 Task: Compose an email with the signature Charlotte Hill with the subject Request for a recommendation and the message Thank you for bringing this to our attention. from softage.1@softage.net to softage.4@softage.net,  softage.1@softage.net and softage.5@softage.net with CC to softage.6@softage.net with an attached document White_paper.docx, insert an emoji of office Send the email
Action: Mouse moved to (552, 710)
Screenshot: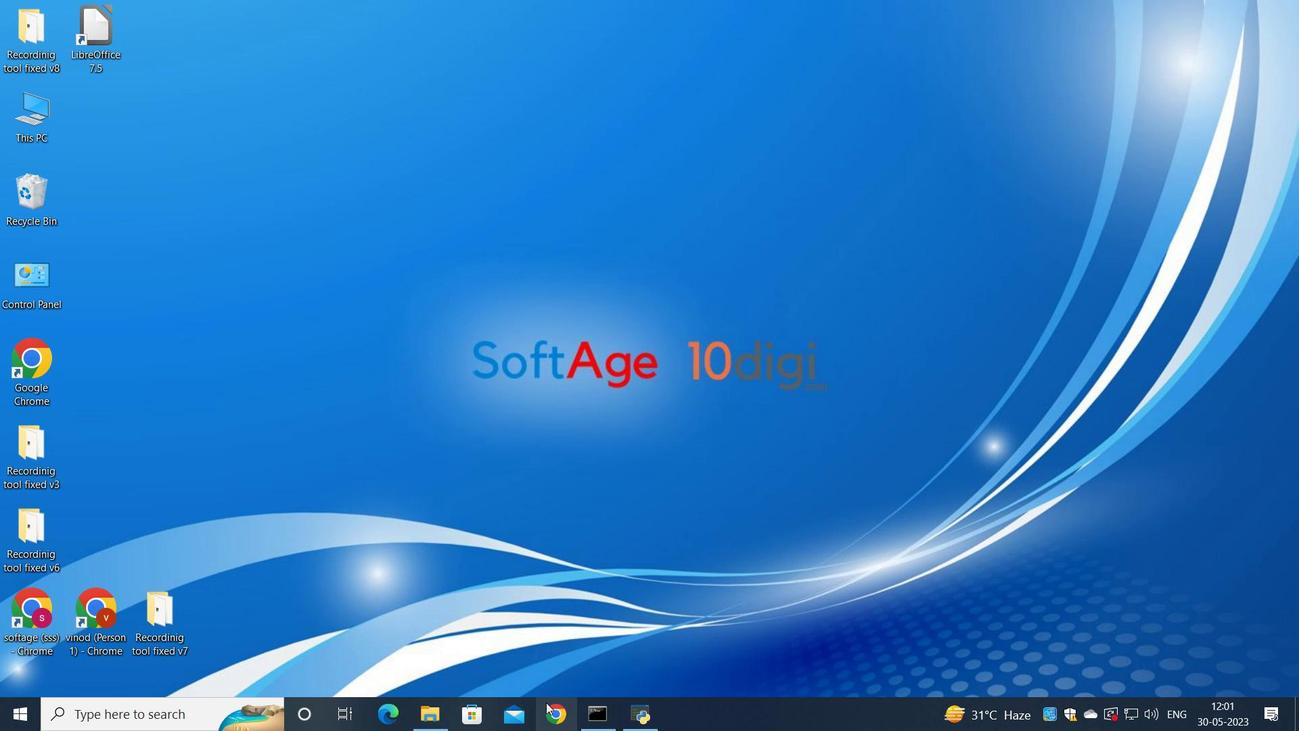 
Action: Mouse pressed left at (552, 710)
Screenshot: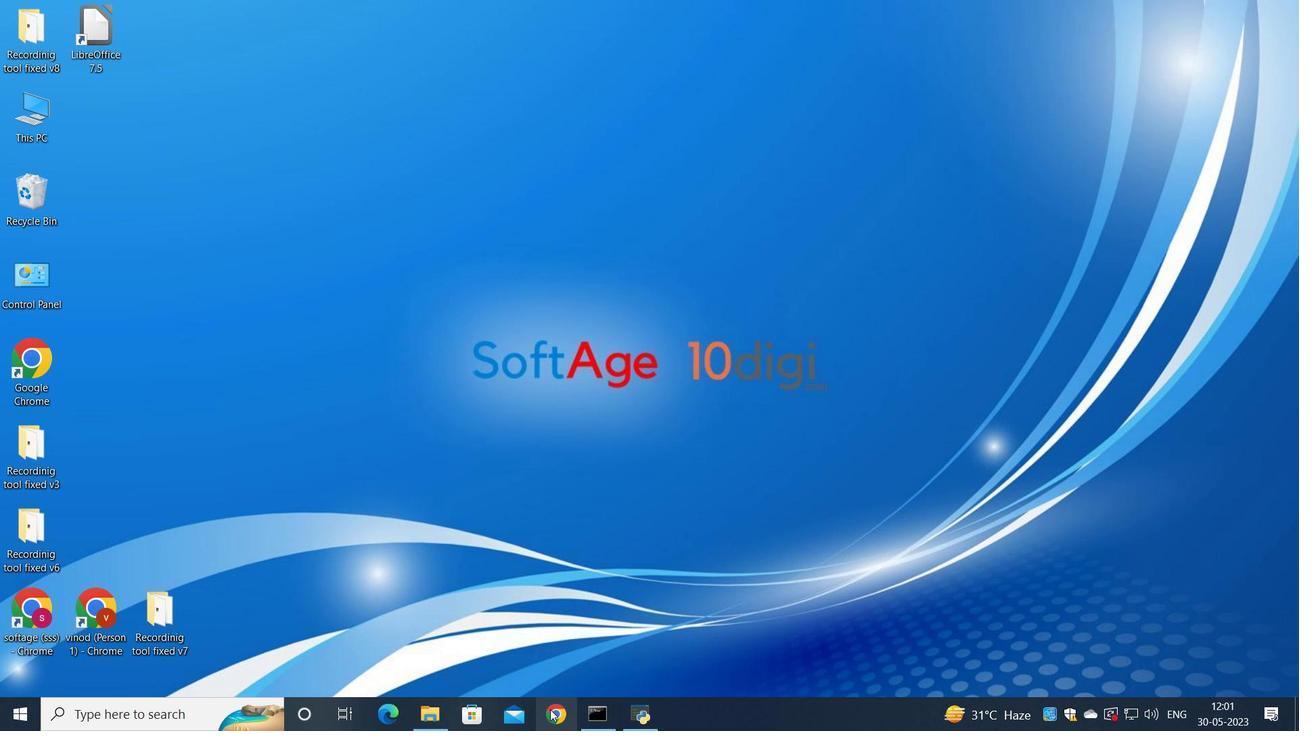 
Action: Mouse moved to (556, 453)
Screenshot: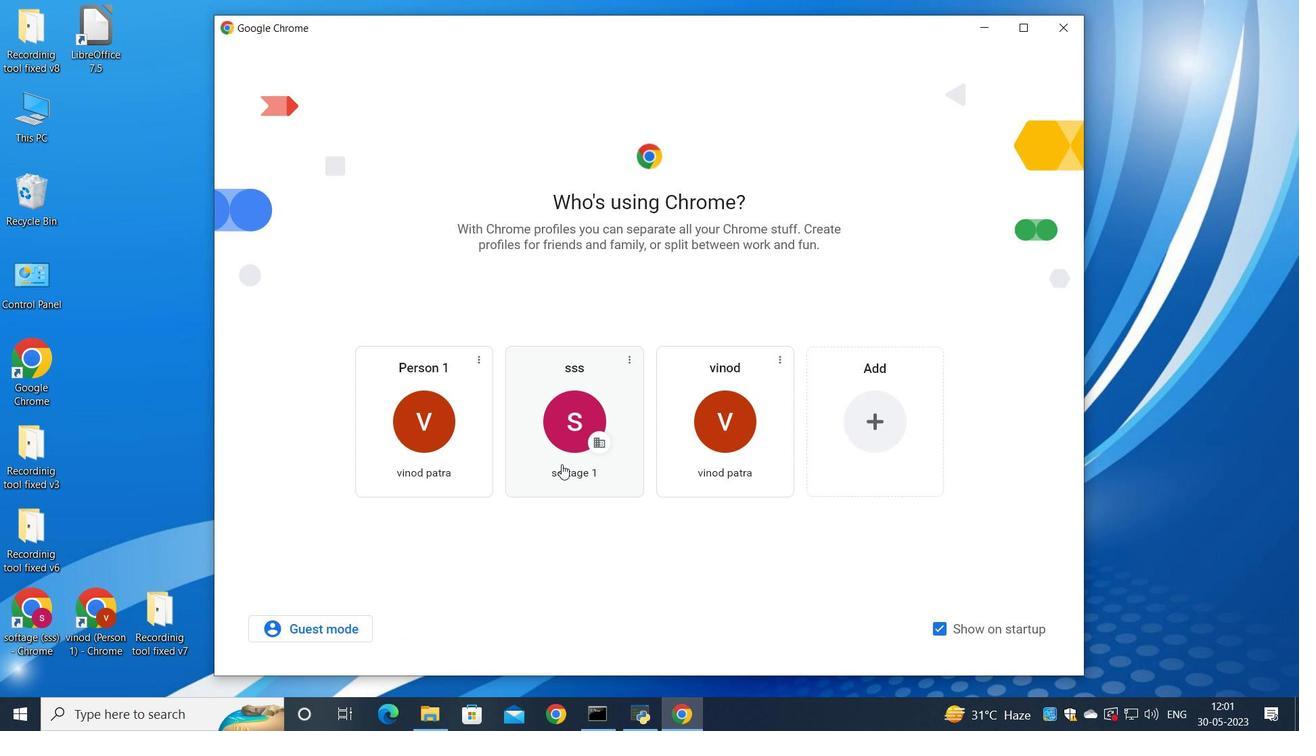 
Action: Mouse pressed left at (556, 453)
Screenshot: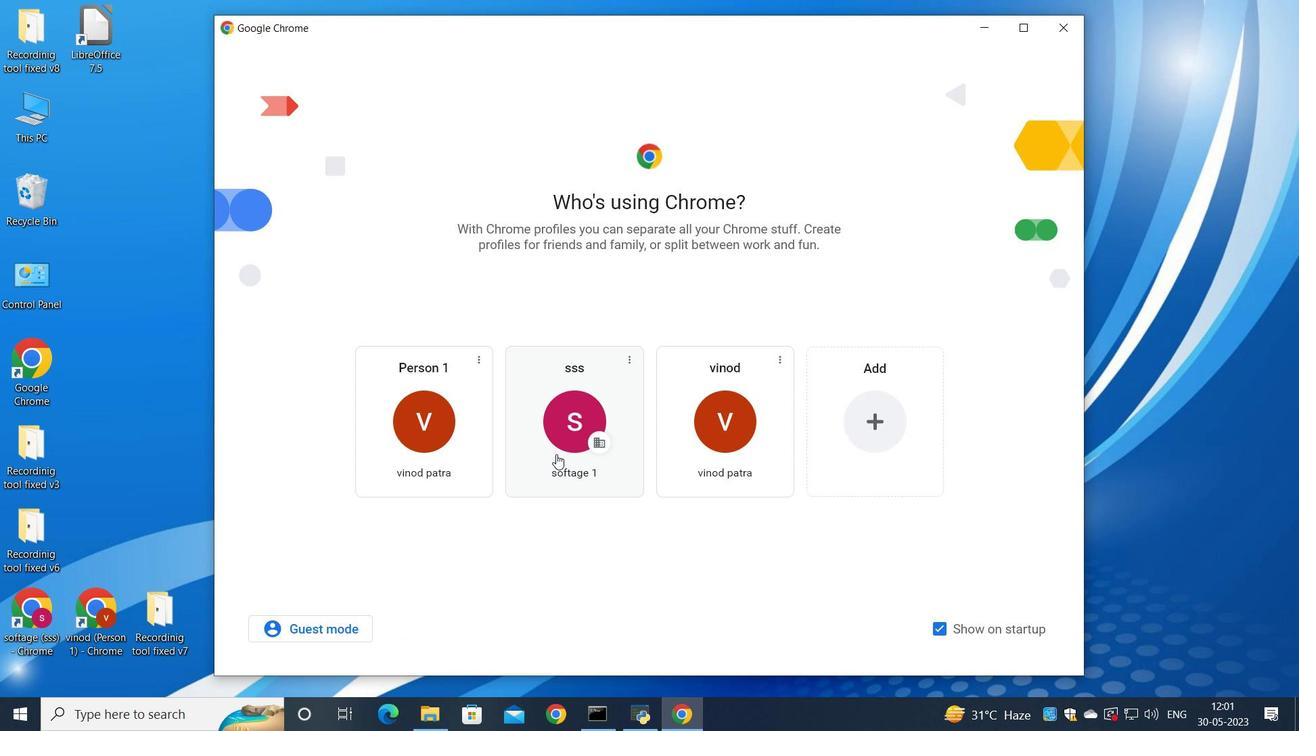 
Action: Mouse moved to (1139, 86)
Screenshot: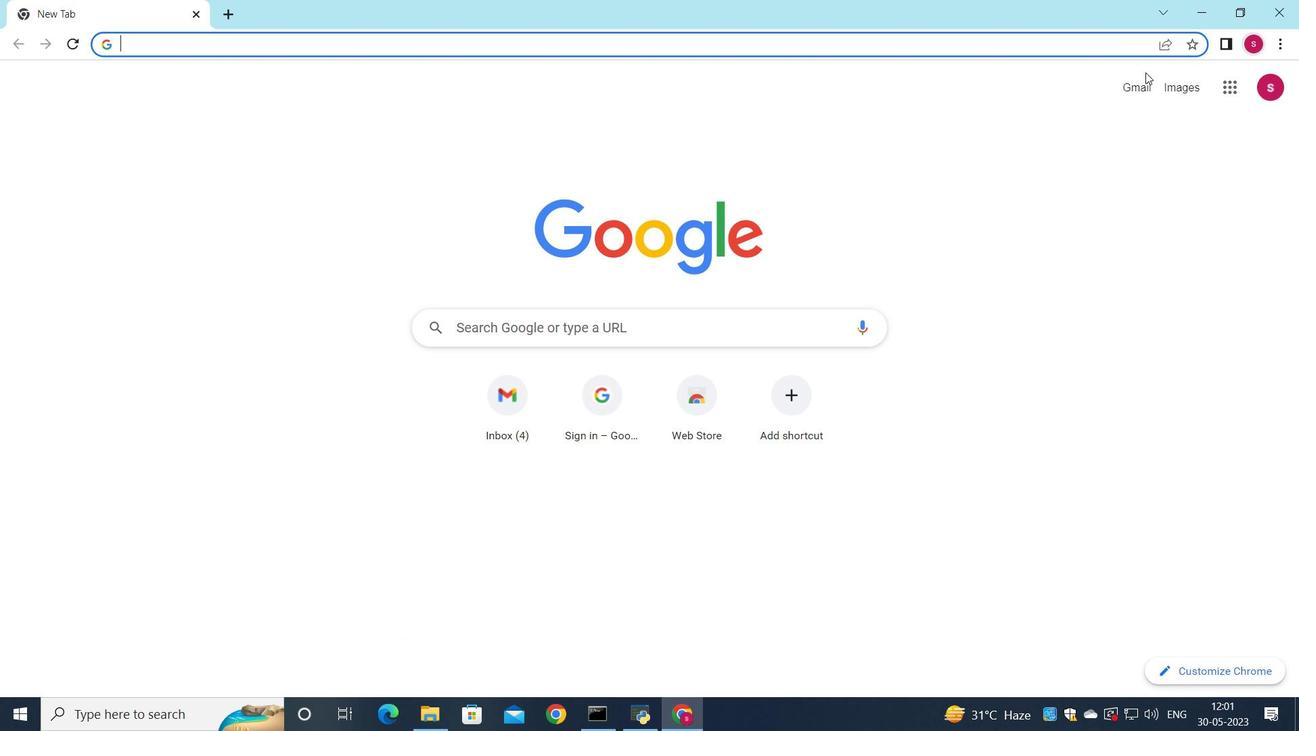 
Action: Mouse pressed left at (1139, 86)
Screenshot: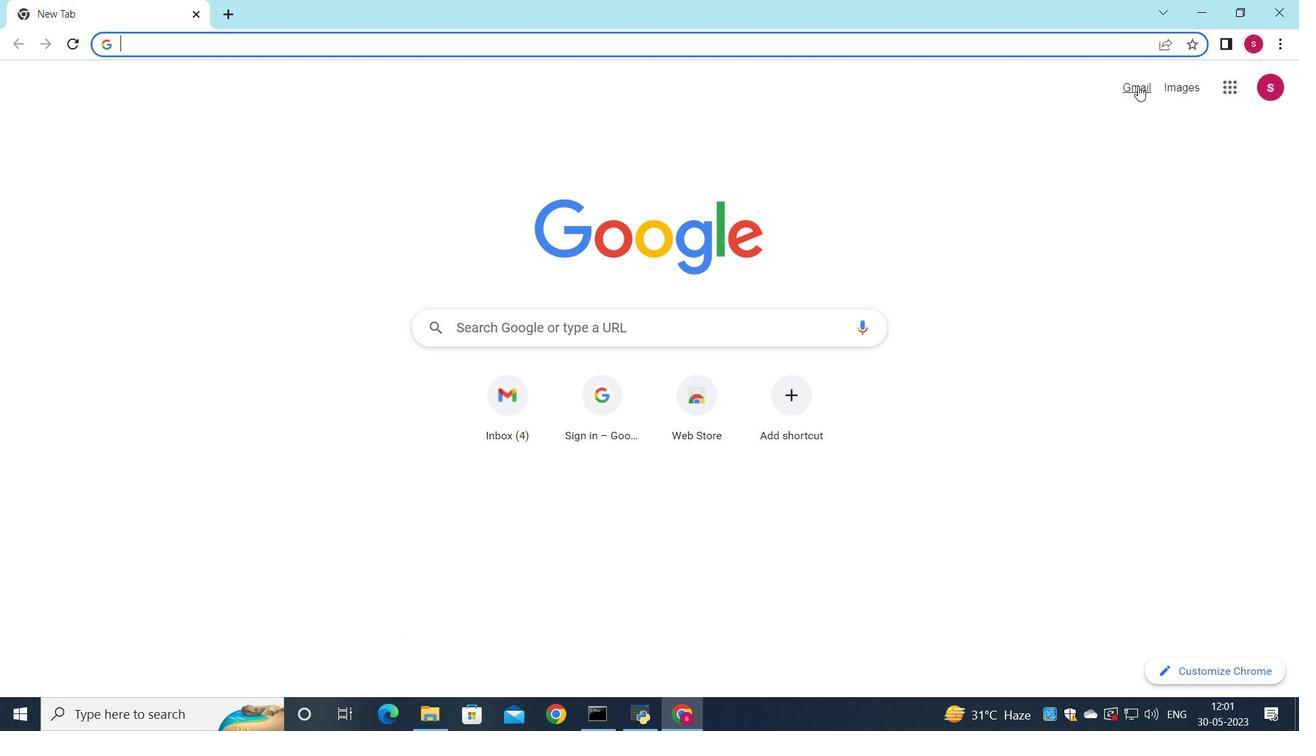 
Action: Mouse moved to (1121, 119)
Screenshot: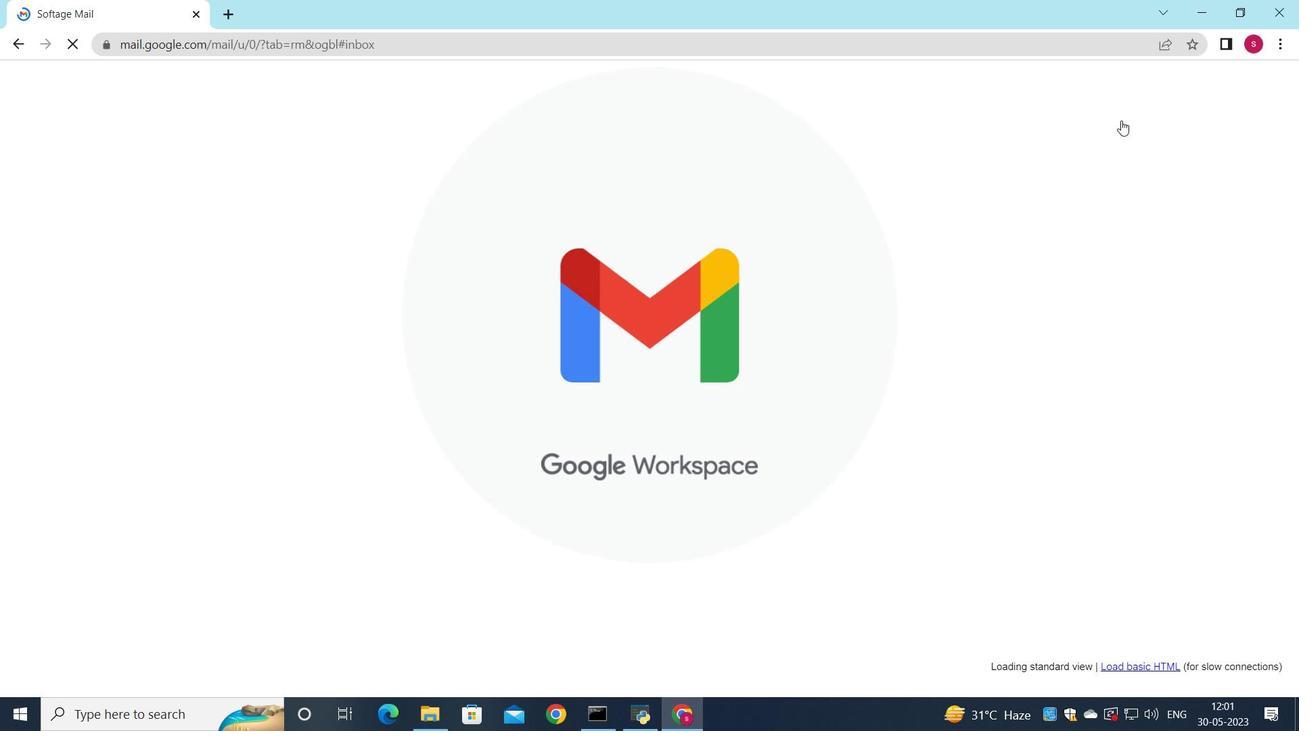 
Action: Mouse pressed left at (1121, 119)
Screenshot: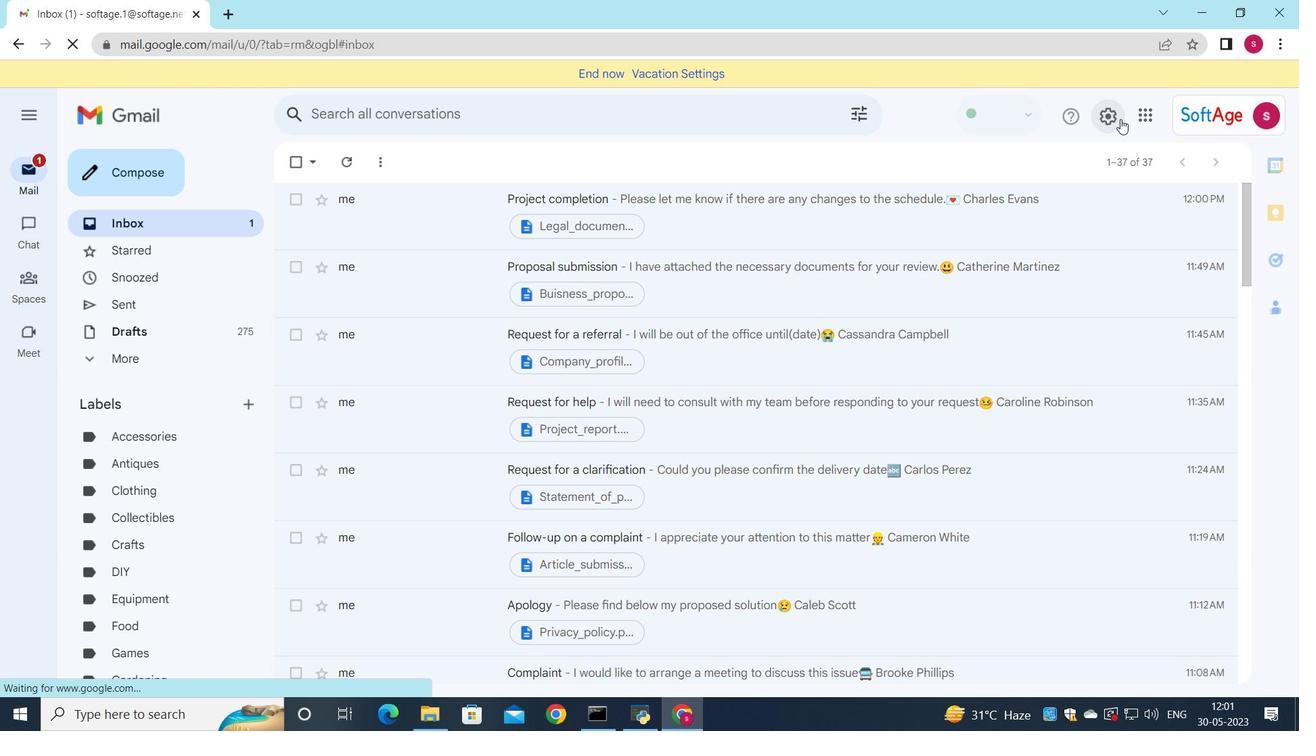 
Action: Mouse moved to (1123, 204)
Screenshot: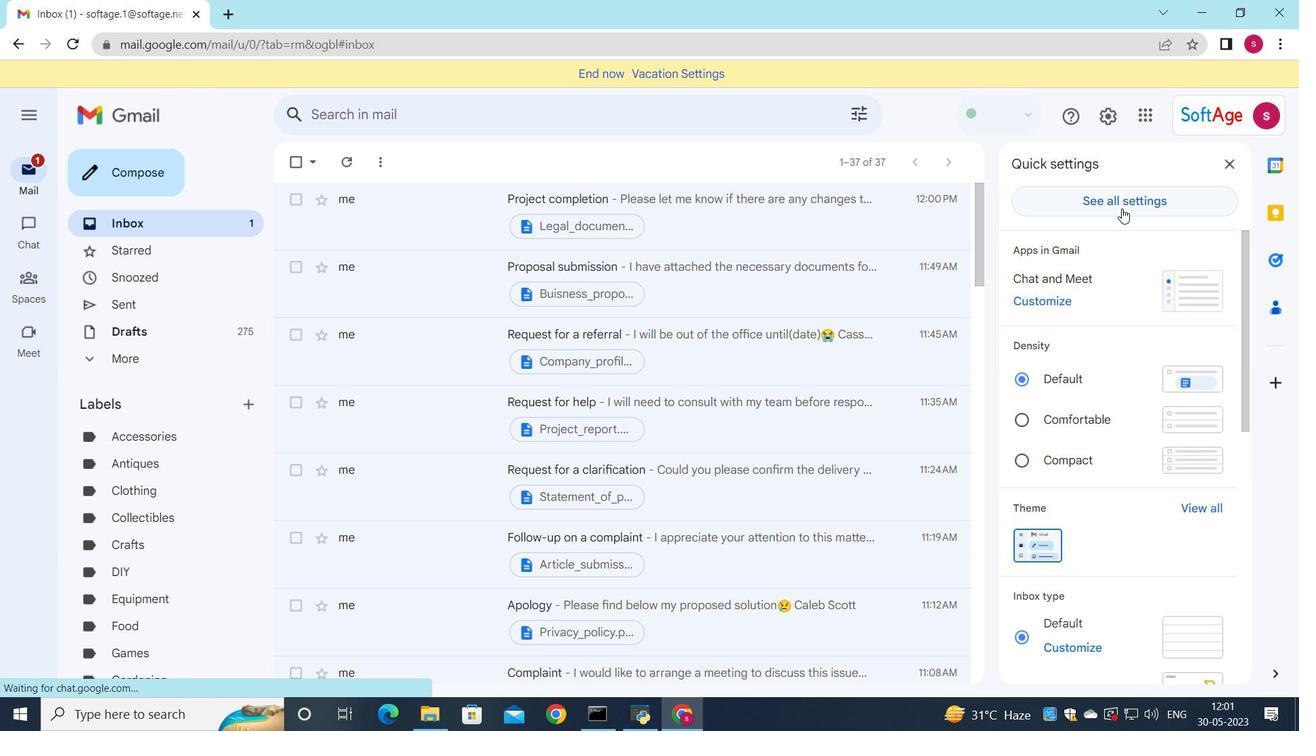 
Action: Mouse pressed left at (1123, 204)
Screenshot: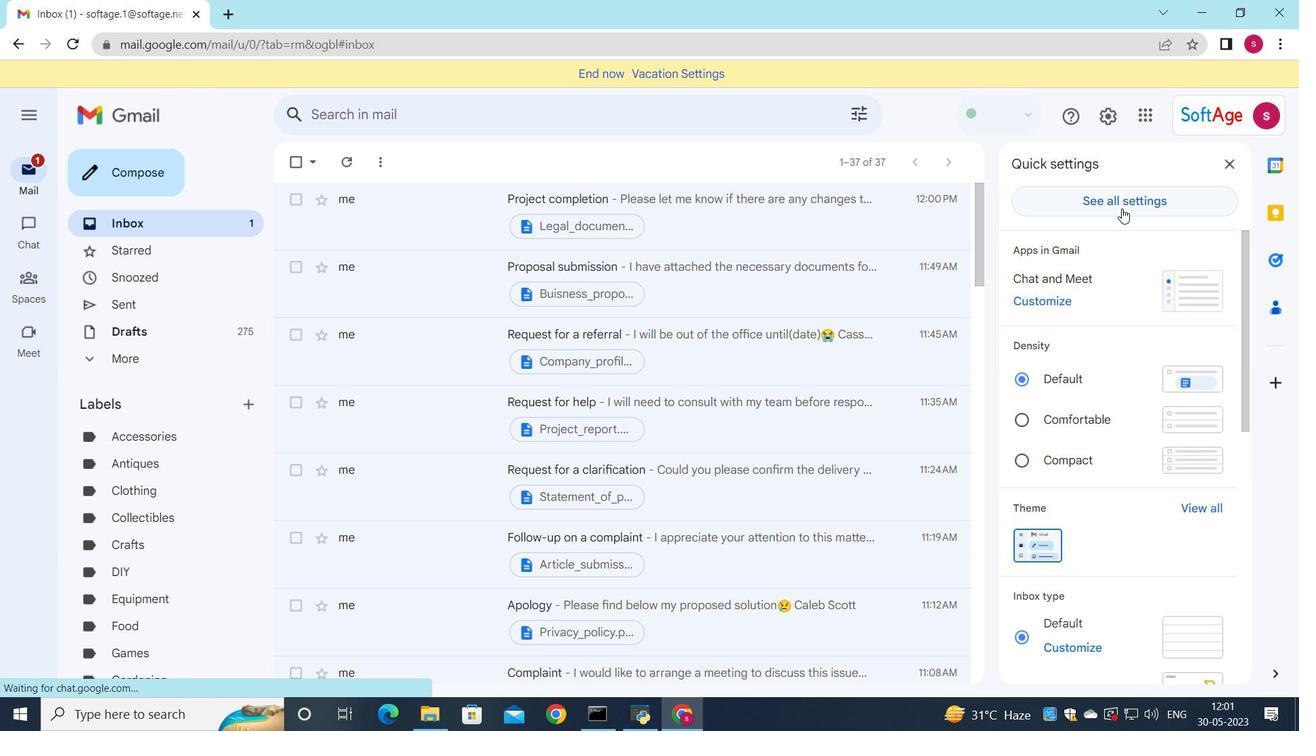 
Action: Mouse moved to (840, 440)
Screenshot: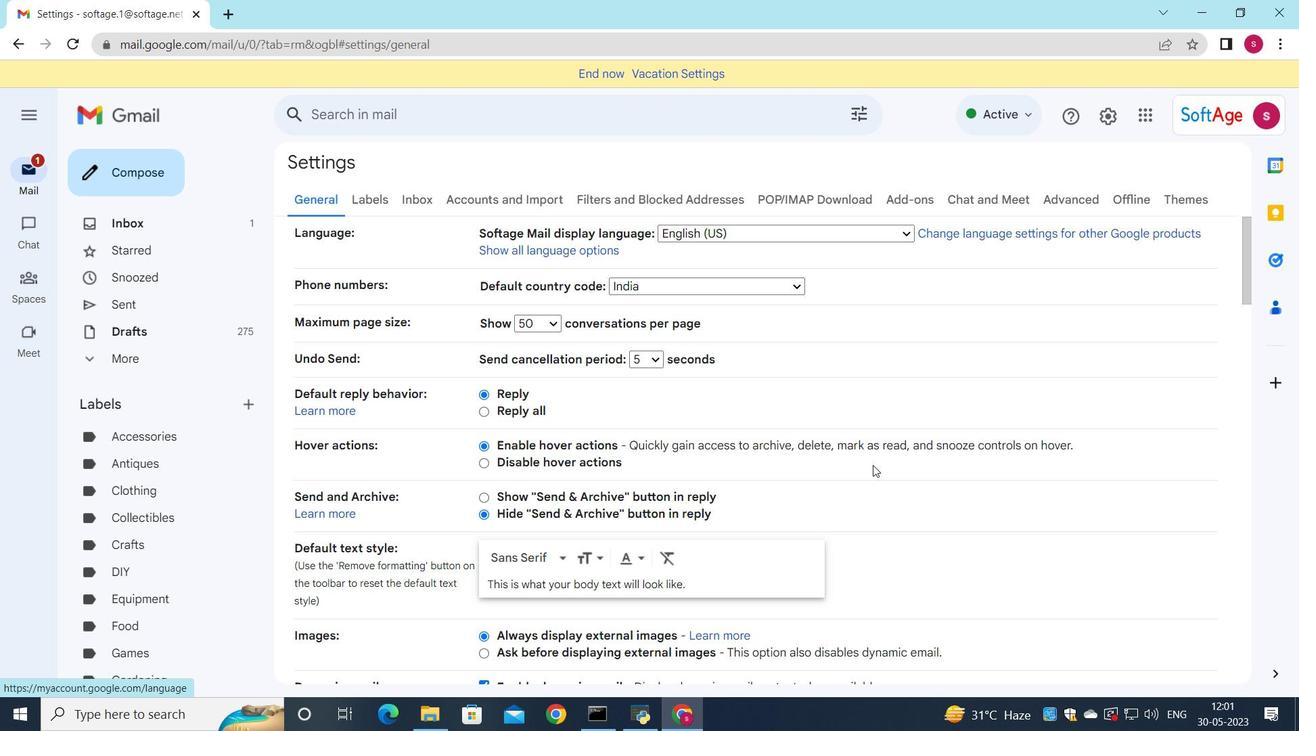 
Action: Mouse scrolled (840, 440) with delta (0, 0)
Screenshot: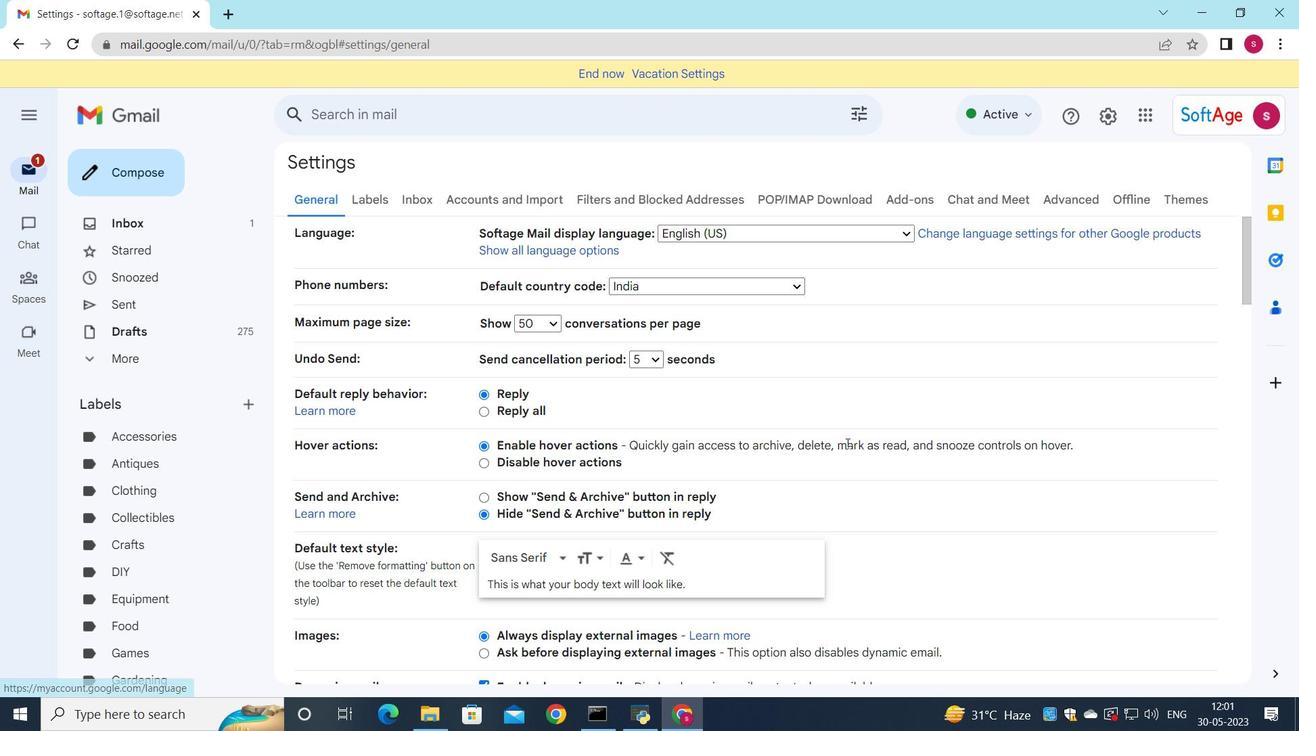 
Action: Mouse moved to (840, 440)
Screenshot: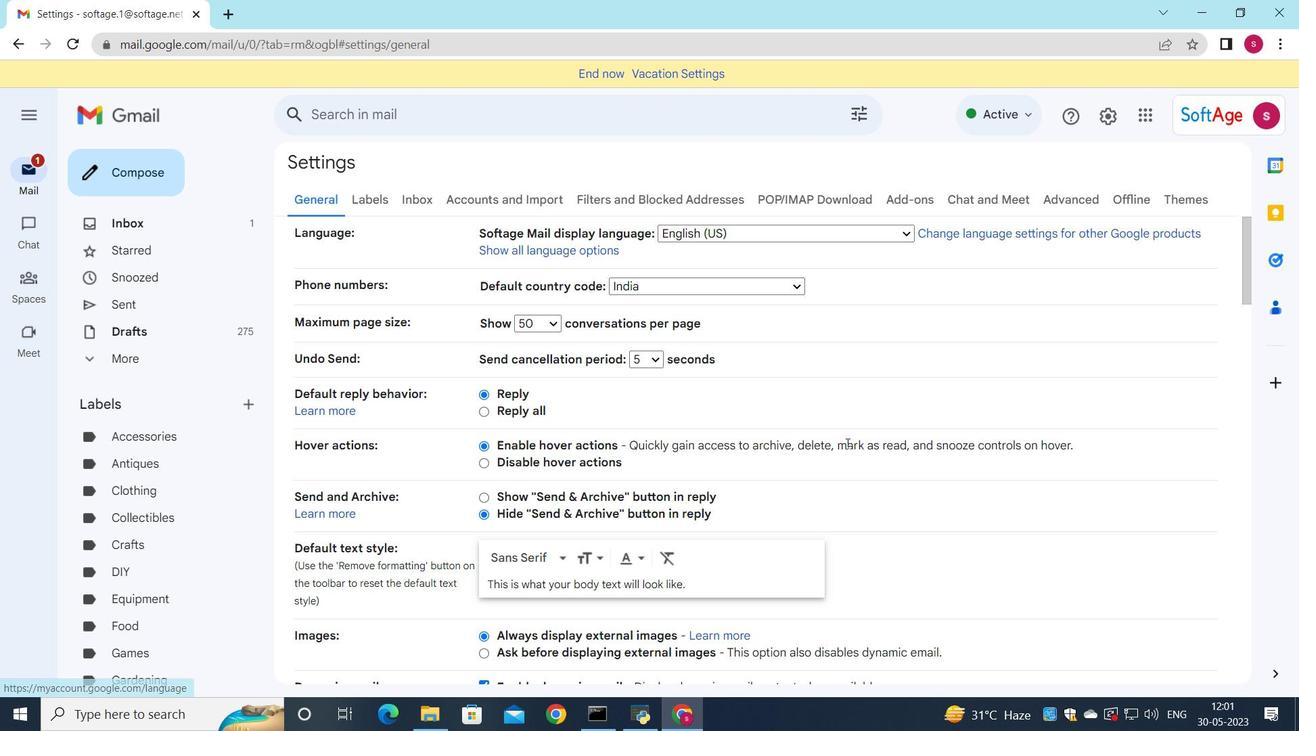 
Action: Mouse scrolled (840, 440) with delta (0, 0)
Screenshot: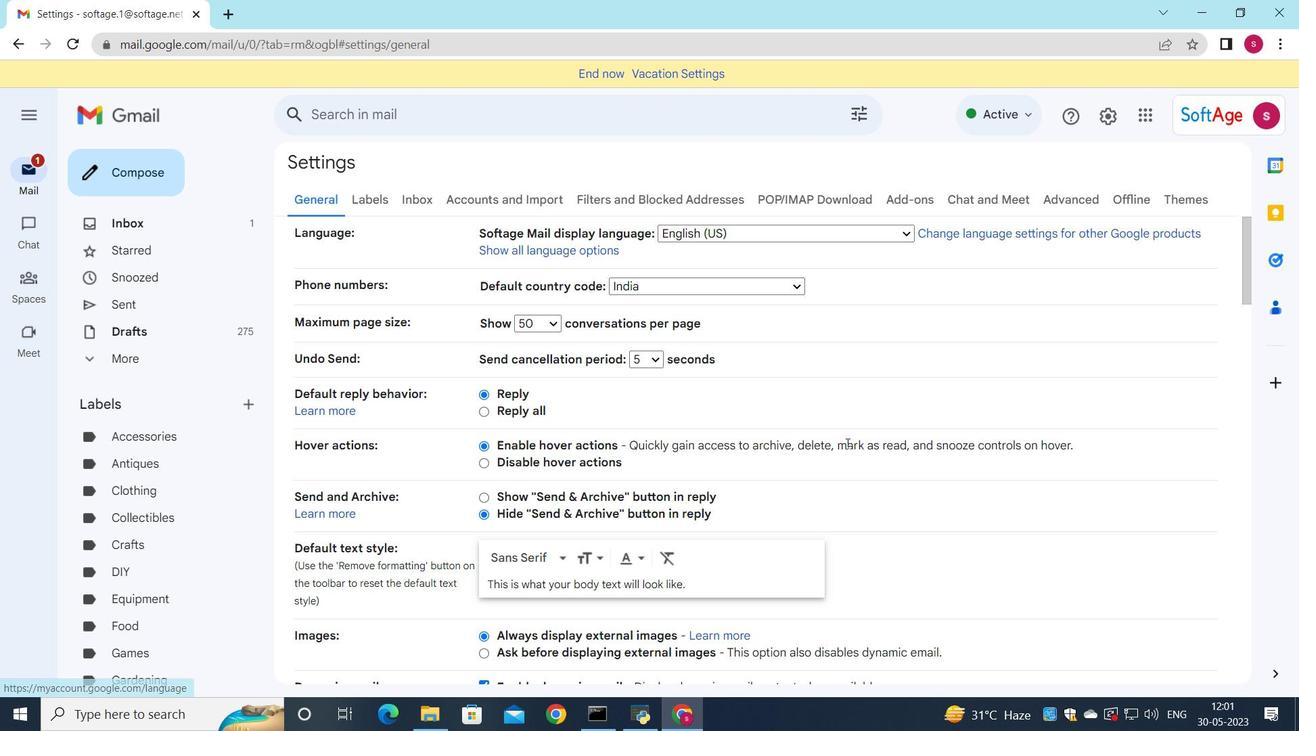 
Action: Mouse moved to (829, 443)
Screenshot: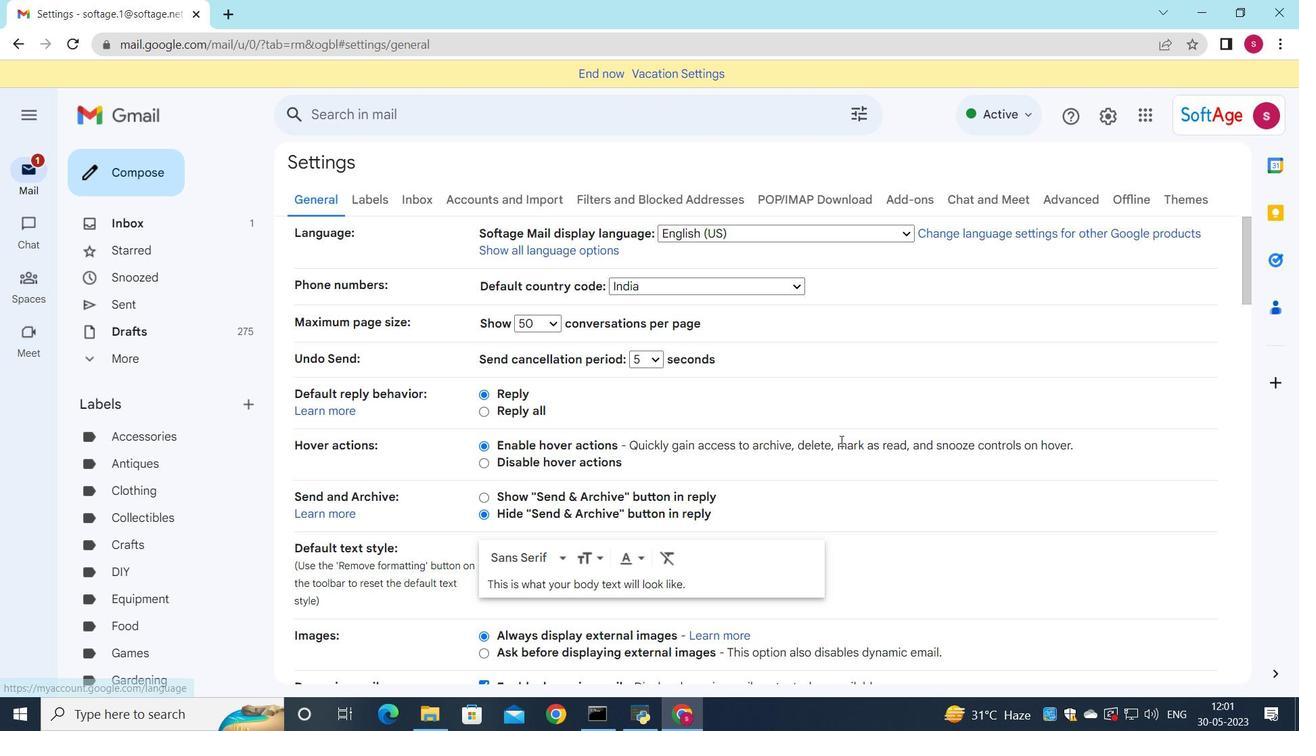 
Action: Mouse scrolled (834, 440) with delta (0, 0)
Screenshot: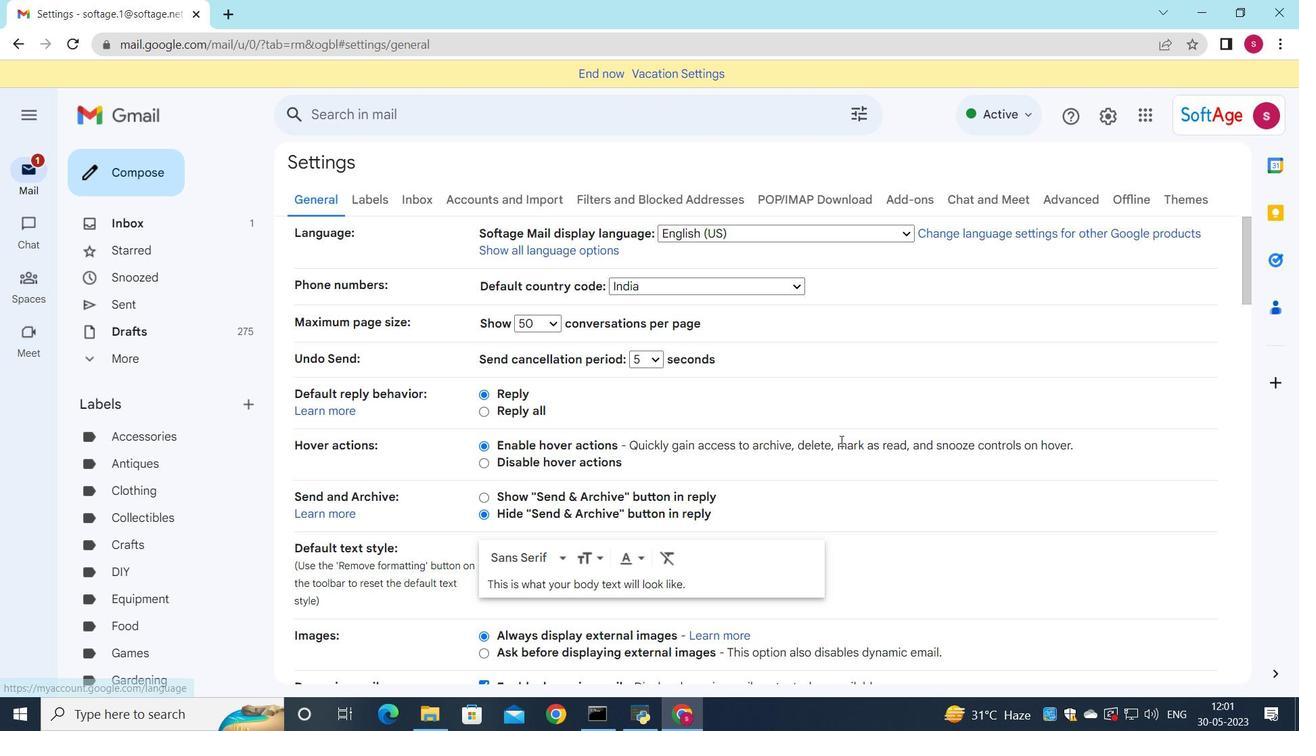 
Action: Mouse moved to (655, 444)
Screenshot: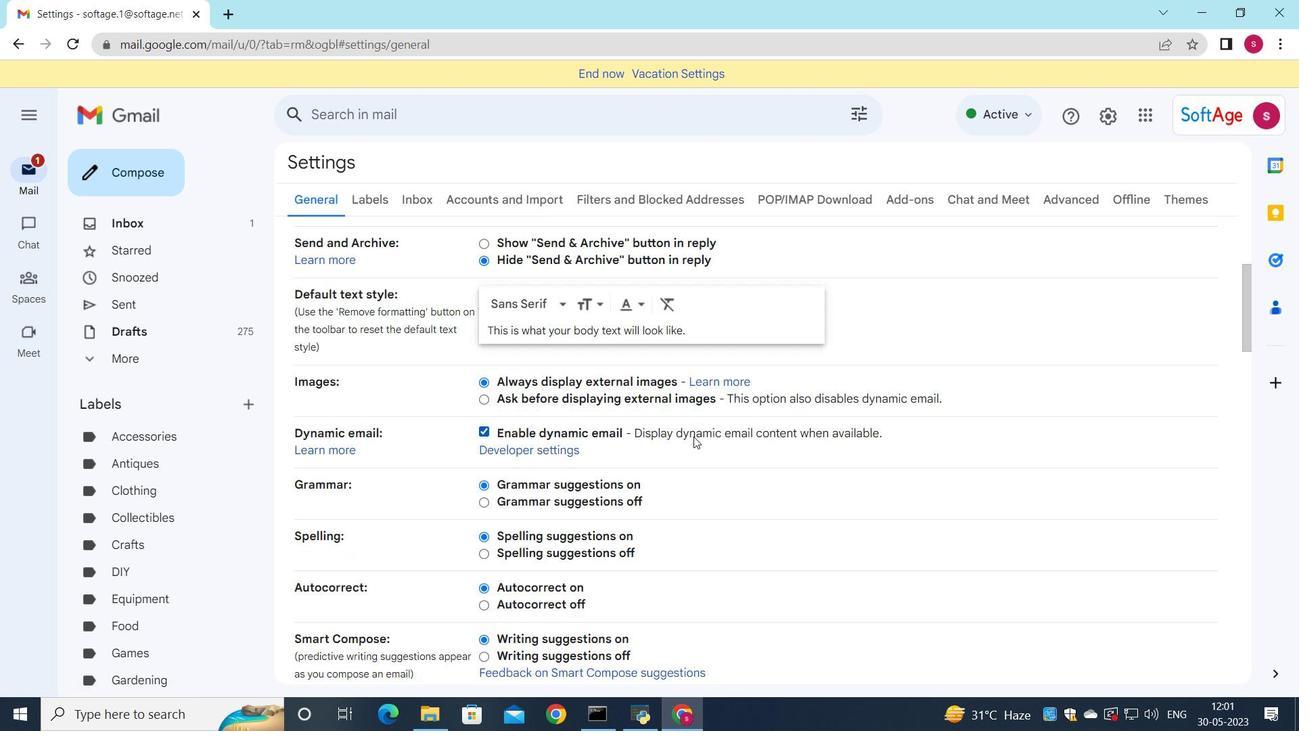 
Action: Mouse scrolled (655, 444) with delta (0, 0)
Screenshot: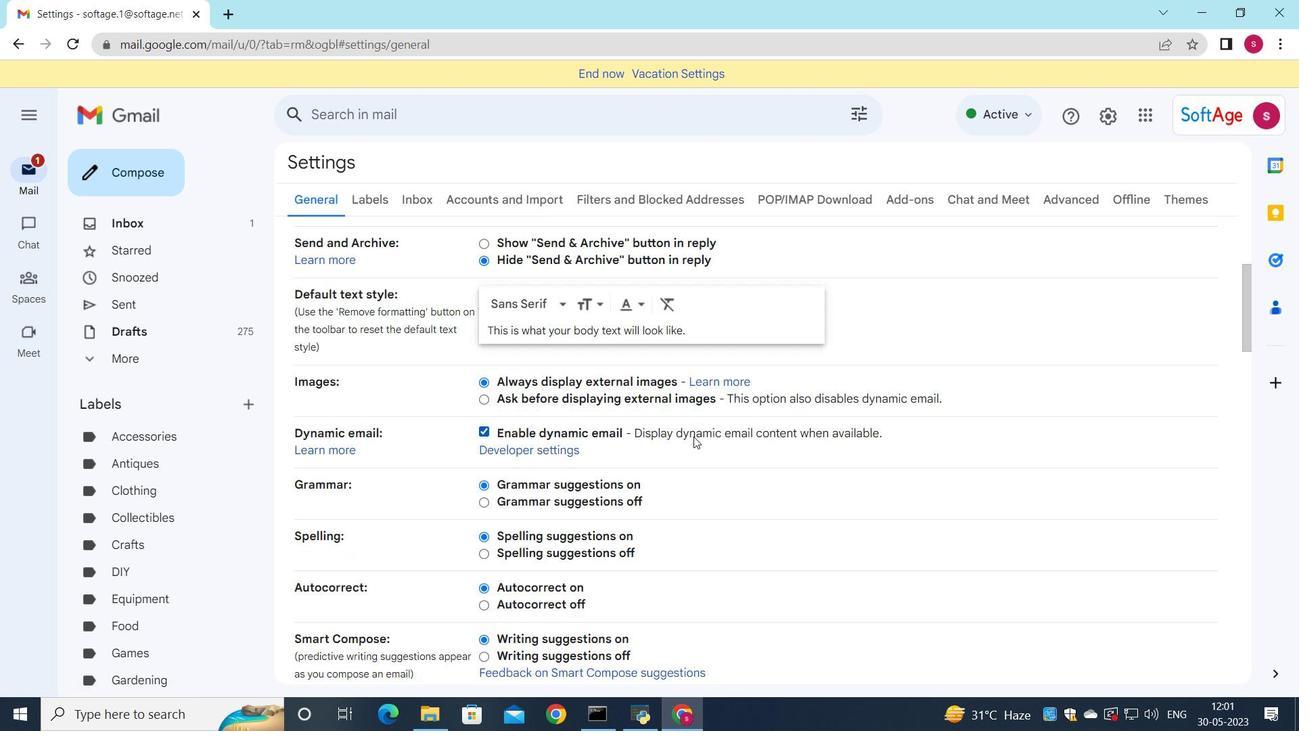 
Action: Mouse moved to (652, 446)
Screenshot: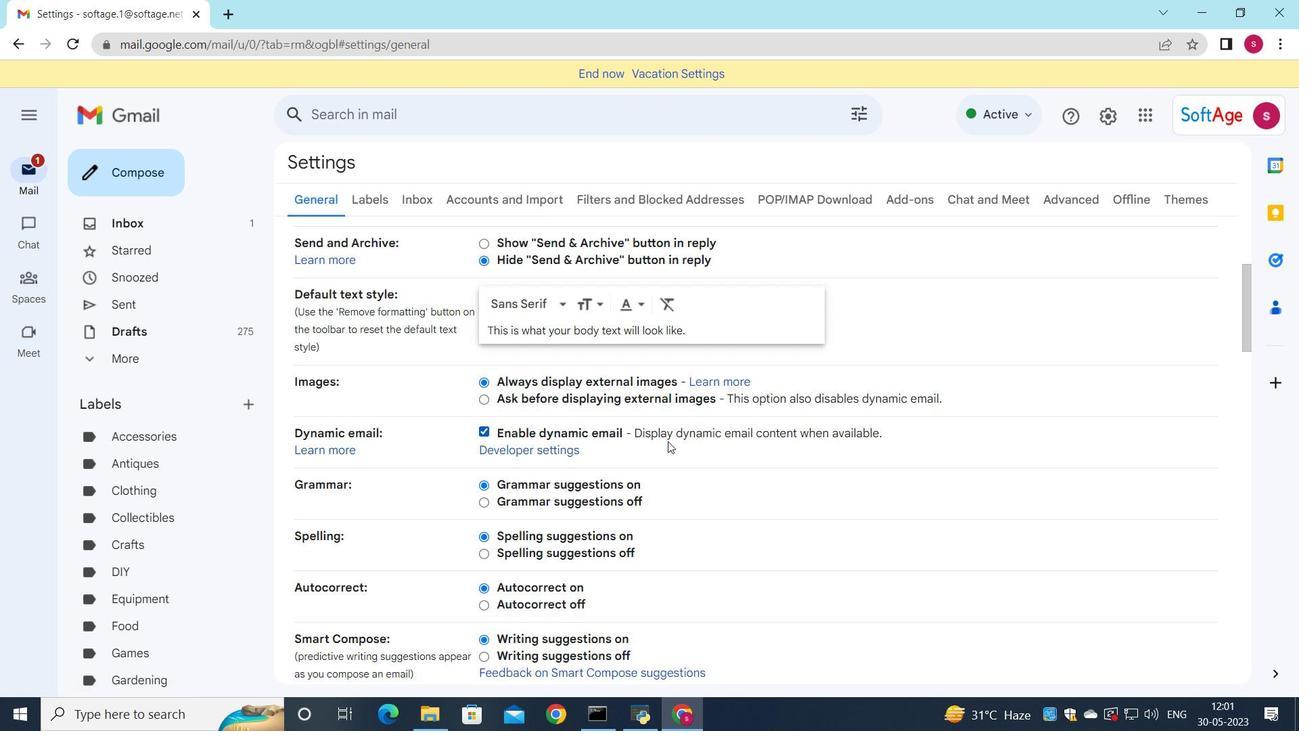 
Action: Mouse scrolled (652, 446) with delta (0, 0)
Screenshot: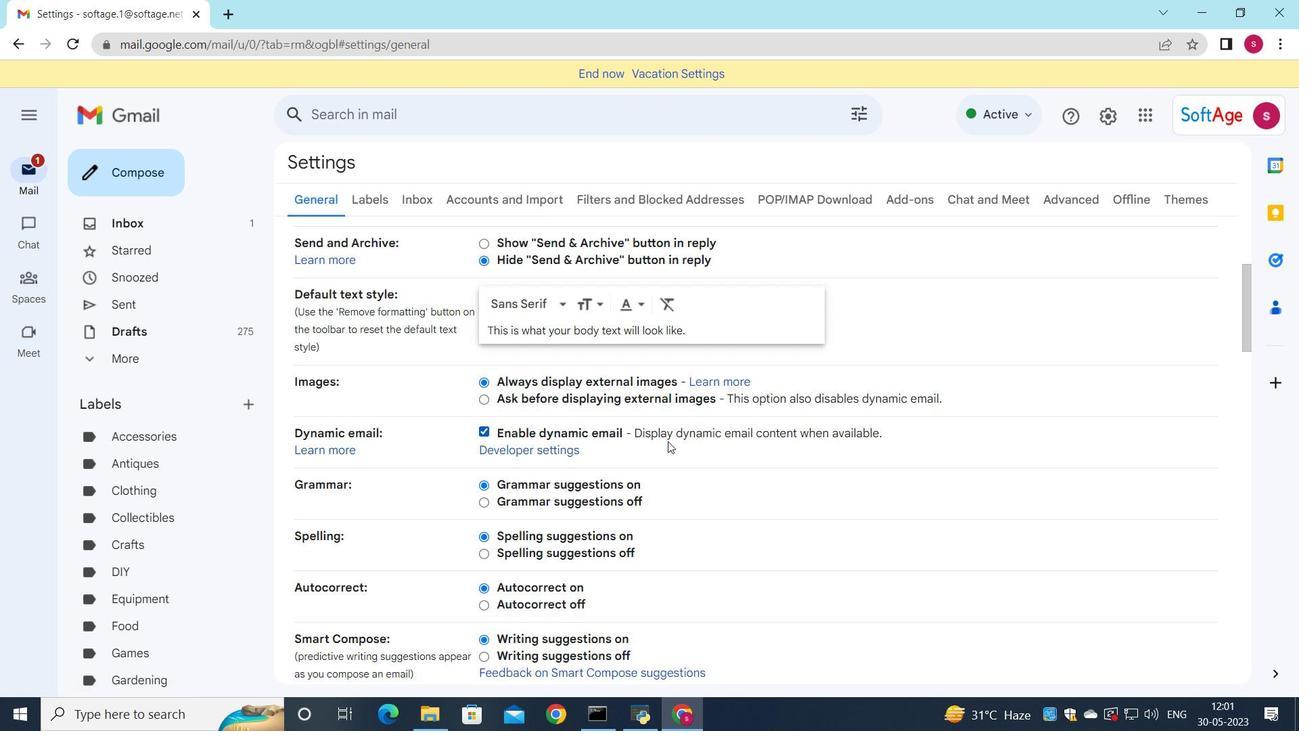 
Action: Mouse moved to (650, 448)
Screenshot: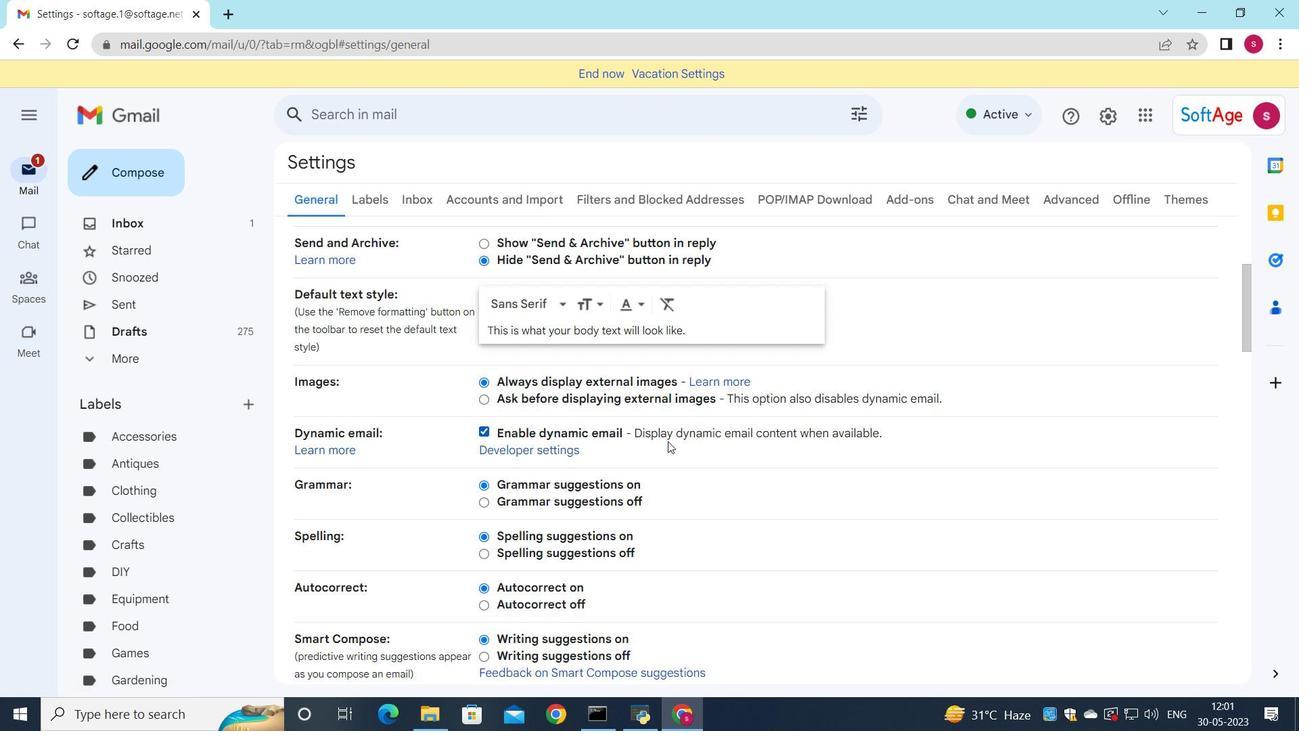 
Action: Mouse scrolled (650, 447) with delta (0, 0)
Screenshot: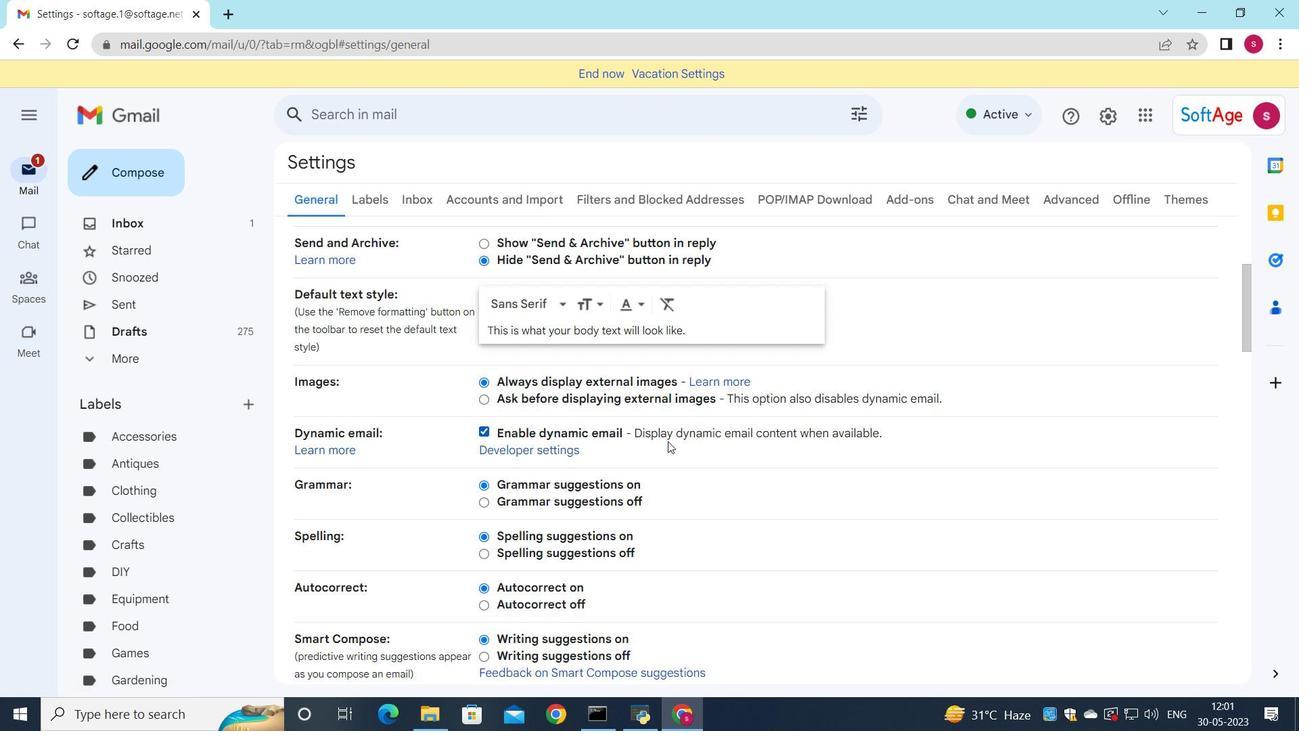 
Action: Mouse moved to (648, 450)
Screenshot: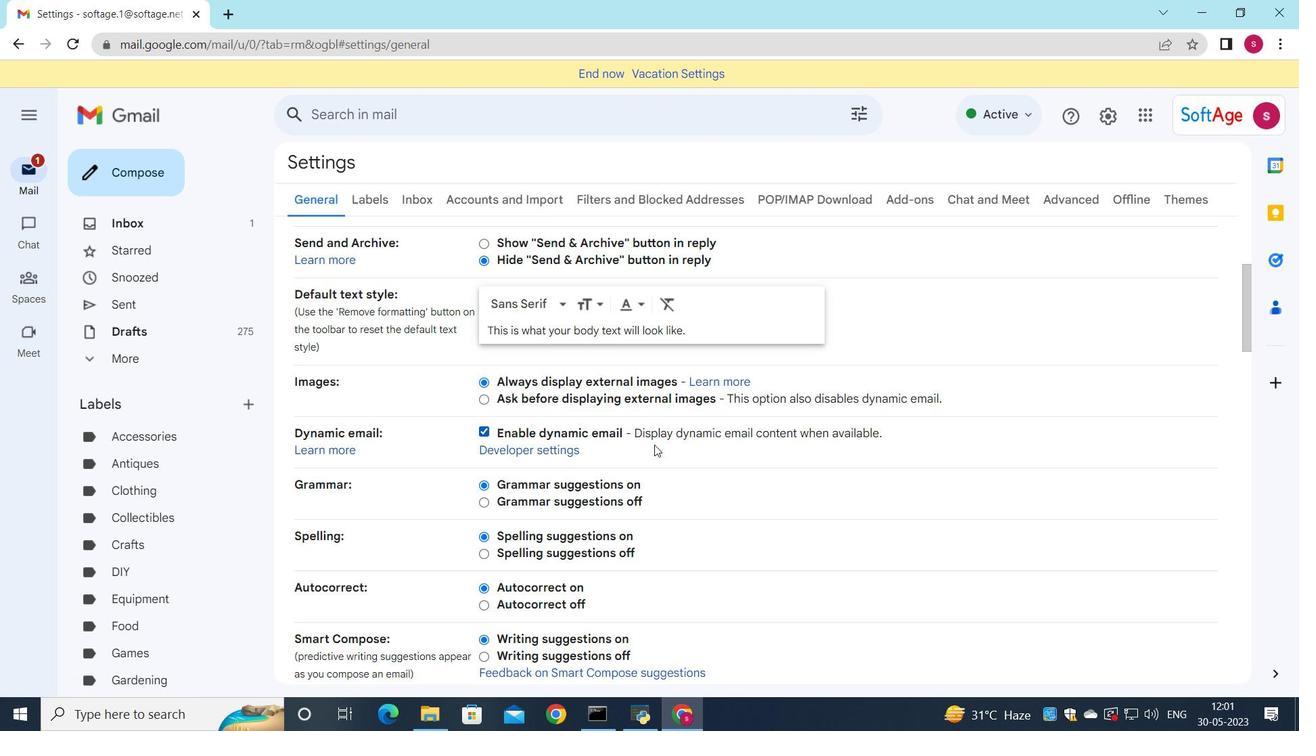 
Action: Mouse scrolled (648, 450) with delta (0, 0)
Screenshot: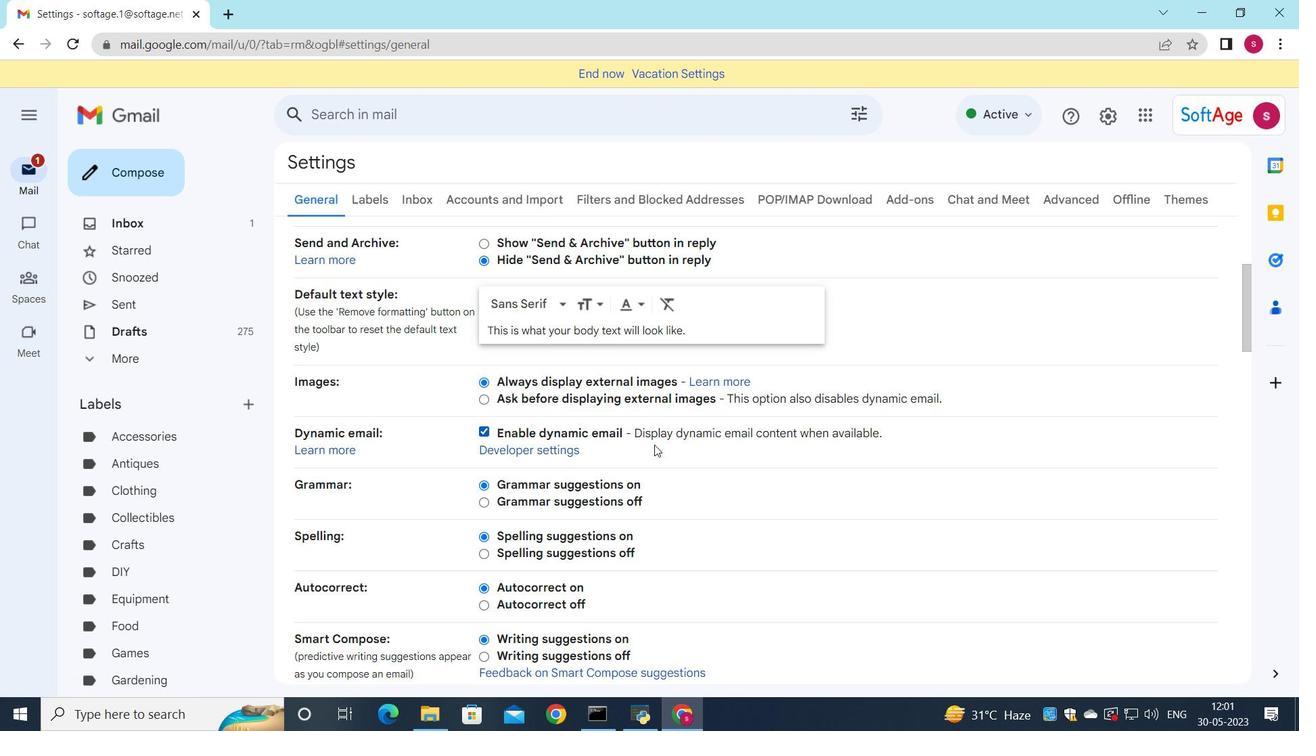 
Action: Mouse moved to (645, 456)
Screenshot: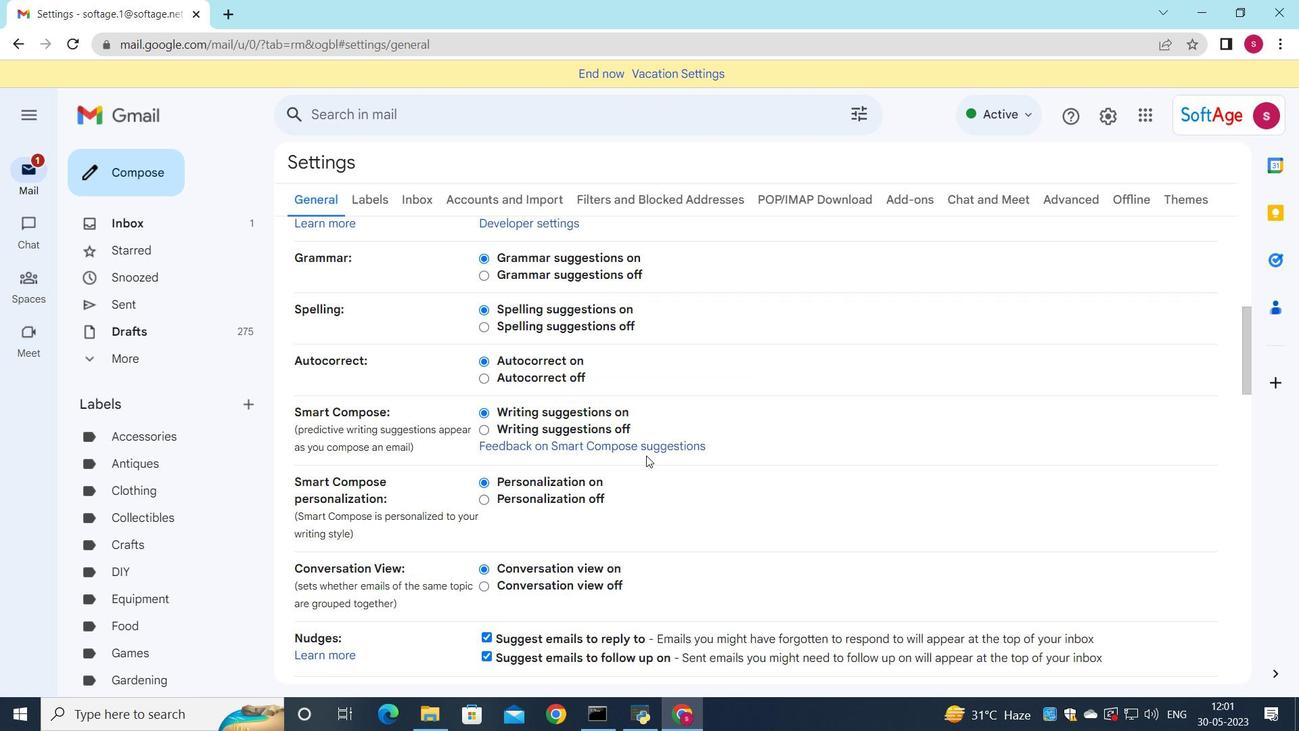 
Action: Mouse scrolled (645, 455) with delta (0, 0)
Screenshot: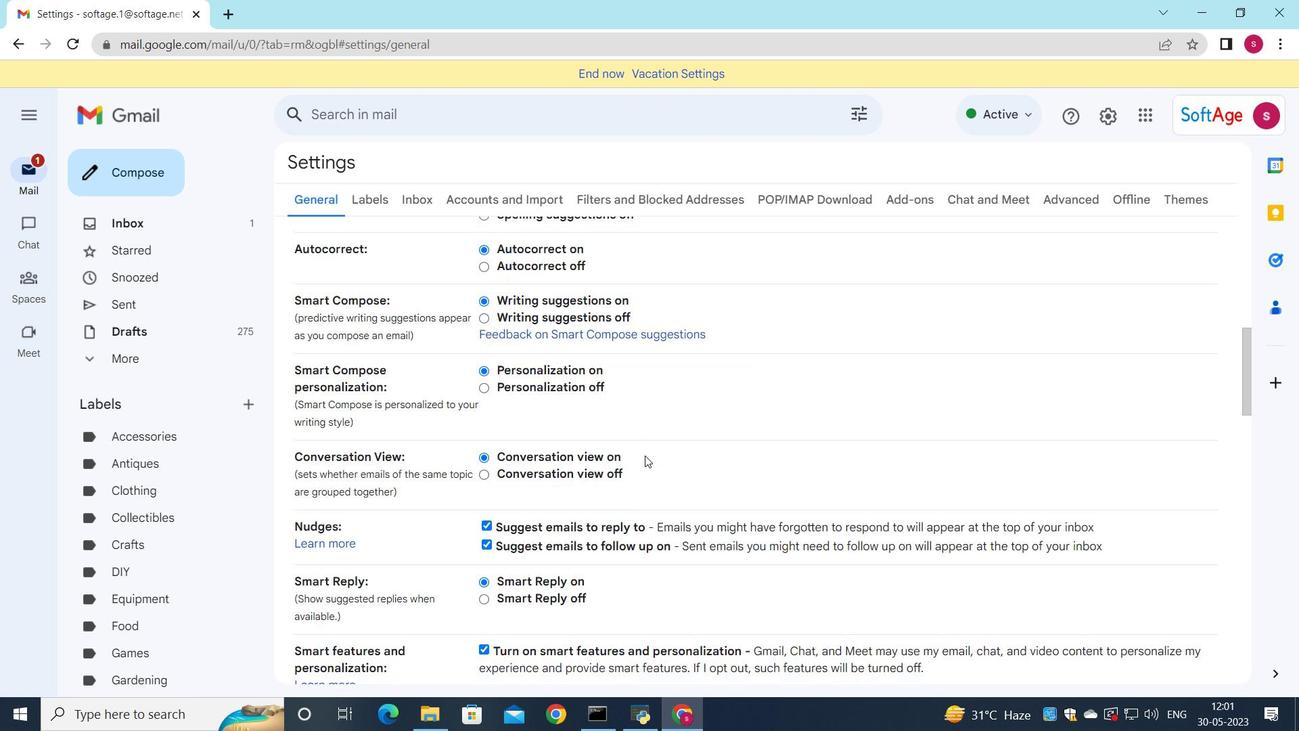 
Action: Mouse scrolled (645, 455) with delta (0, 0)
Screenshot: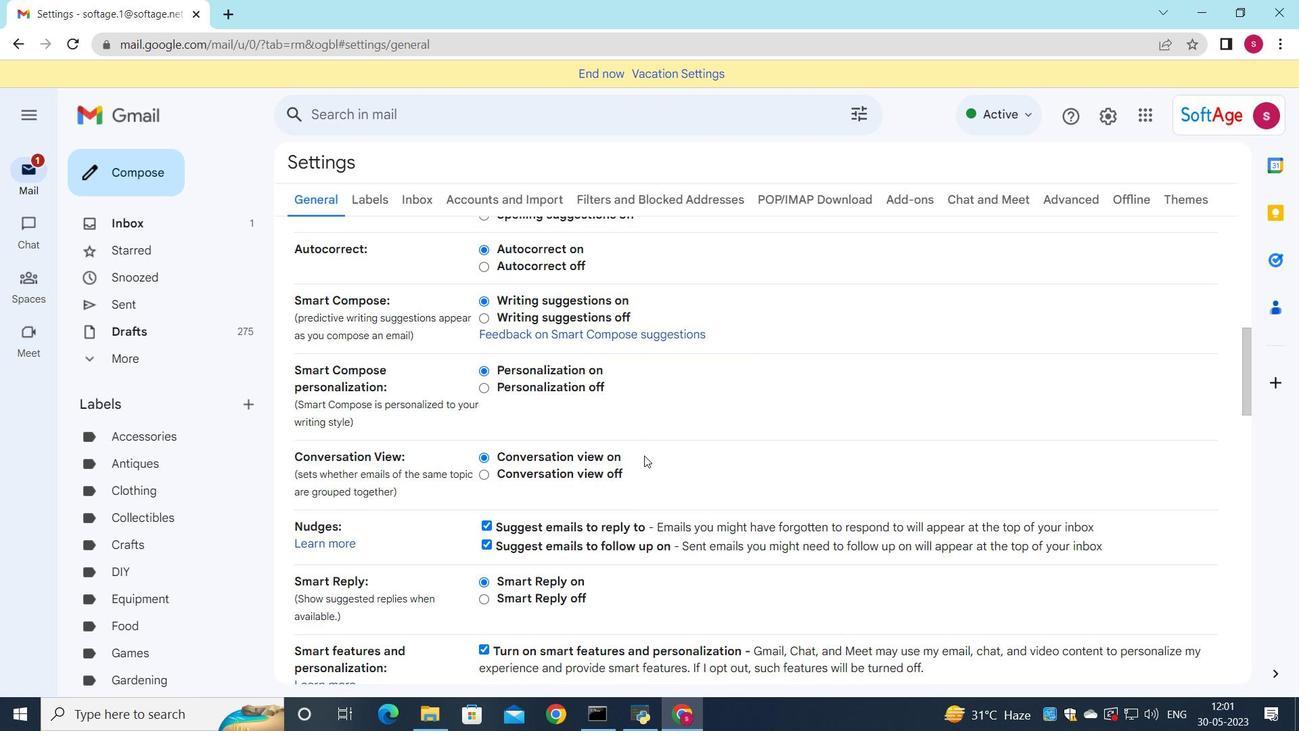 
Action: Mouse scrolled (645, 455) with delta (0, 0)
Screenshot: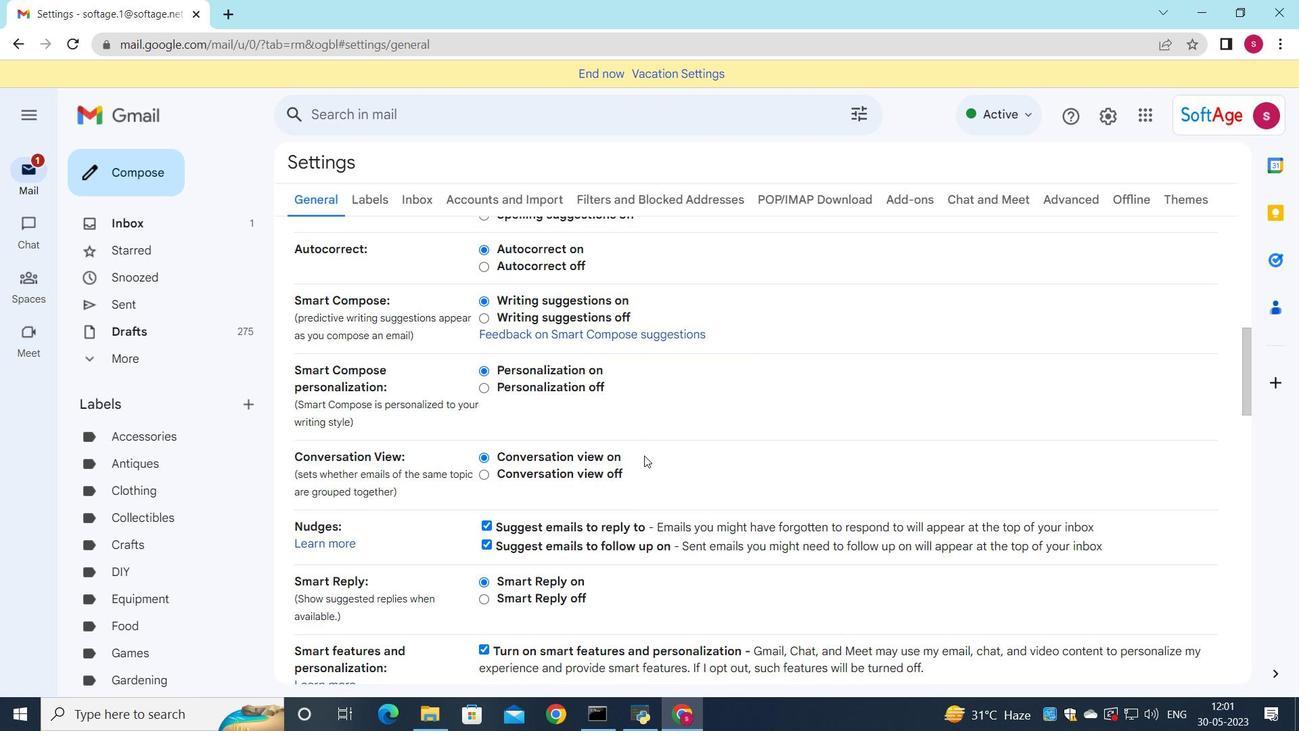 
Action: Mouse moved to (637, 464)
Screenshot: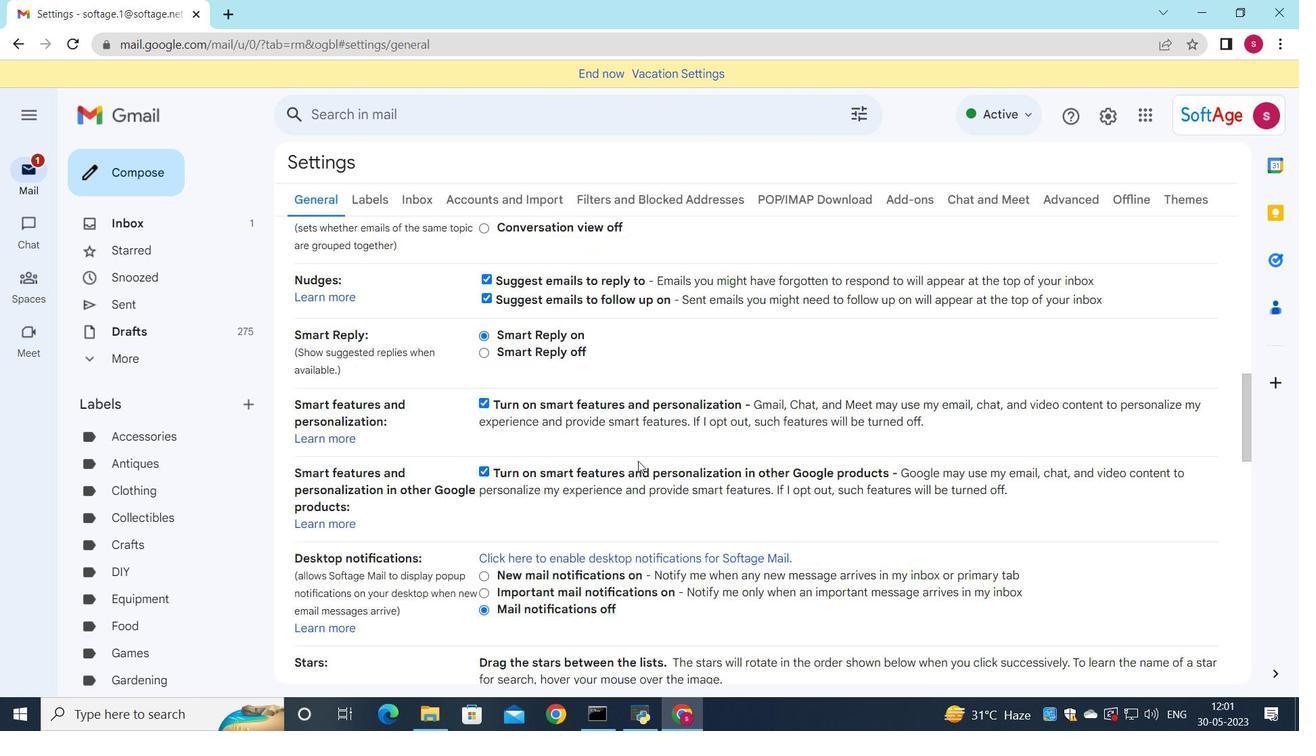 
Action: Mouse scrolled (637, 463) with delta (0, 0)
Screenshot: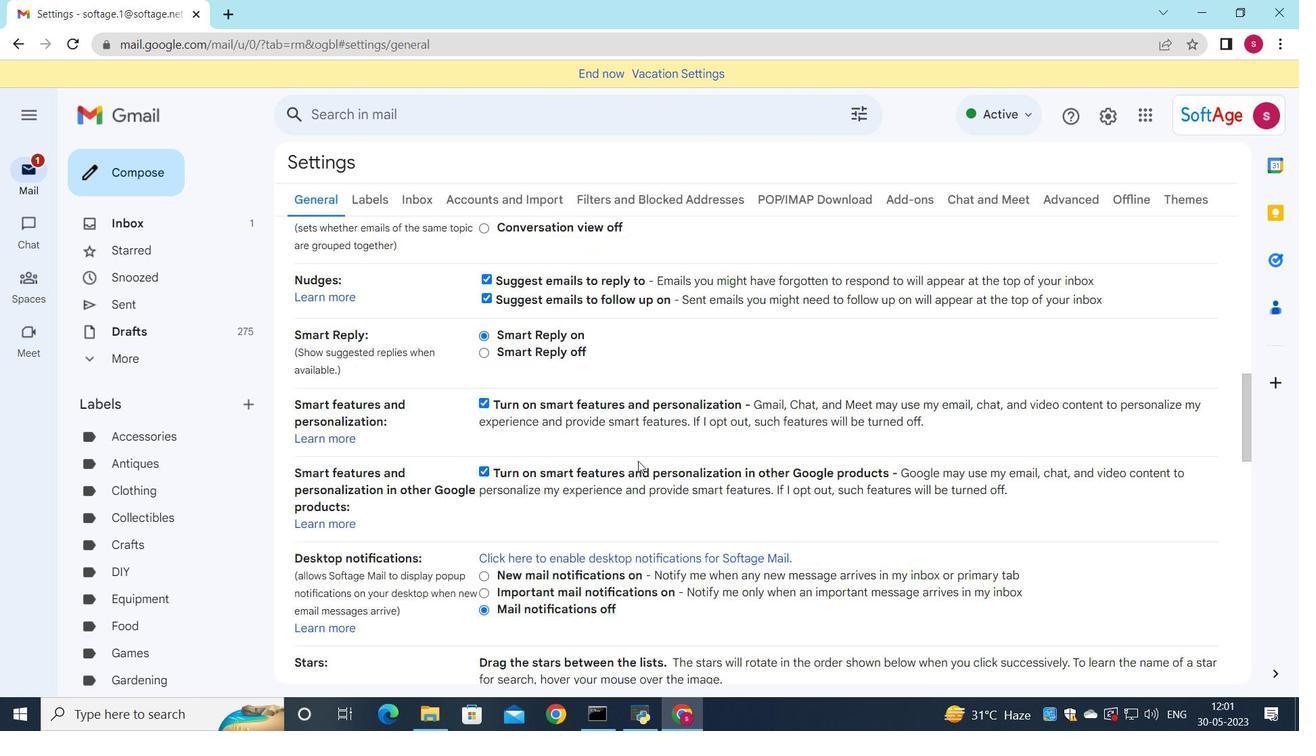 
Action: Mouse moved to (637, 465)
Screenshot: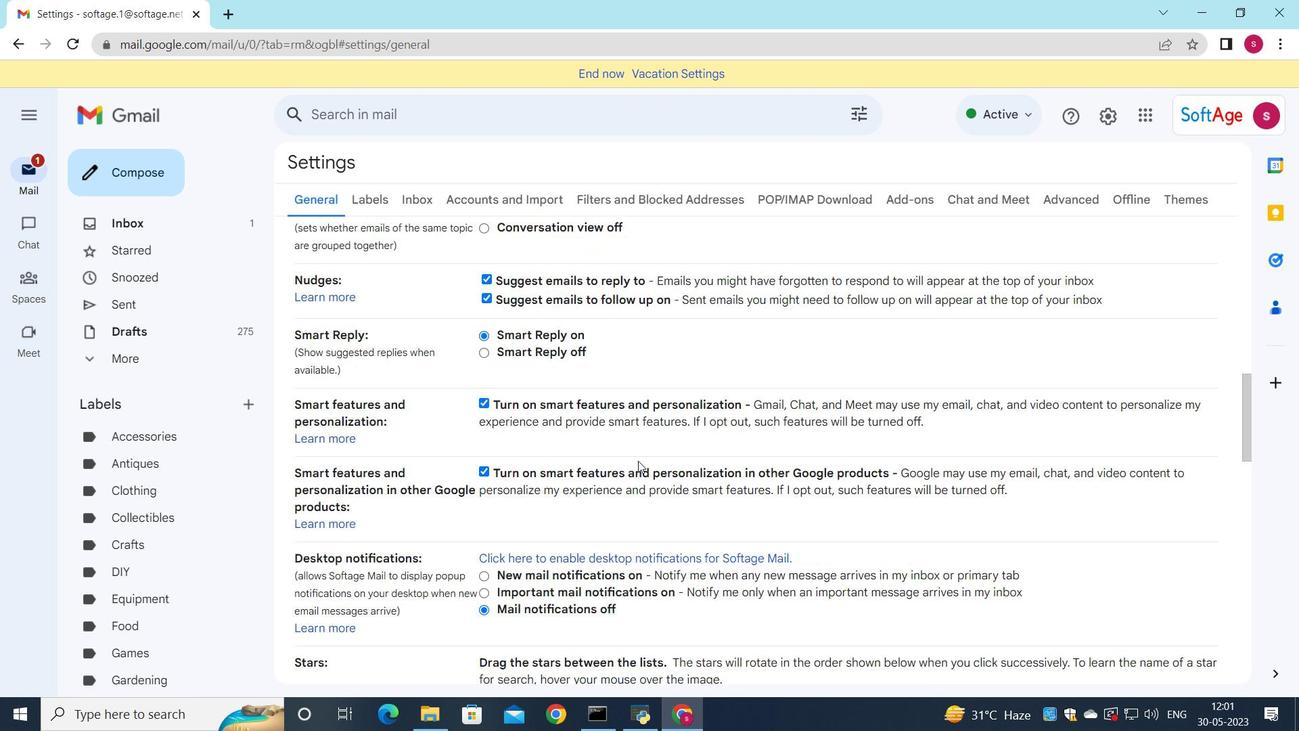 
Action: Mouse scrolled (637, 464) with delta (0, 0)
Screenshot: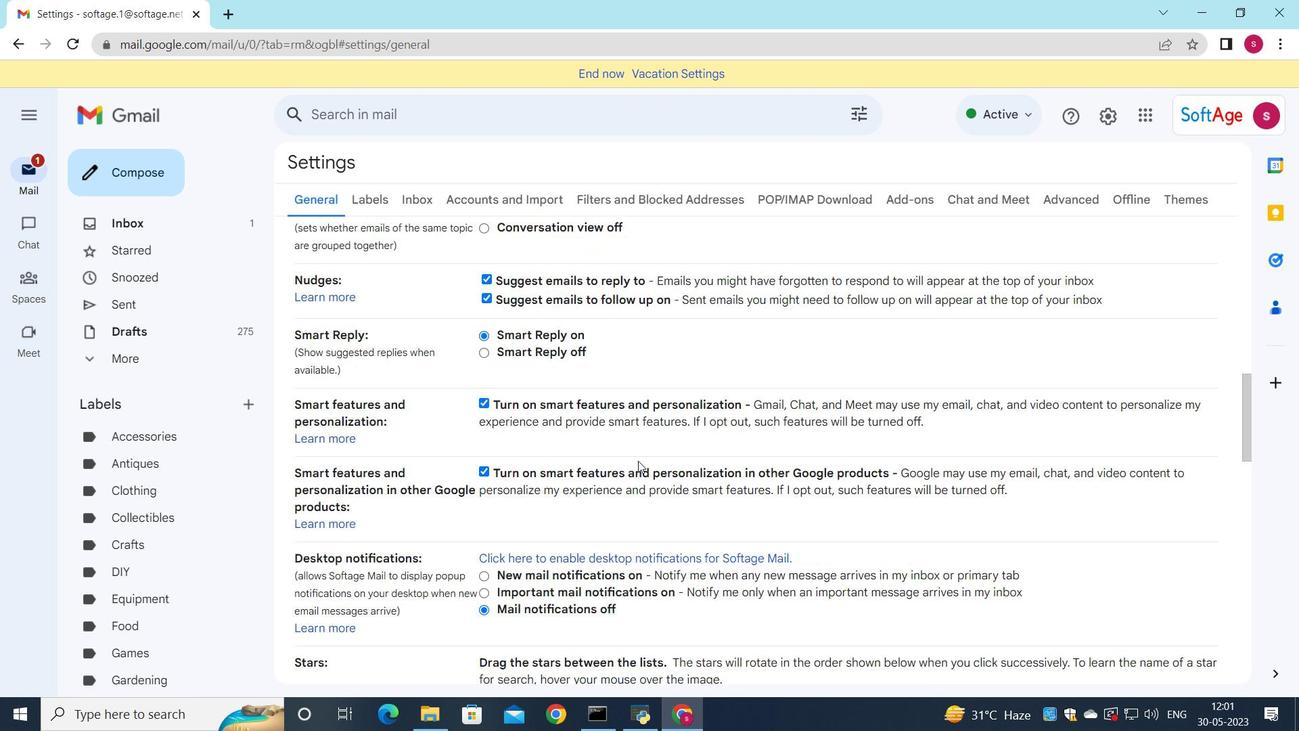 
Action: Mouse moved to (636, 465)
Screenshot: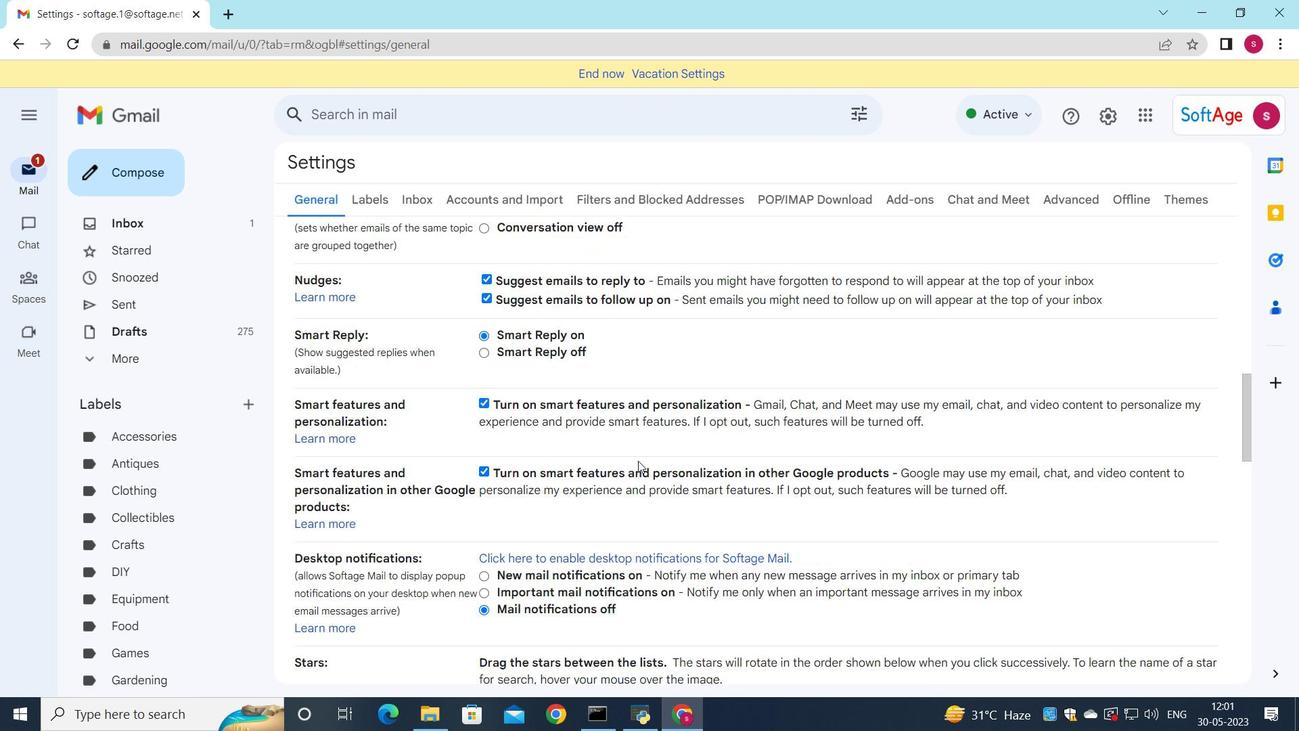 
Action: Mouse scrolled (636, 464) with delta (0, 0)
Screenshot: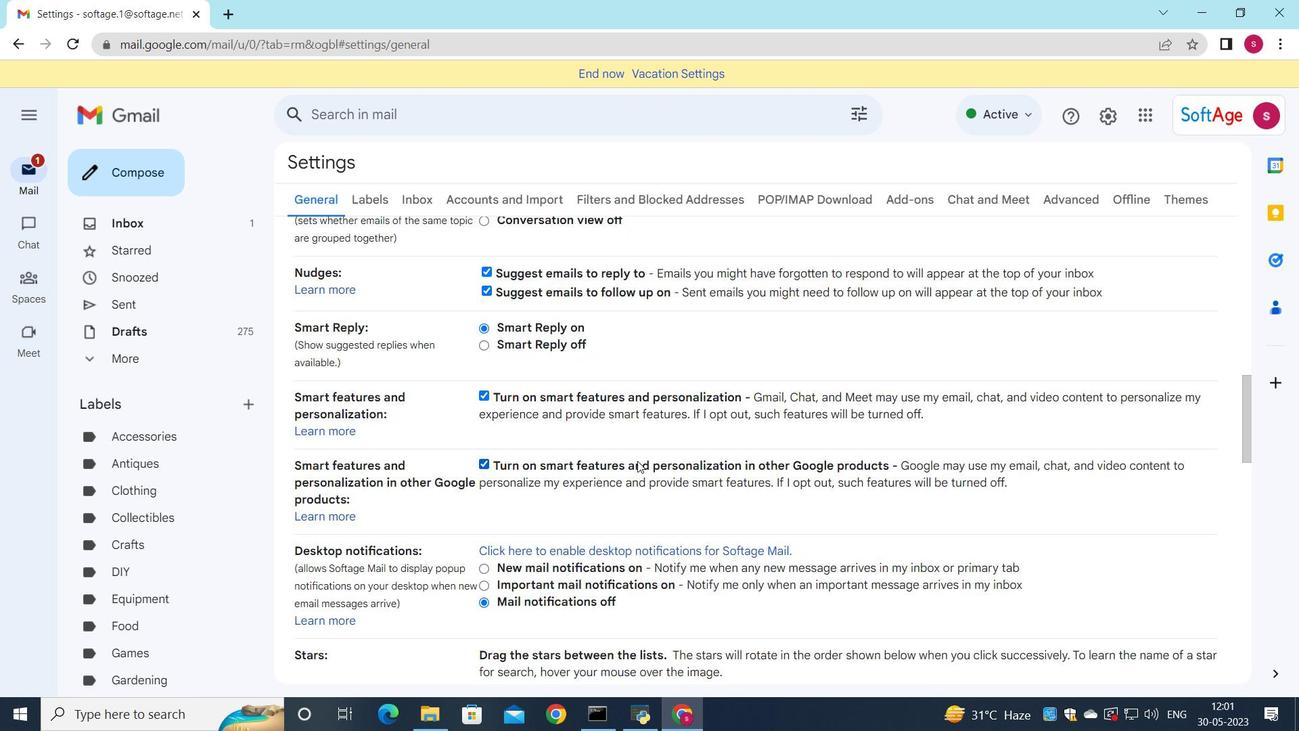 
Action: Mouse scrolled (636, 464) with delta (0, 0)
Screenshot: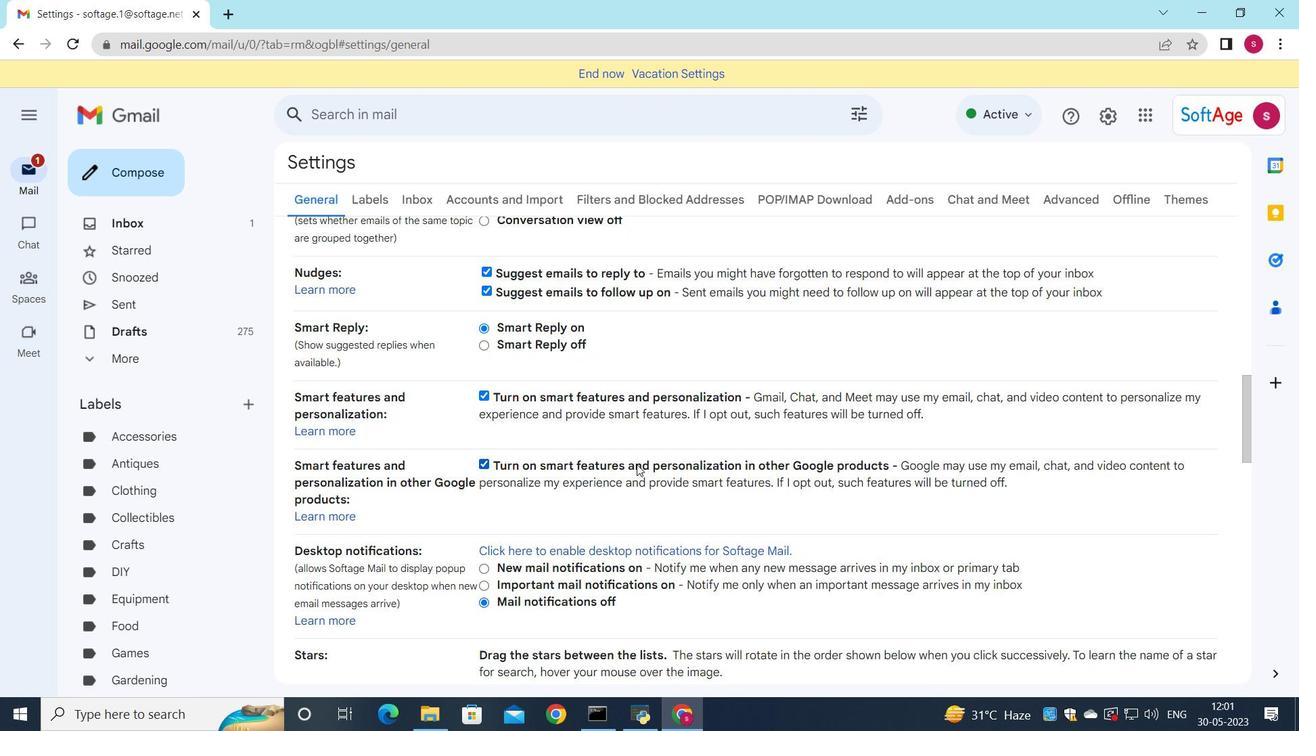 
Action: Mouse moved to (636, 467)
Screenshot: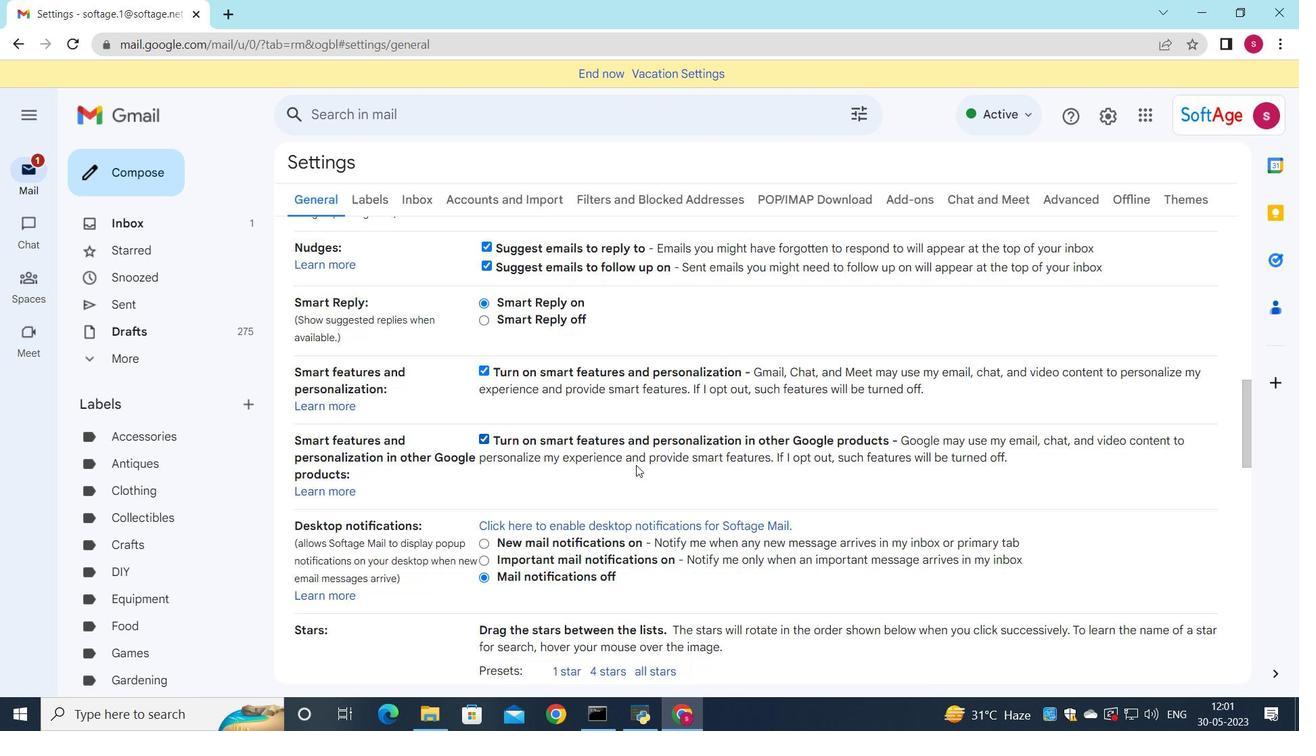 
Action: Mouse scrolled (636, 467) with delta (0, 0)
Screenshot: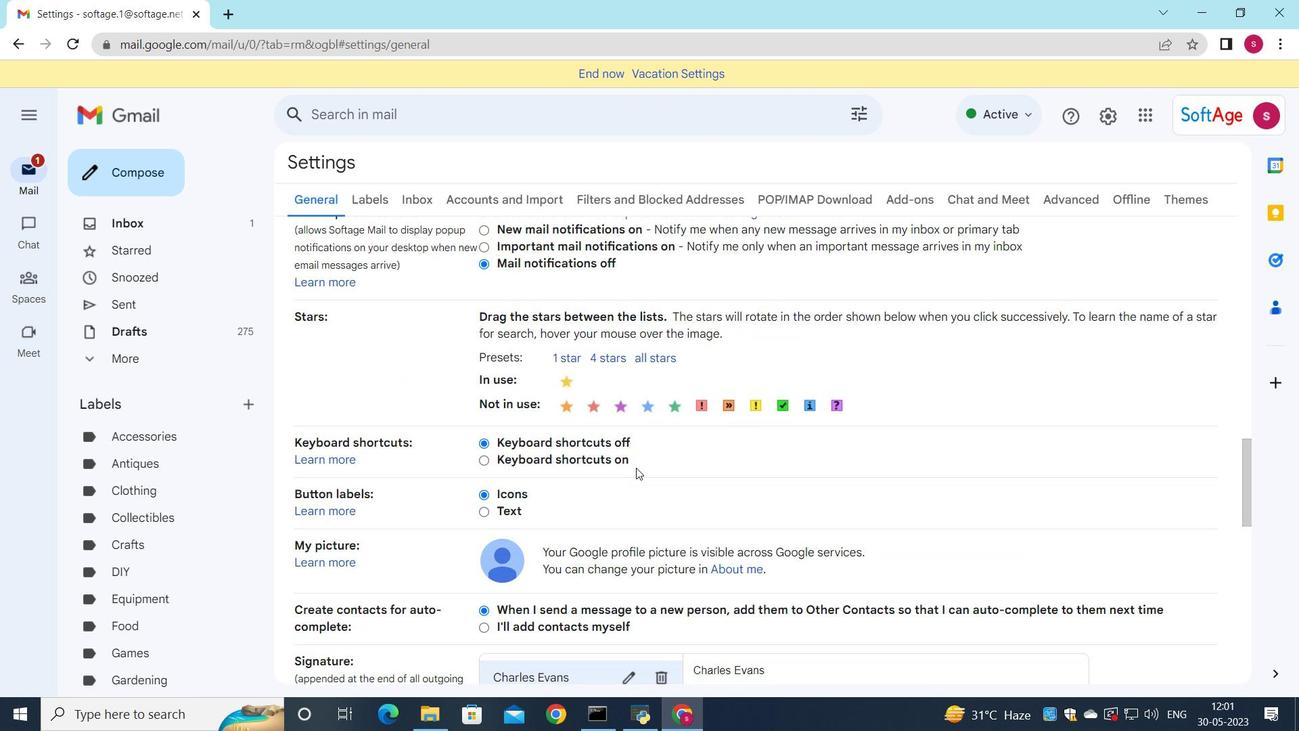 
Action: Mouse scrolled (636, 467) with delta (0, 0)
Screenshot: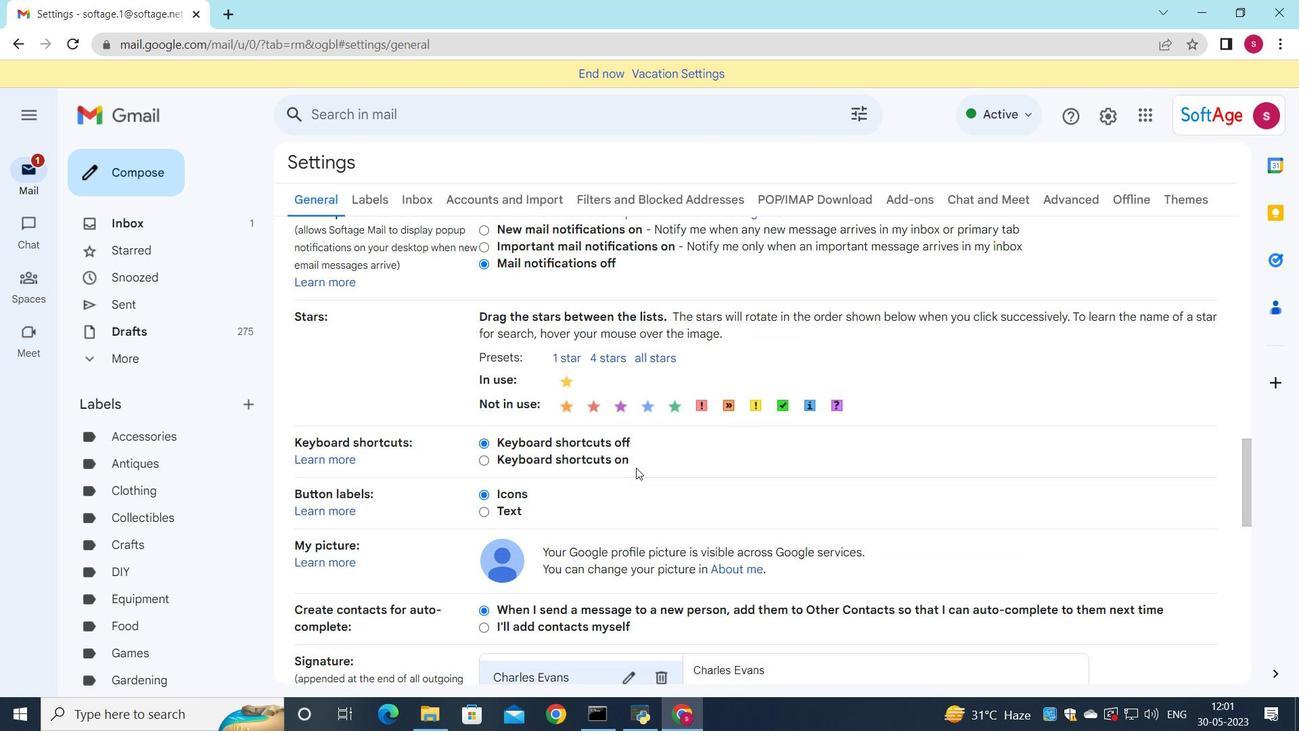 
Action: Mouse moved to (634, 469)
Screenshot: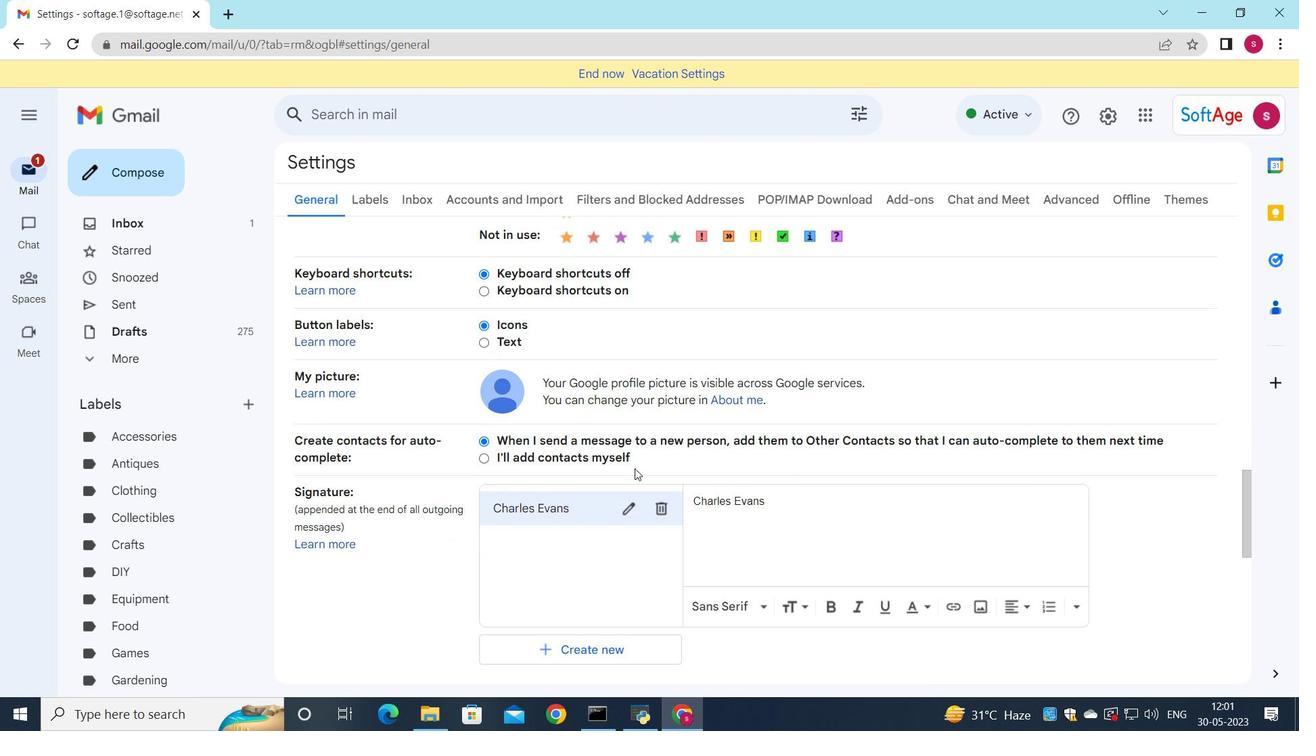 
Action: Mouse scrolled (634, 467) with delta (0, 0)
Screenshot: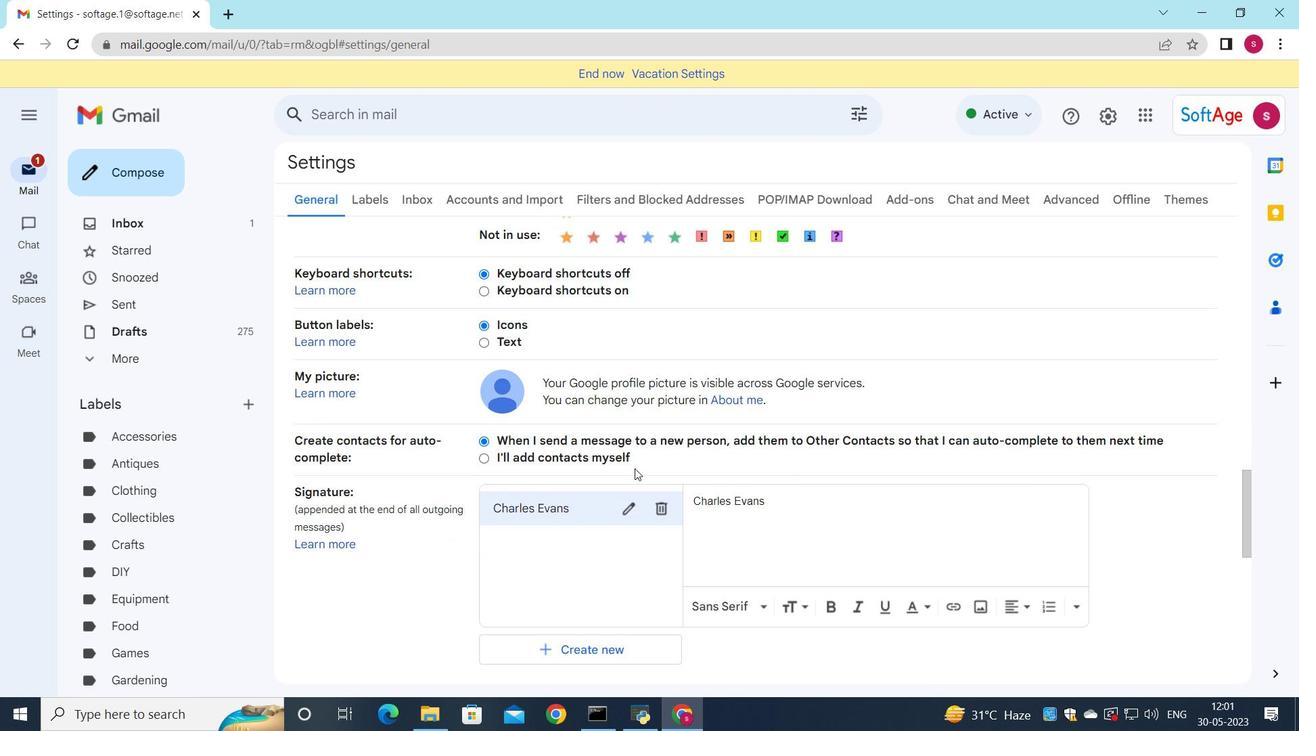 
Action: Mouse scrolled (634, 468) with delta (0, 0)
Screenshot: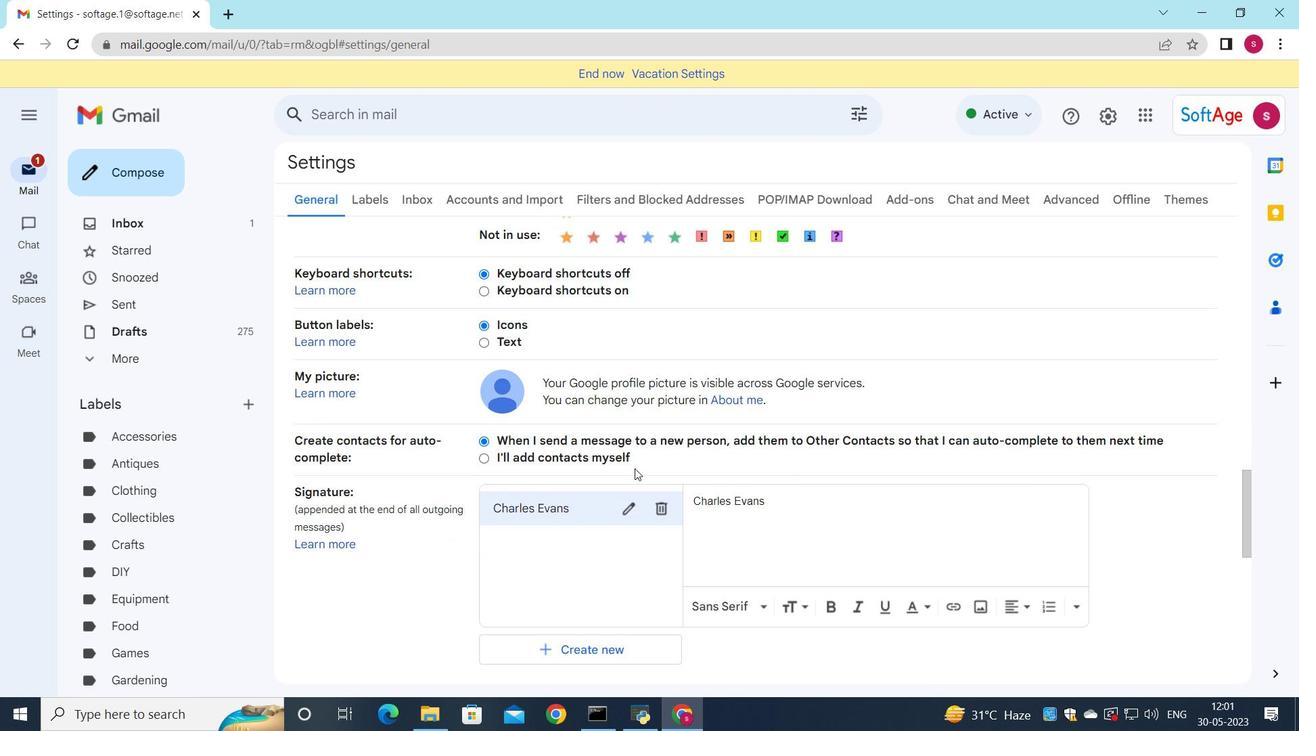 
Action: Mouse moved to (662, 342)
Screenshot: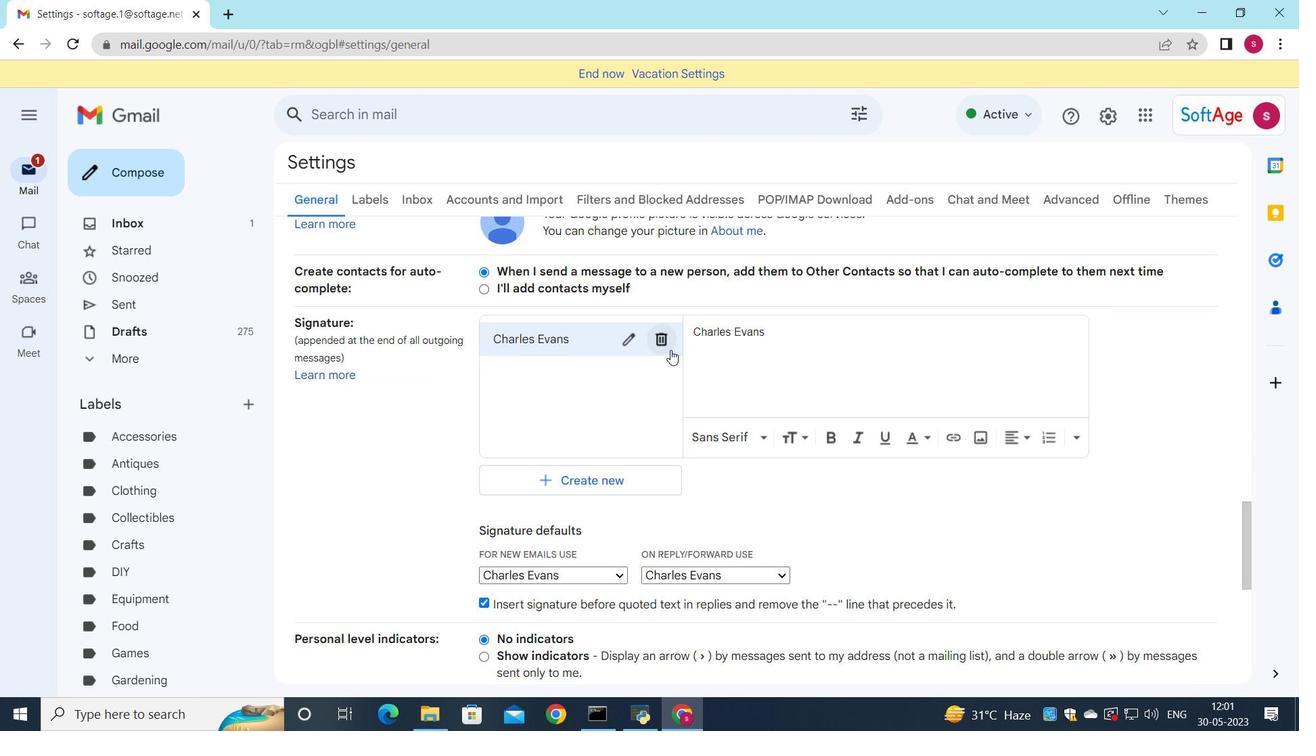
Action: Mouse pressed left at (662, 342)
Screenshot: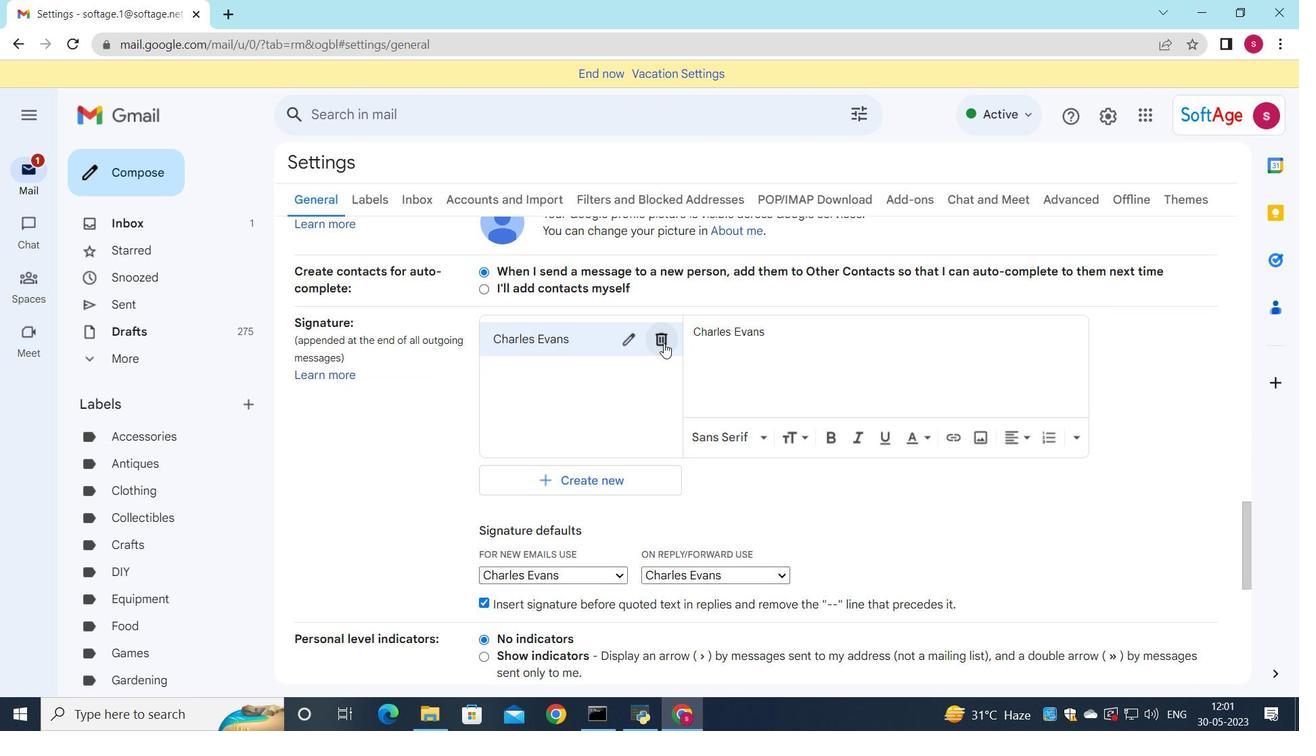 
Action: Mouse moved to (789, 420)
Screenshot: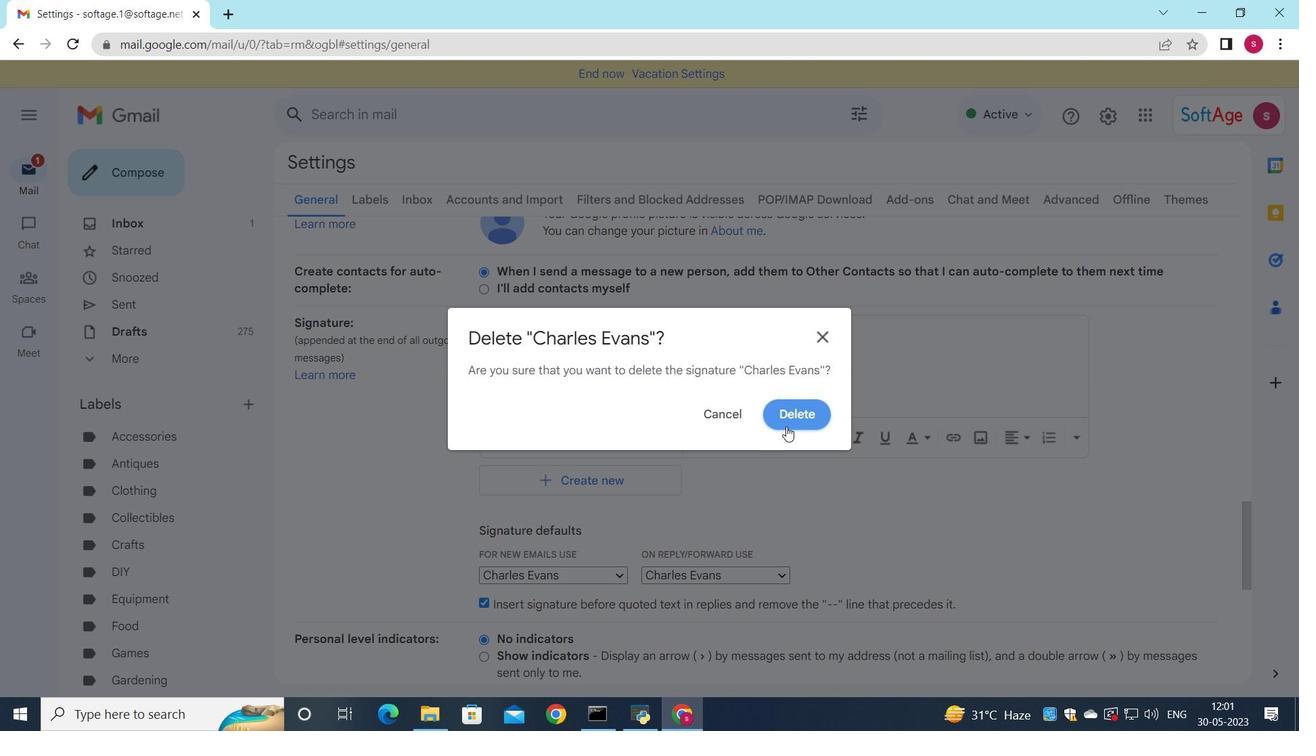 
Action: Mouse pressed left at (789, 420)
Screenshot: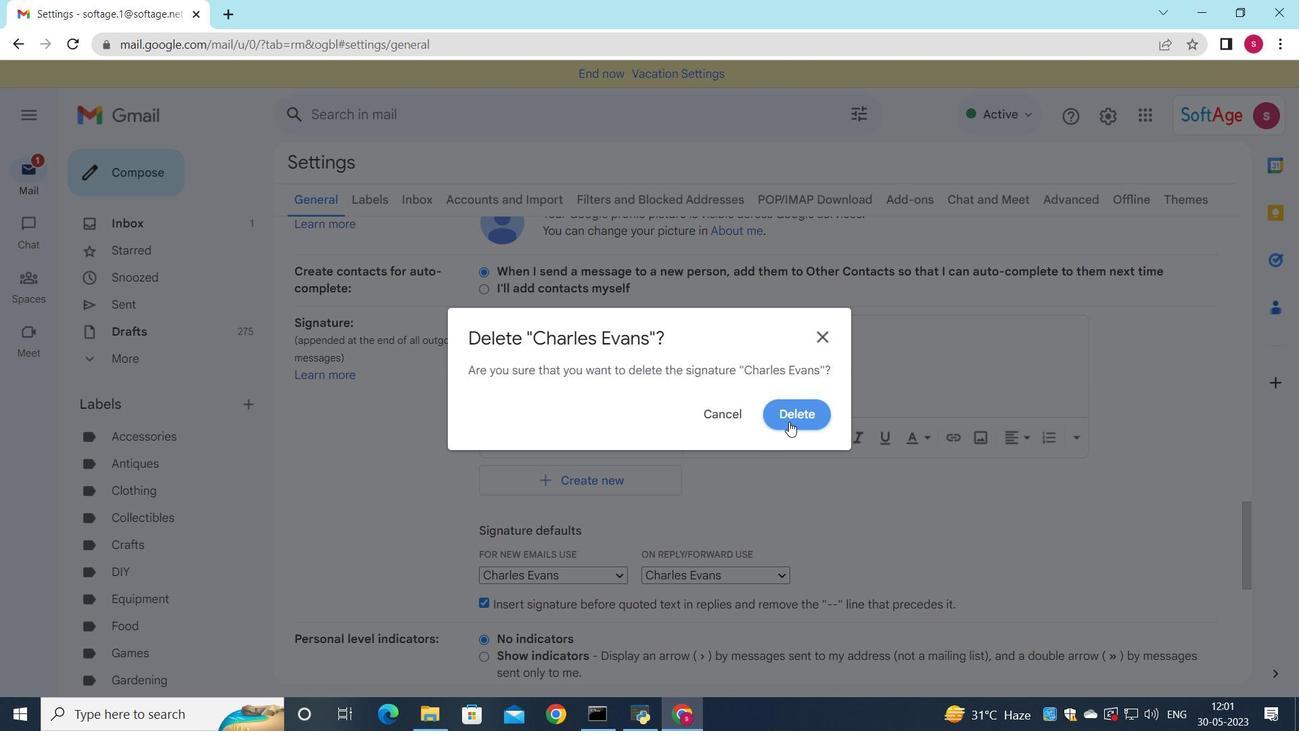 
Action: Mouse moved to (563, 347)
Screenshot: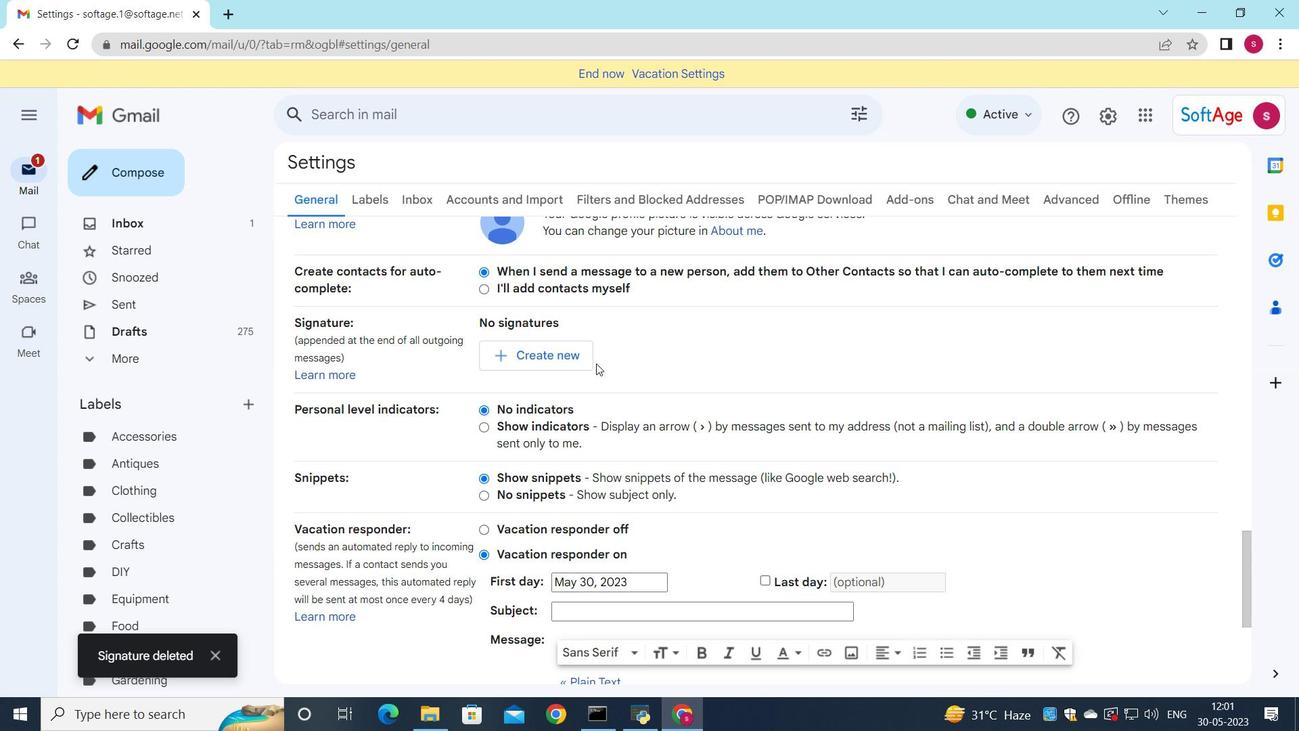 
Action: Mouse pressed left at (563, 347)
Screenshot: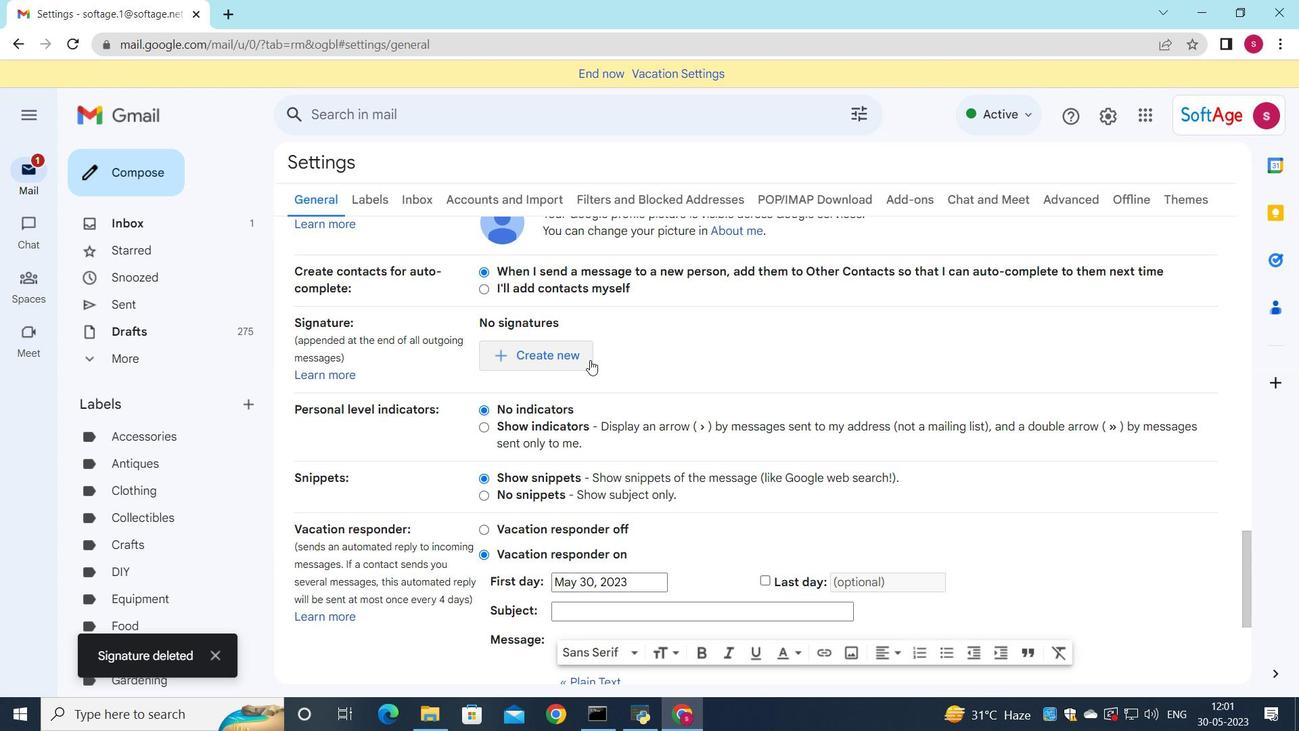
Action: Mouse moved to (952, 328)
Screenshot: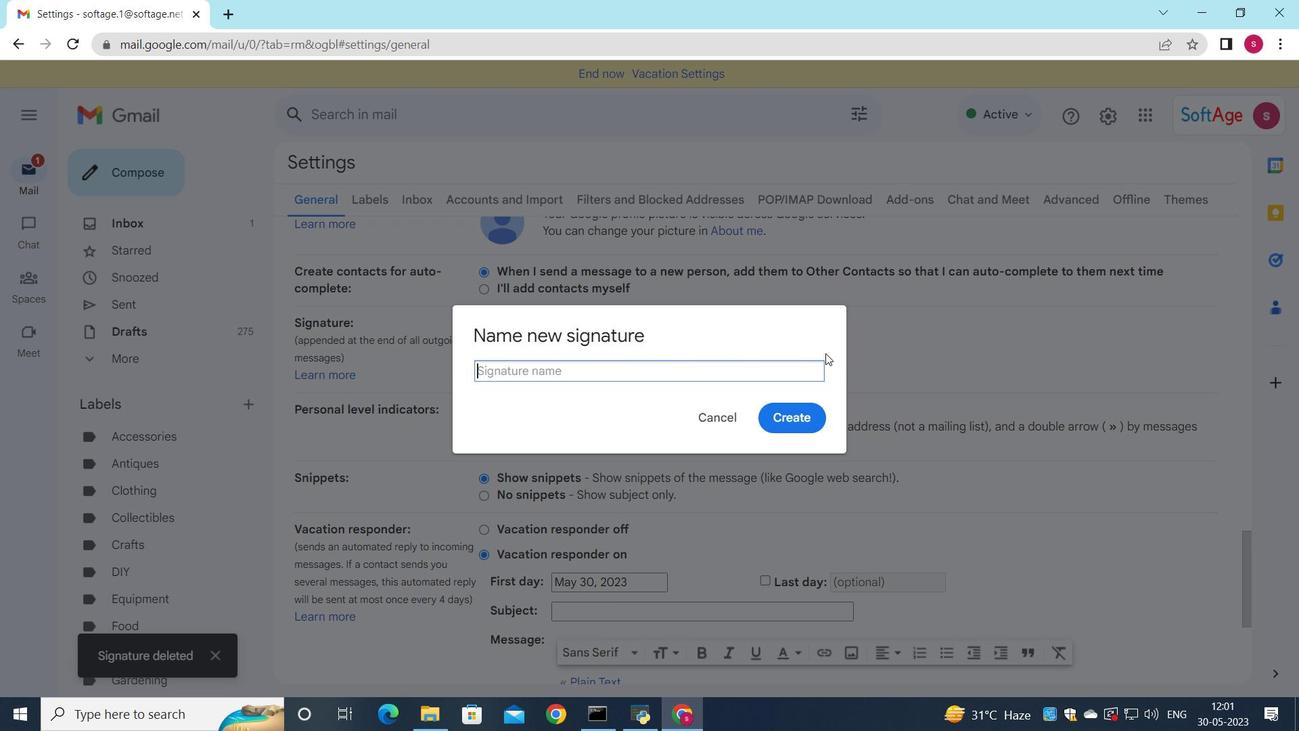 
Action: Key pressed <Key.shift>Charlotte<Key.space><Key.shift>Hill
Screenshot: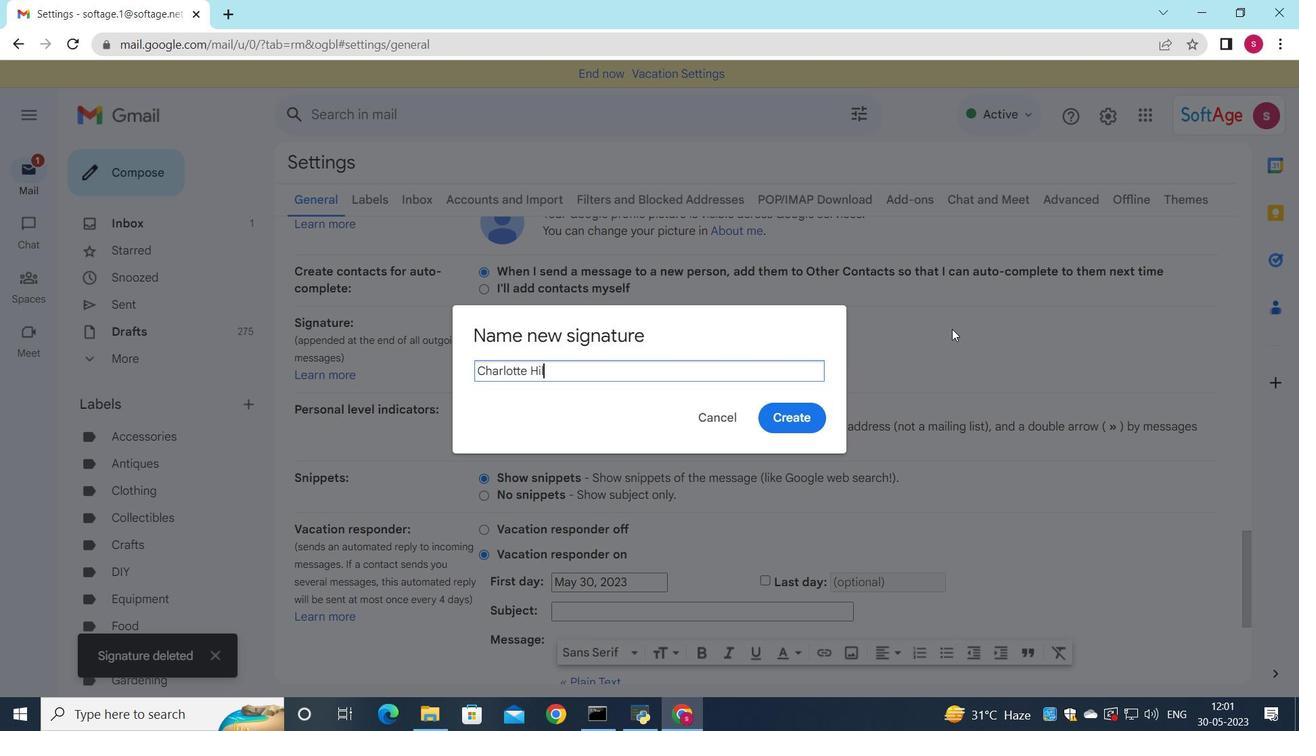 
Action: Mouse moved to (806, 424)
Screenshot: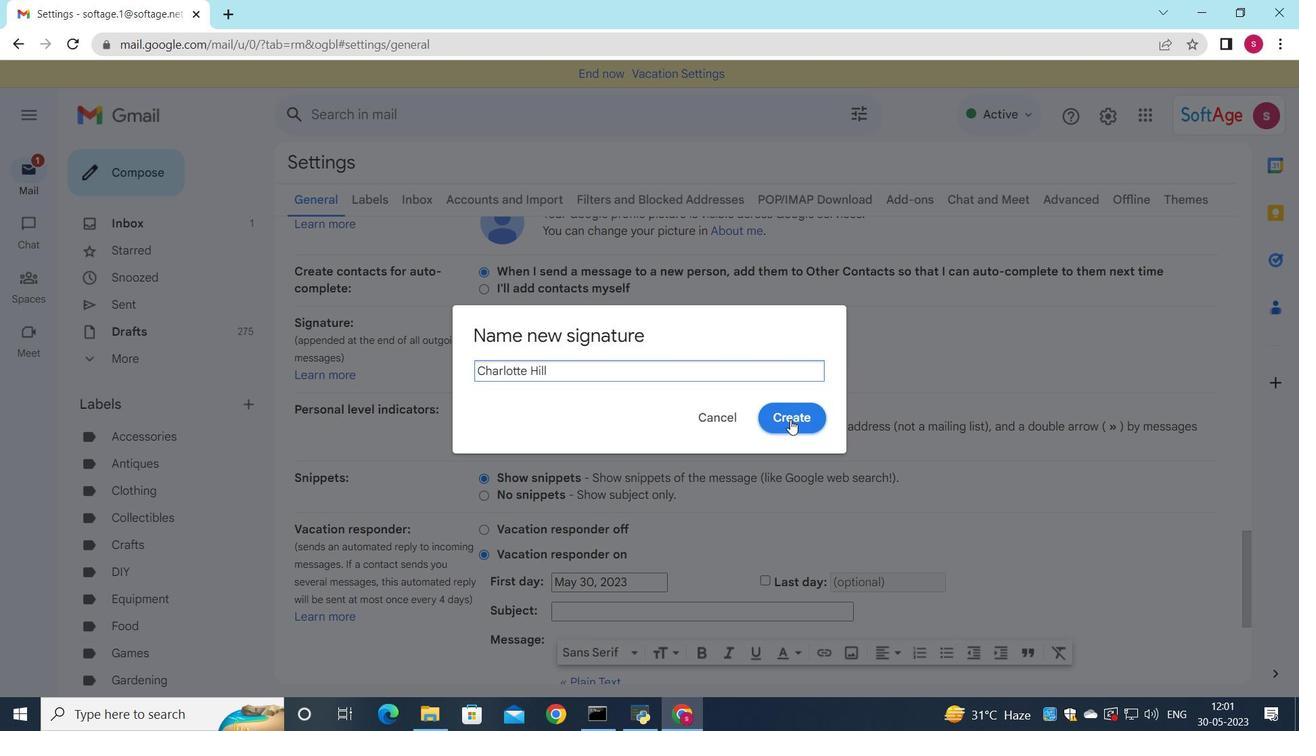 
Action: Mouse pressed left at (806, 424)
Screenshot: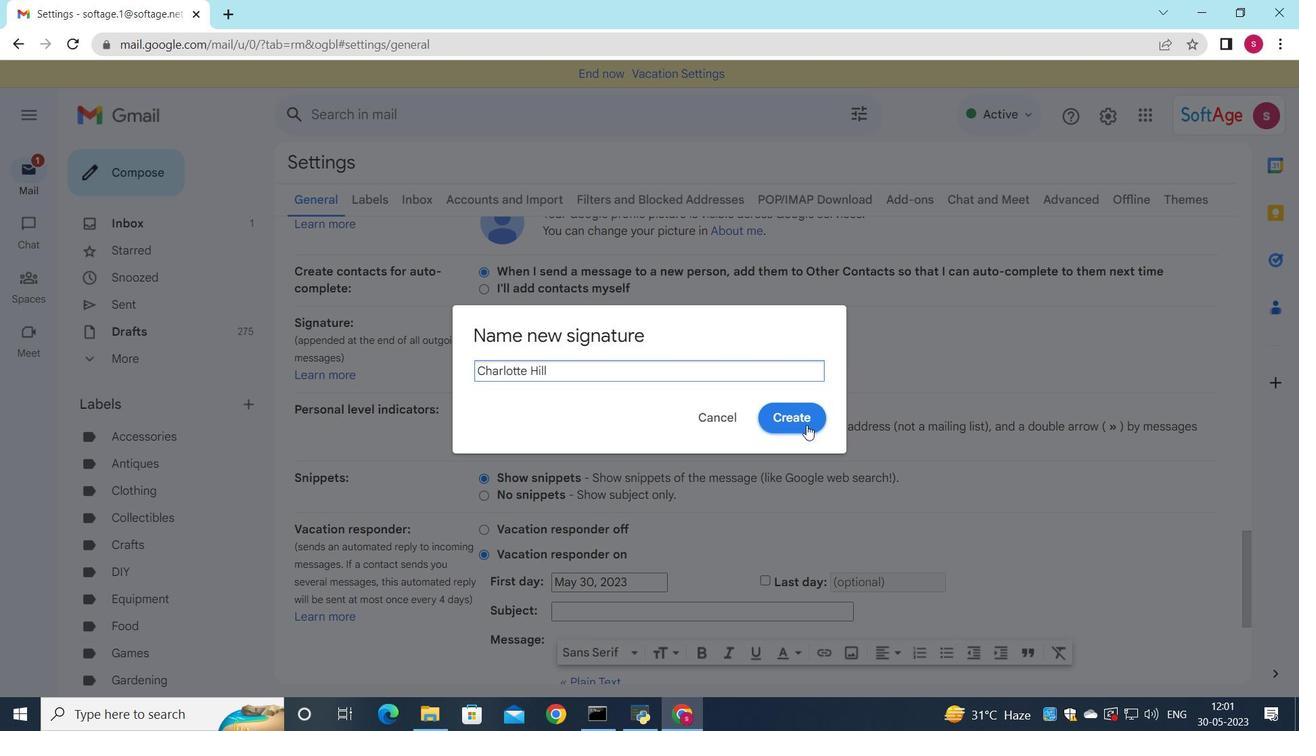 
Action: Mouse moved to (803, 364)
Screenshot: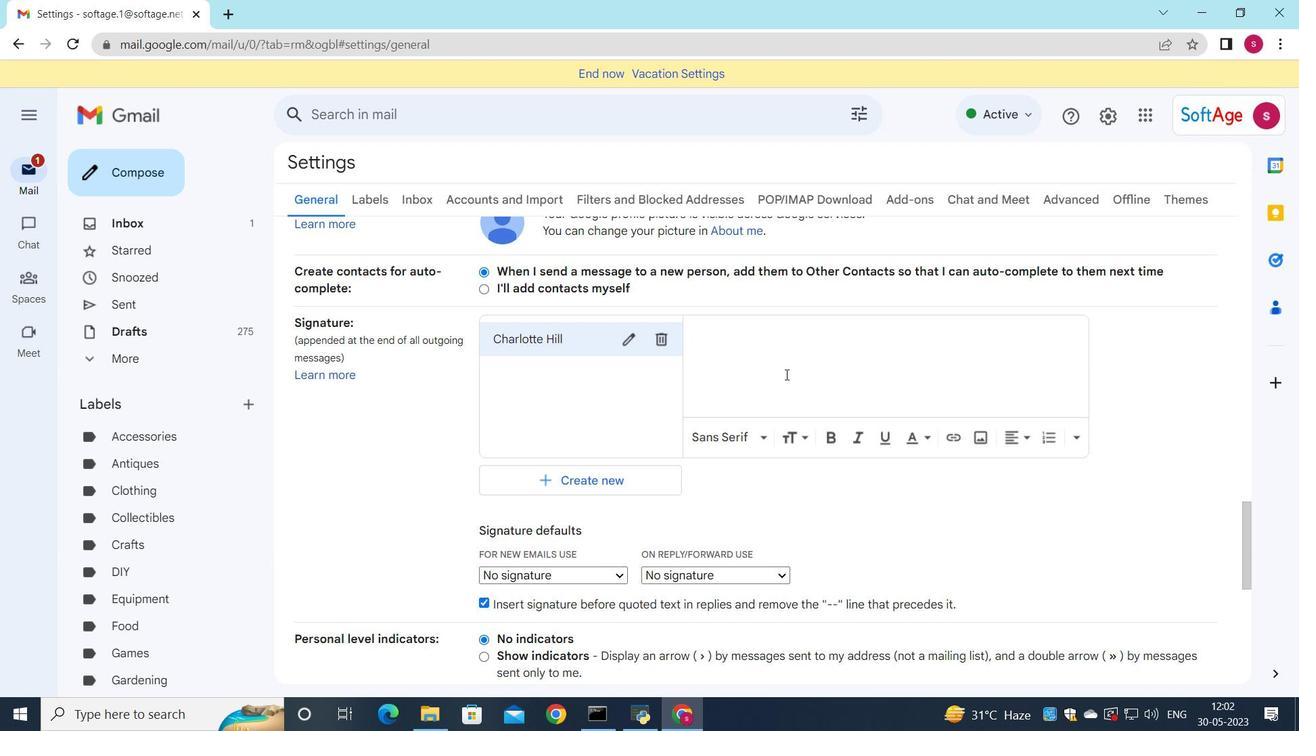 
Action: Mouse pressed left at (803, 364)
Screenshot: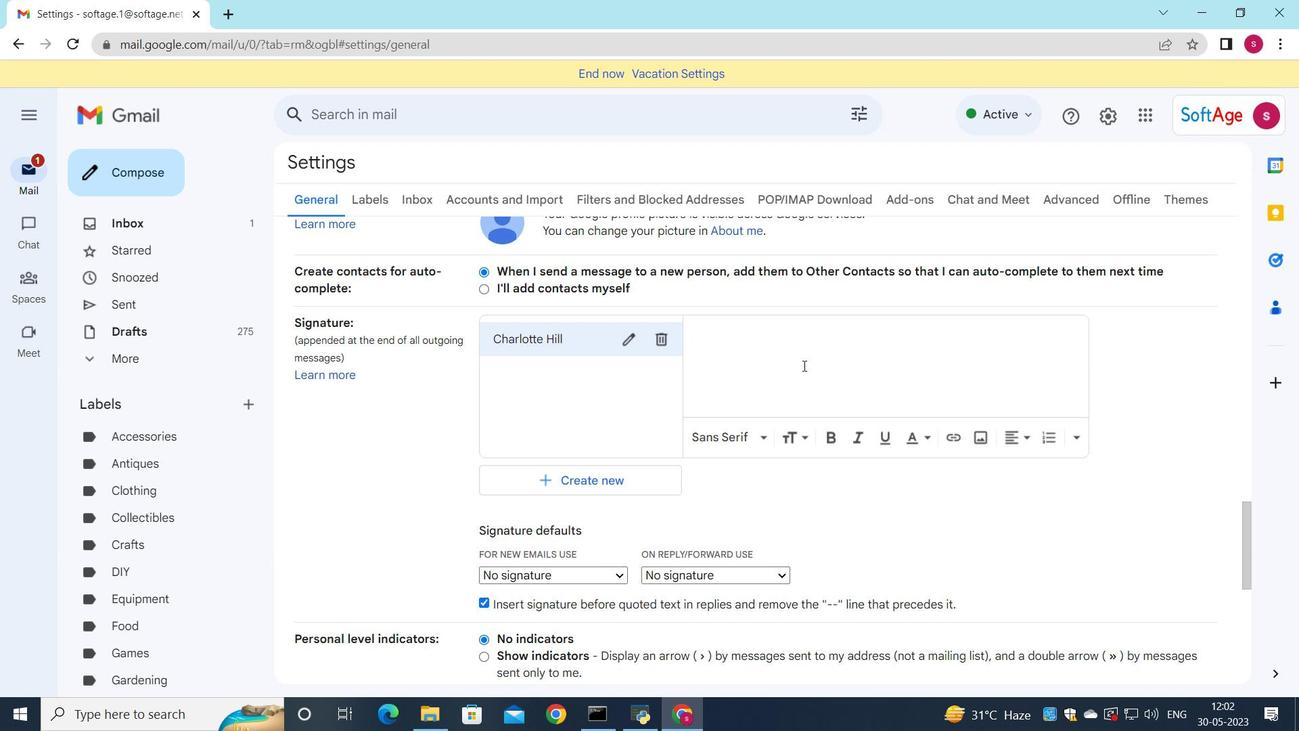 
Action: Key pressed <Key.shift>Charlotte<Key.space><Key.shift>Hill
Screenshot: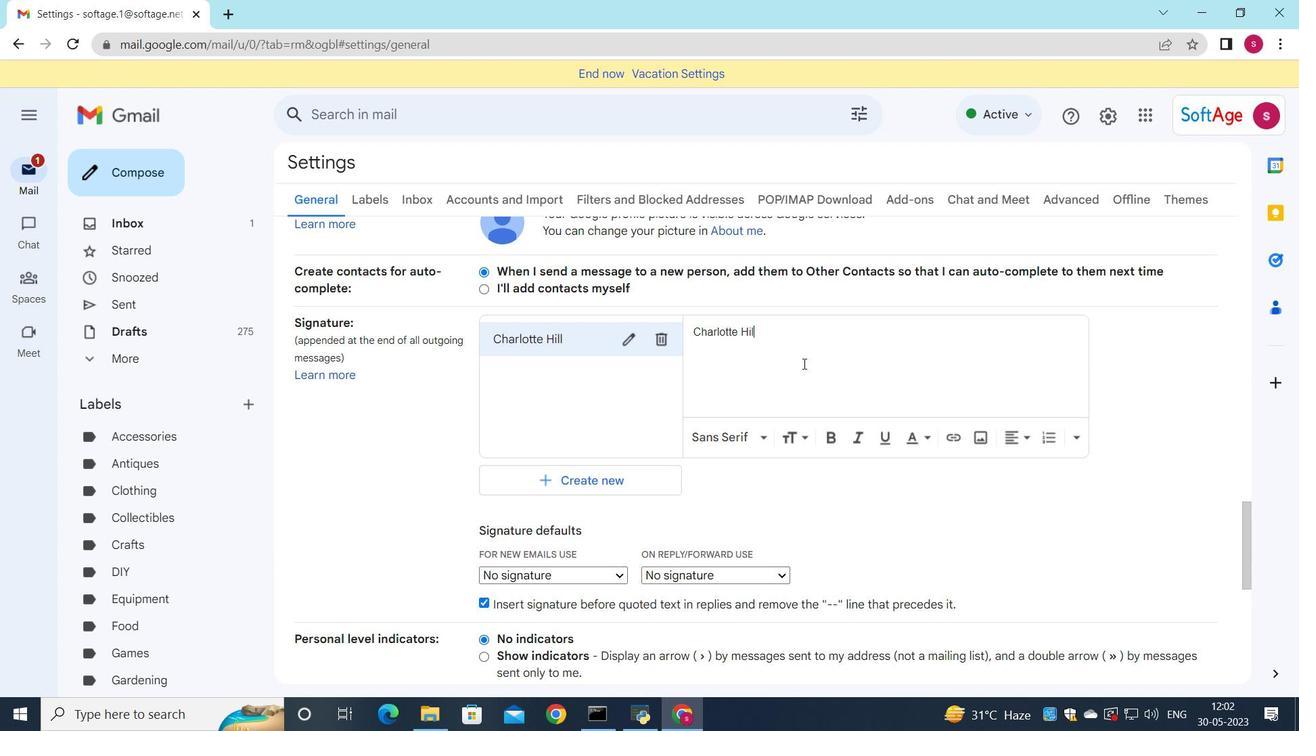 
Action: Mouse moved to (698, 423)
Screenshot: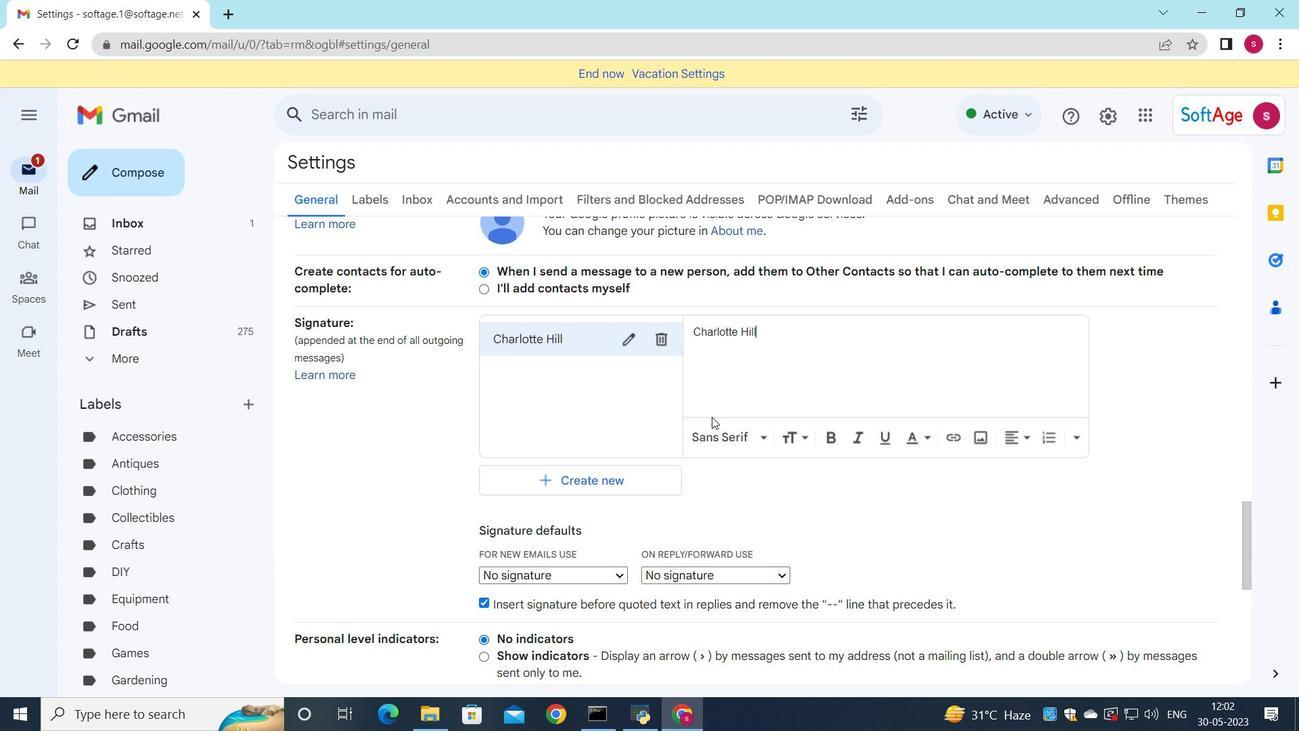 
Action: Mouse scrolled (698, 422) with delta (0, 0)
Screenshot: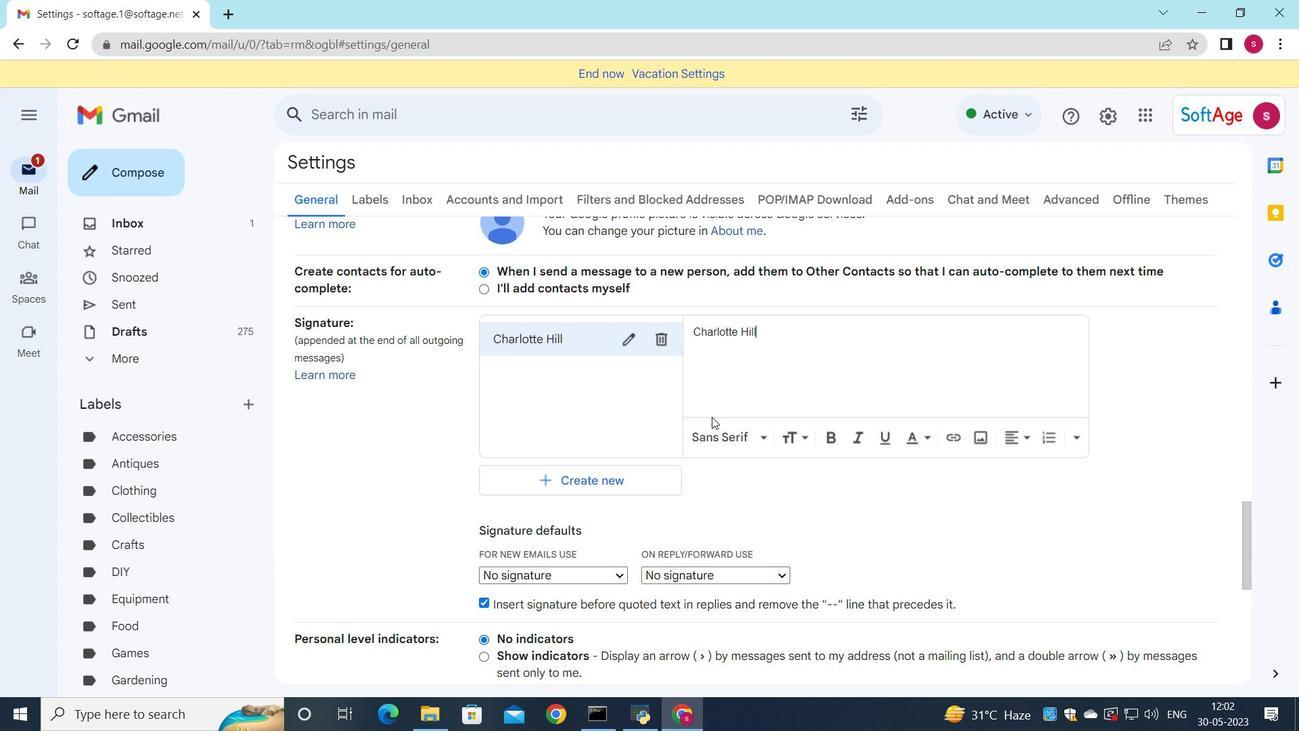 
Action: Mouse moved to (672, 433)
Screenshot: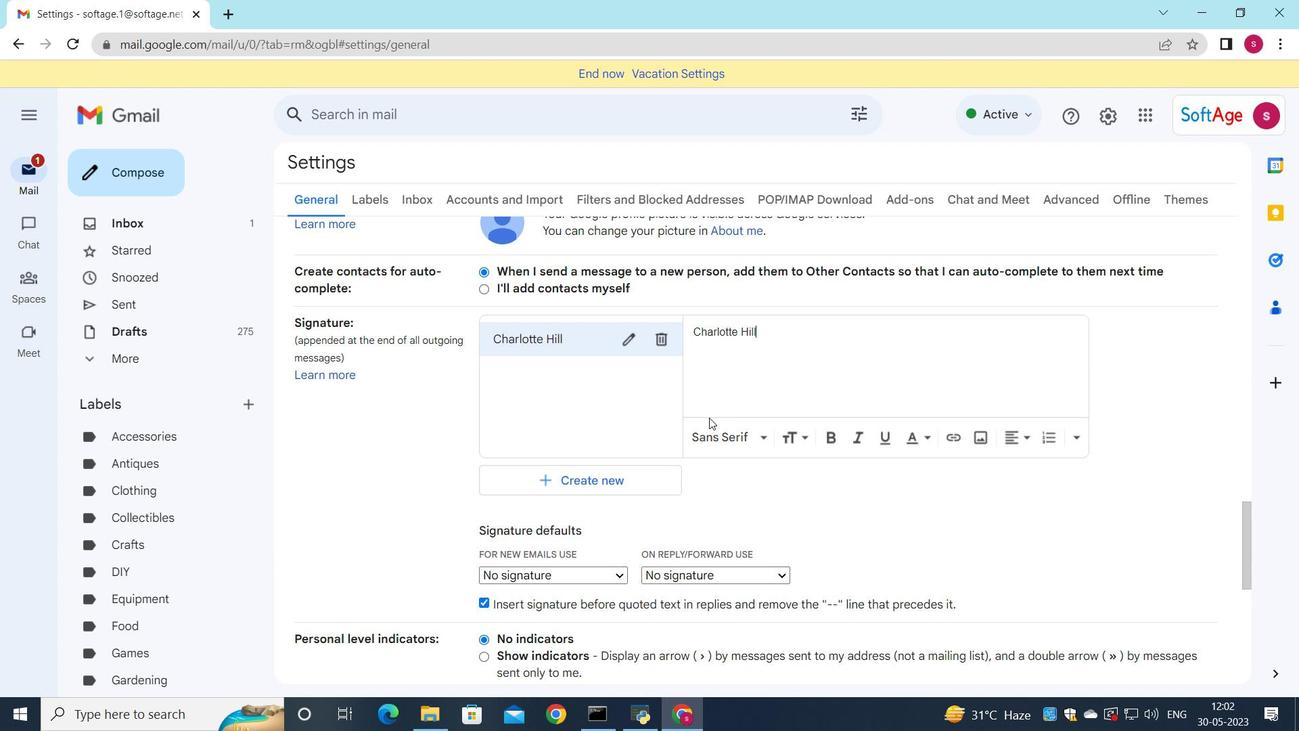 
Action: Mouse scrolled (672, 433) with delta (0, 0)
Screenshot: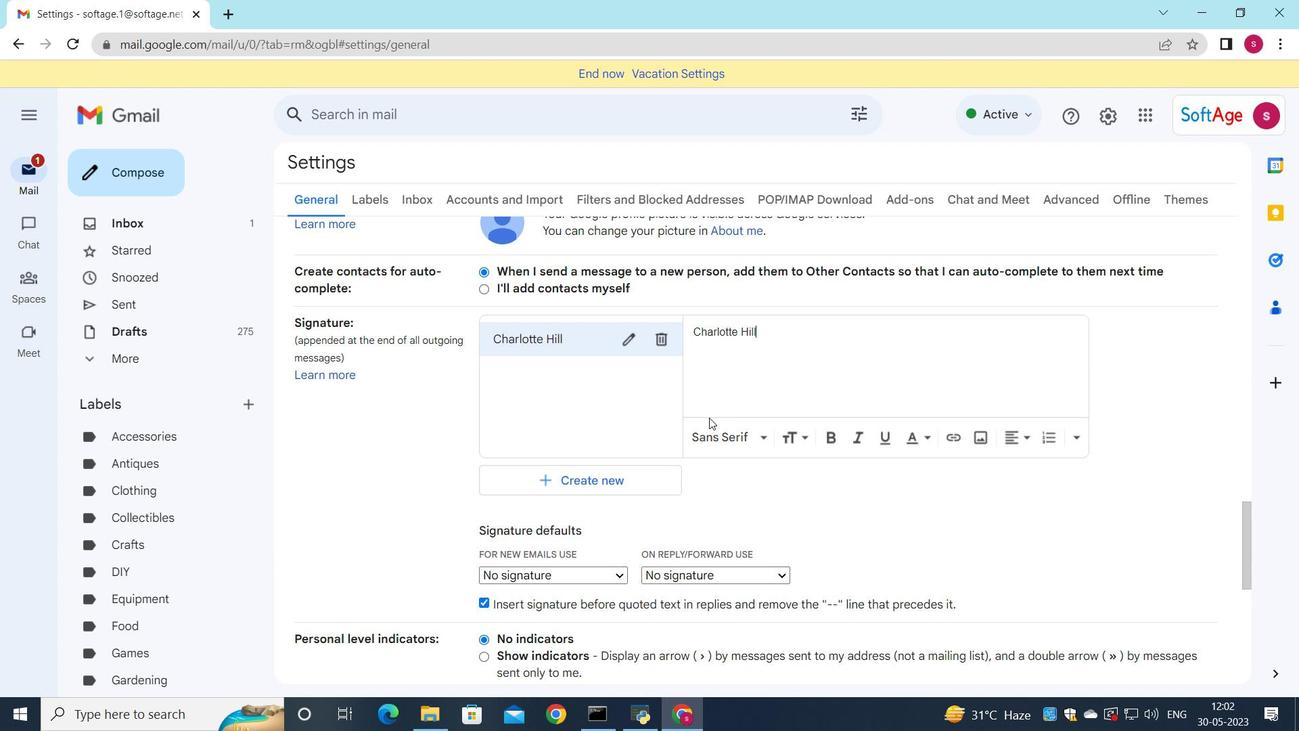 
Action: Mouse moved to (646, 445)
Screenshot: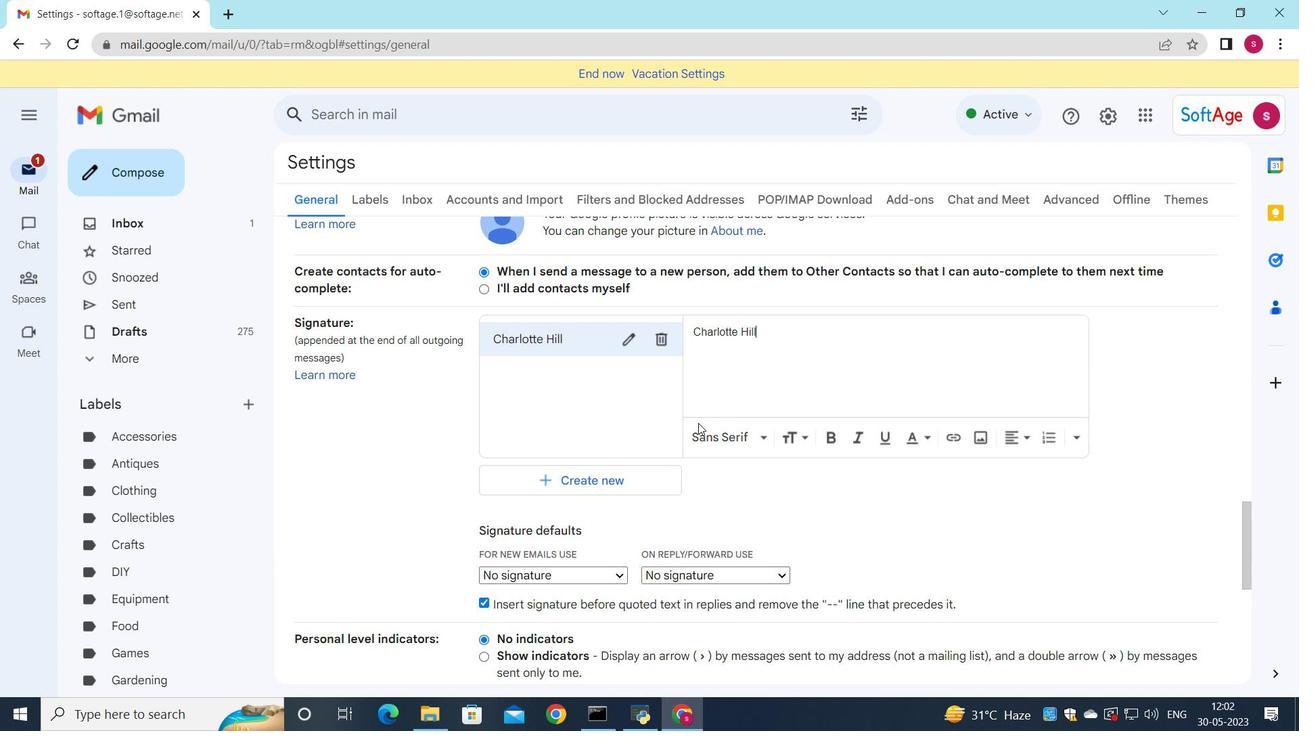 
Action: Mouse scrolled (646, 444) with delta (0, 0)
Screenshot: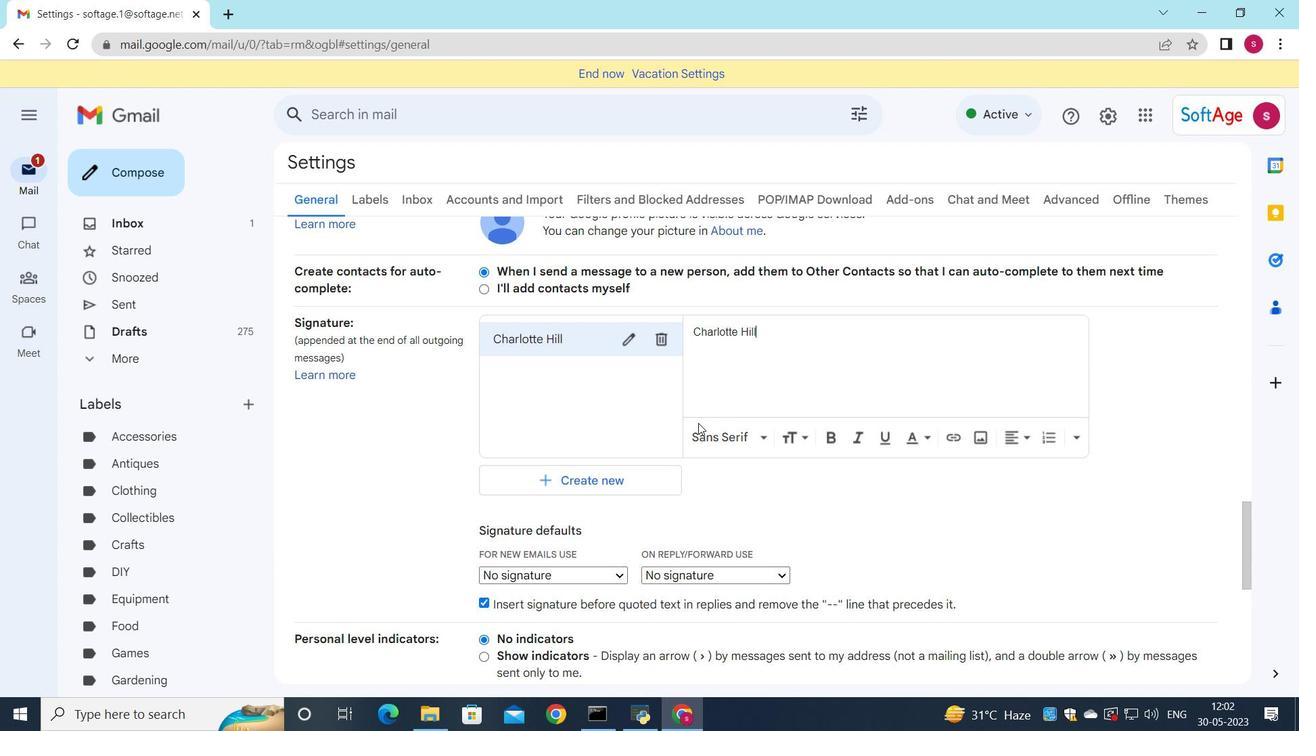 
Action: Mouse moved to (601, 314)
Screenshot: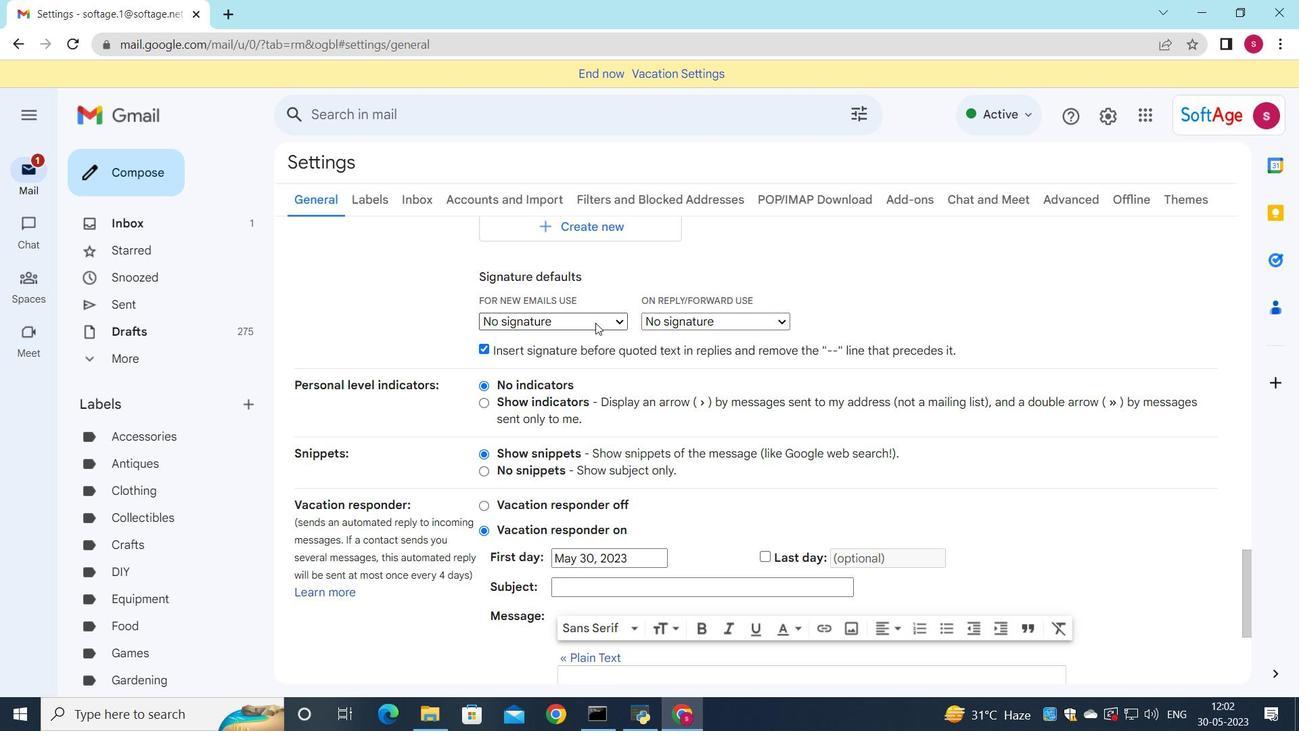 
Action: Mouse pressed left at (601, 314)
Screenshot: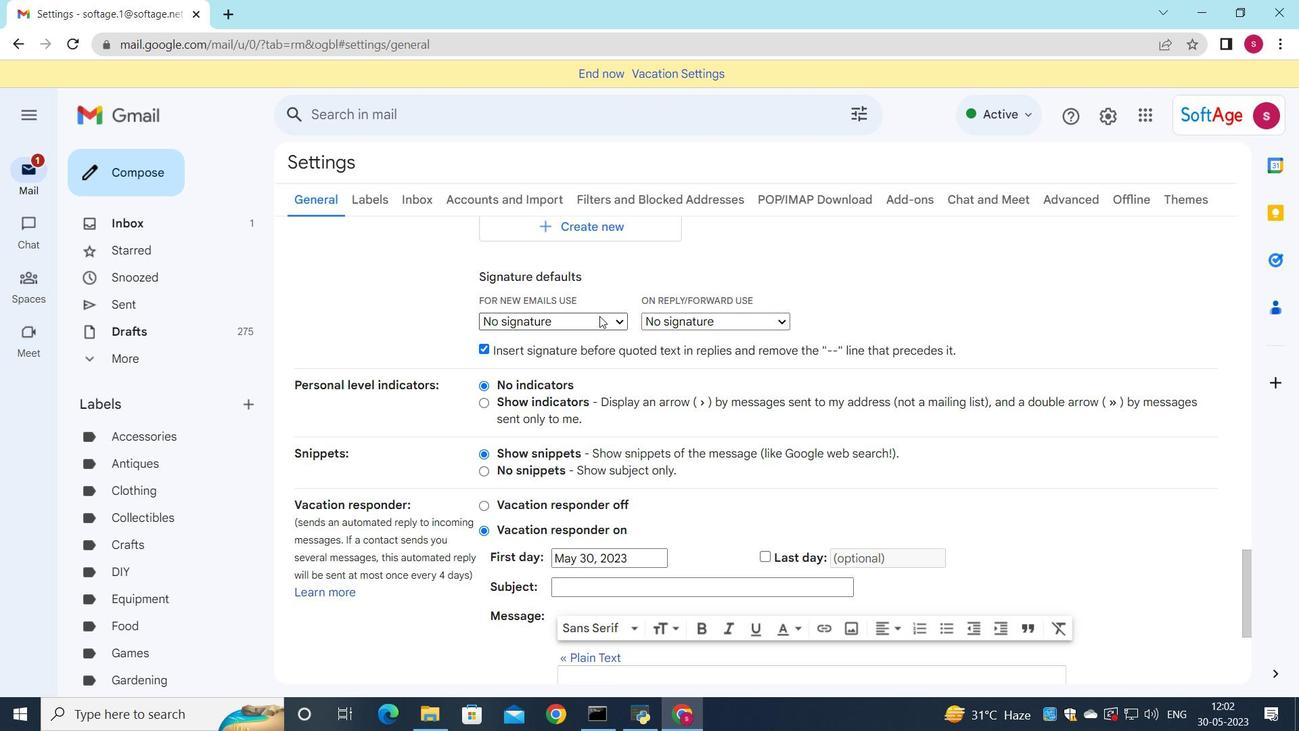 
Action: Mouse moved to (597, 349)
Screenshot: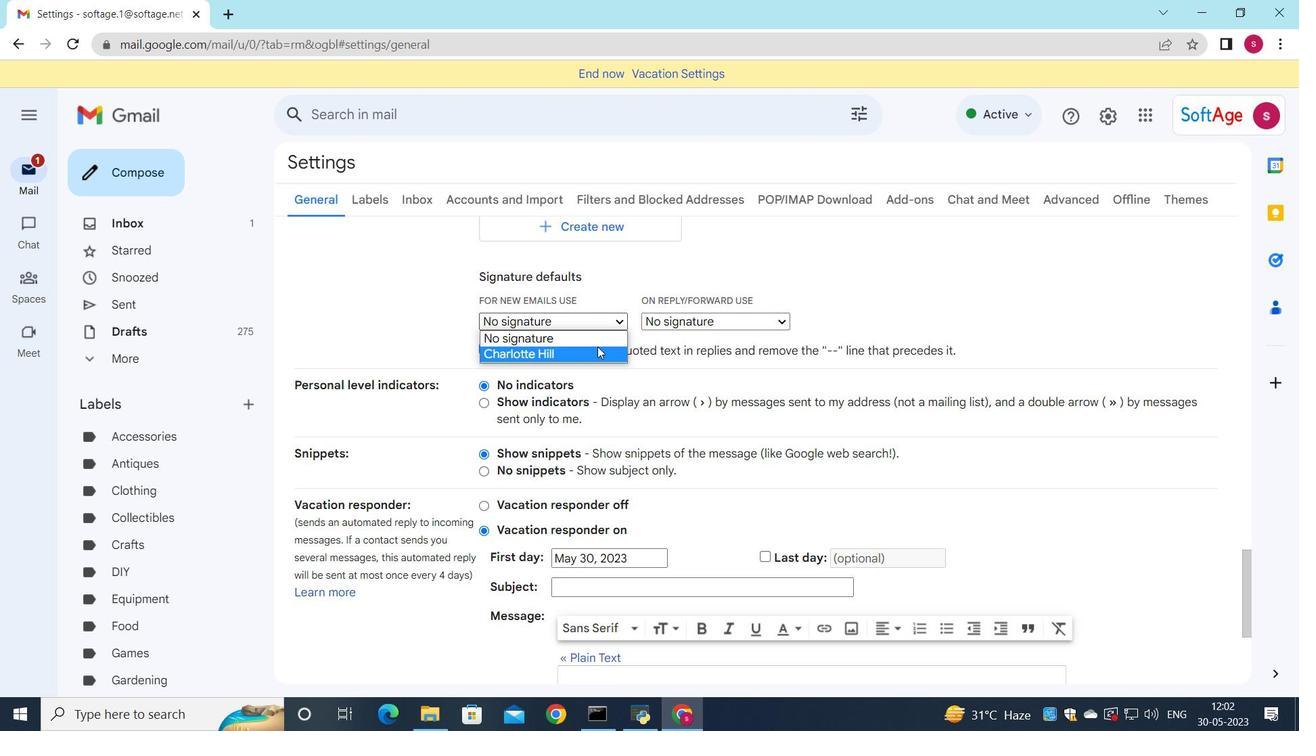 
Action: Mouse pressed left at (597, 349)
Screenshot: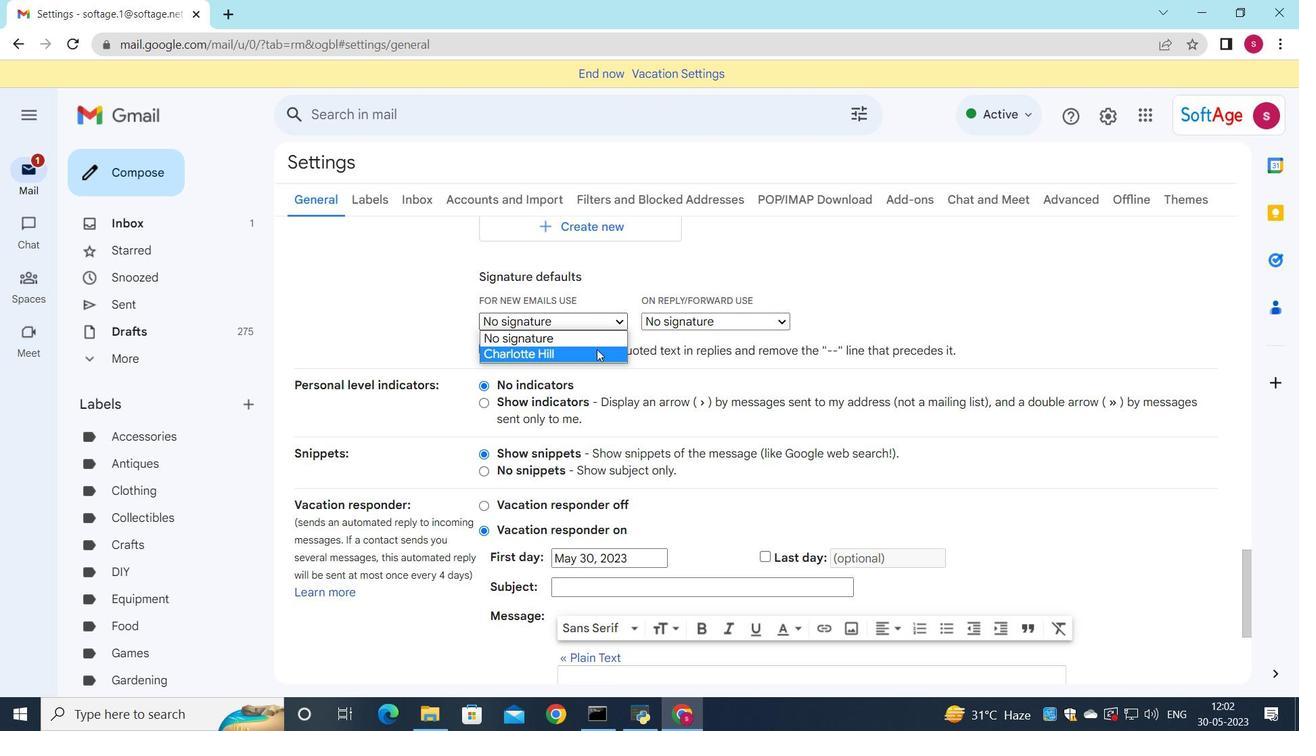 
Action: Mouse moved to (644, 312)
Screenshot: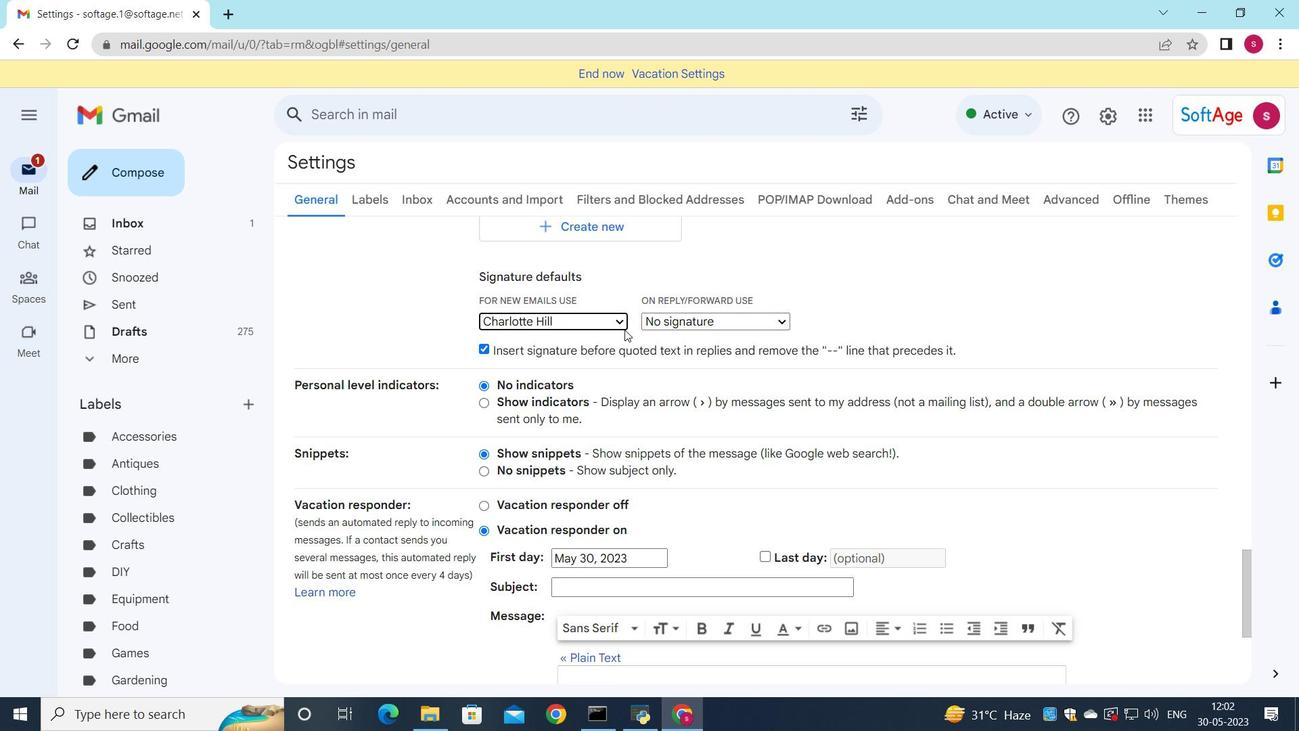 
Action: Mouse pressed left at (644, 312)
Screenshot: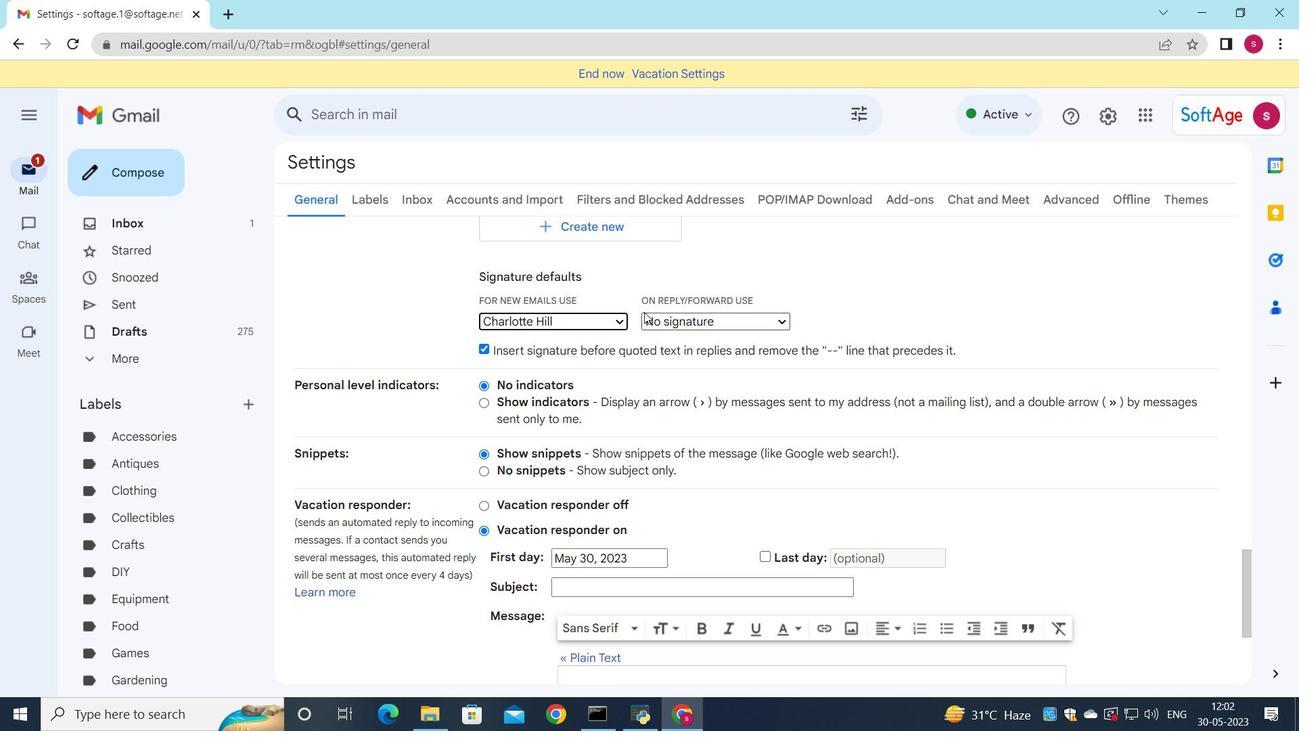 
Action: Mouse moved to (644, 350)
Screenshot: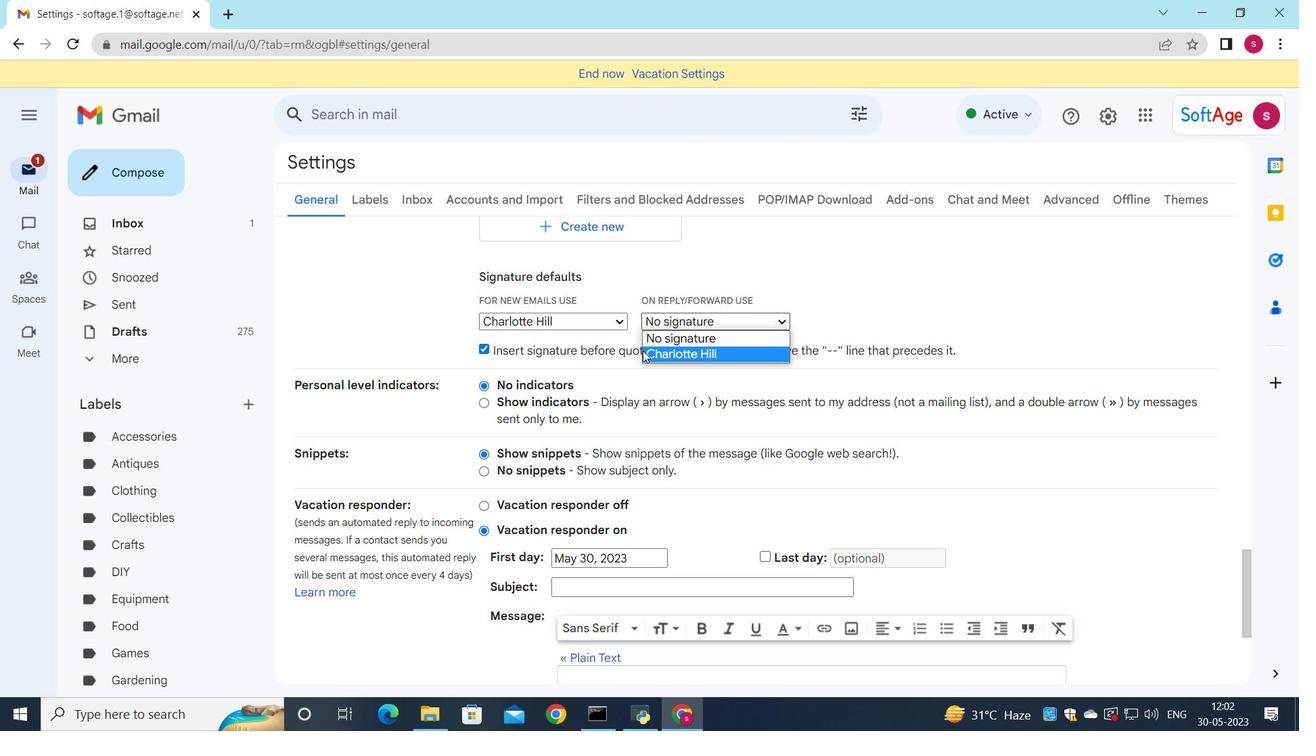 
Action: Mouse pressed left at (644, 350)
Screenshot: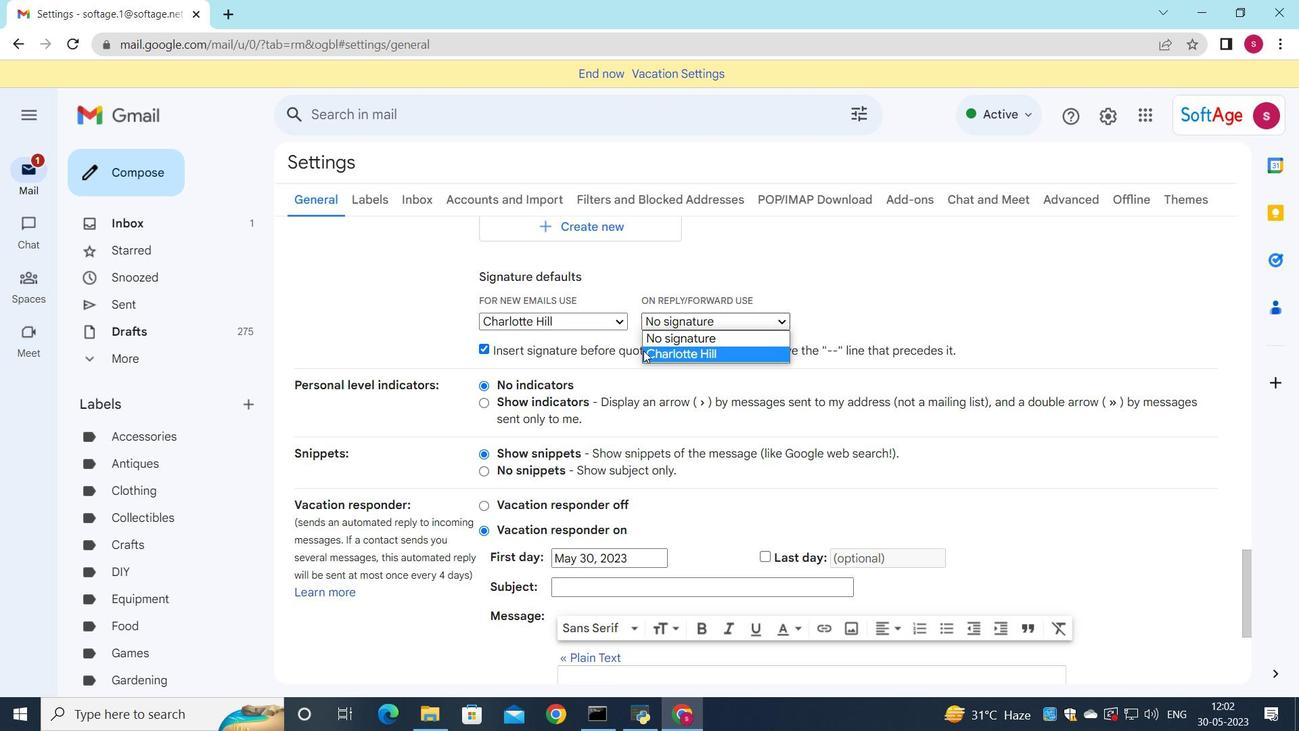 
Action: Mouse scrolled (644, 349) with delta (0, 0)
Screenshot: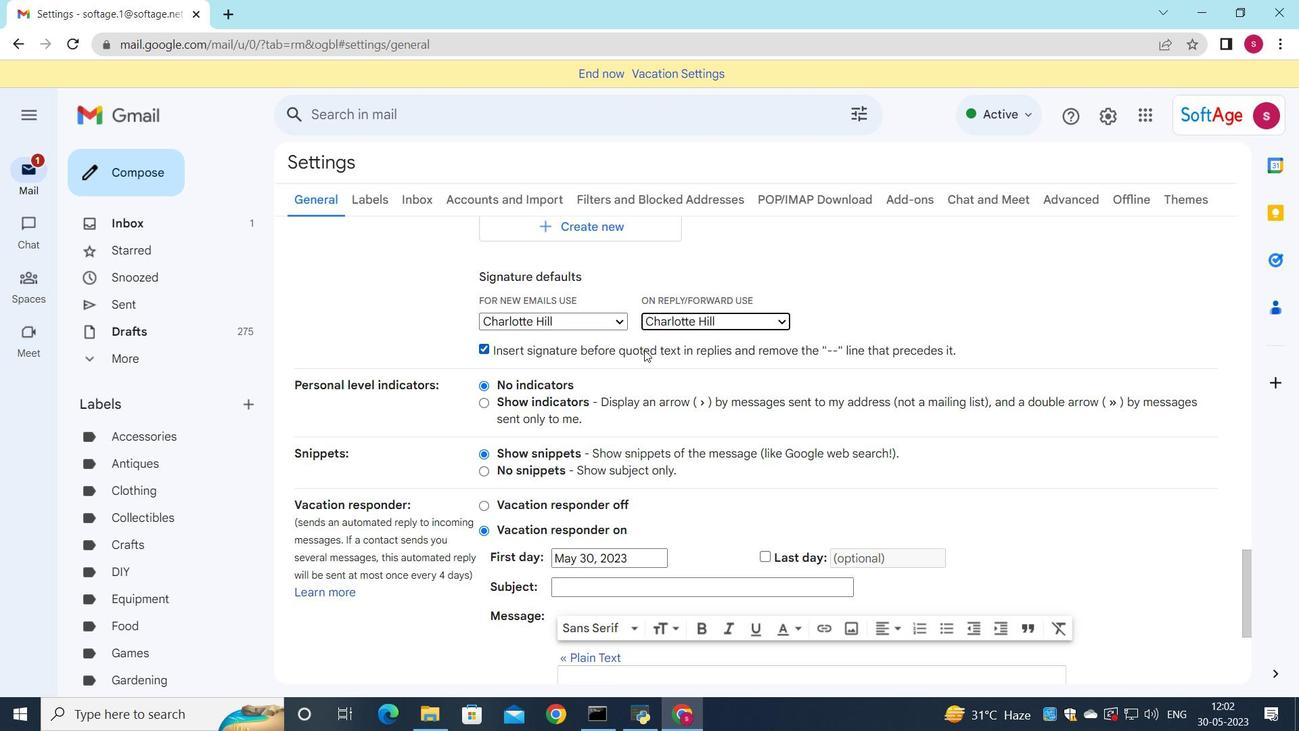 
Action: Mouse scrolled (644, 349) with delta (0, 0)
Screenshot: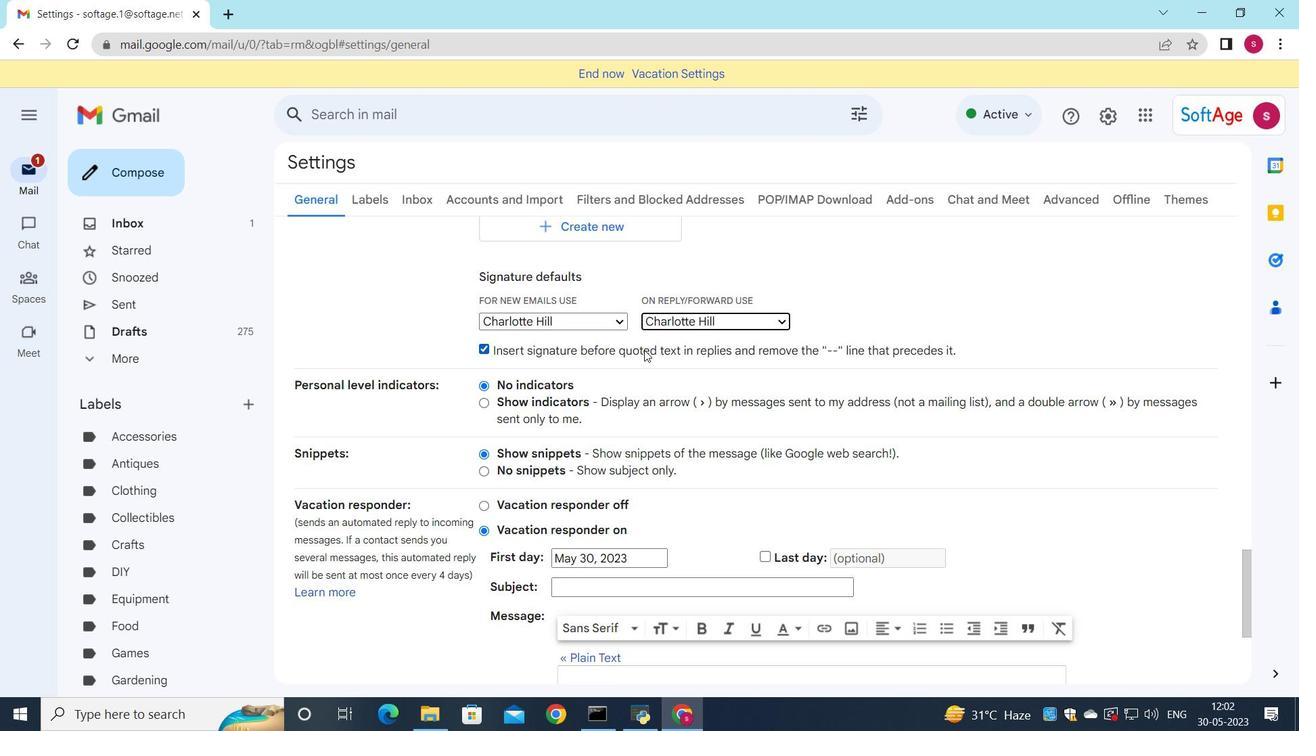 
Action: Mouse scrolled (644, 349) with delta (0, 0)
Screenshot: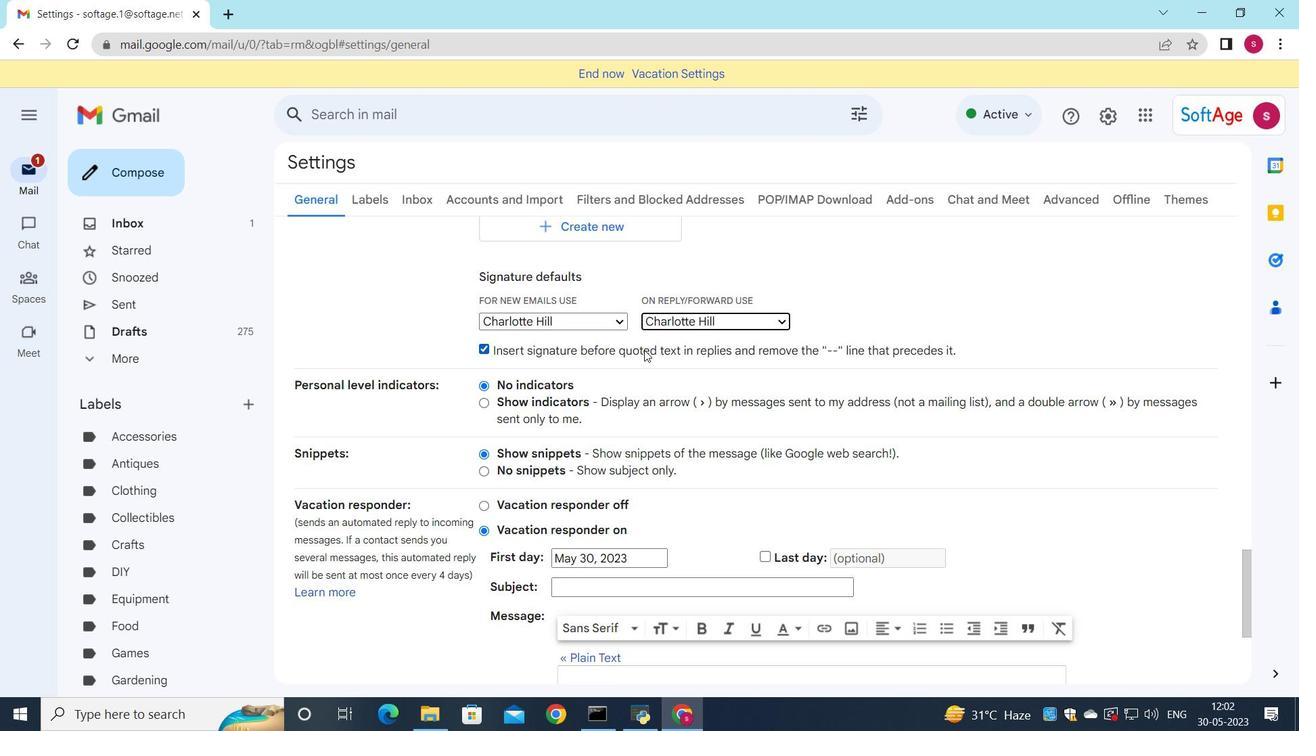 
Action: Mouse scrolled (644, 349) with delta (0, 0)
Screenshot: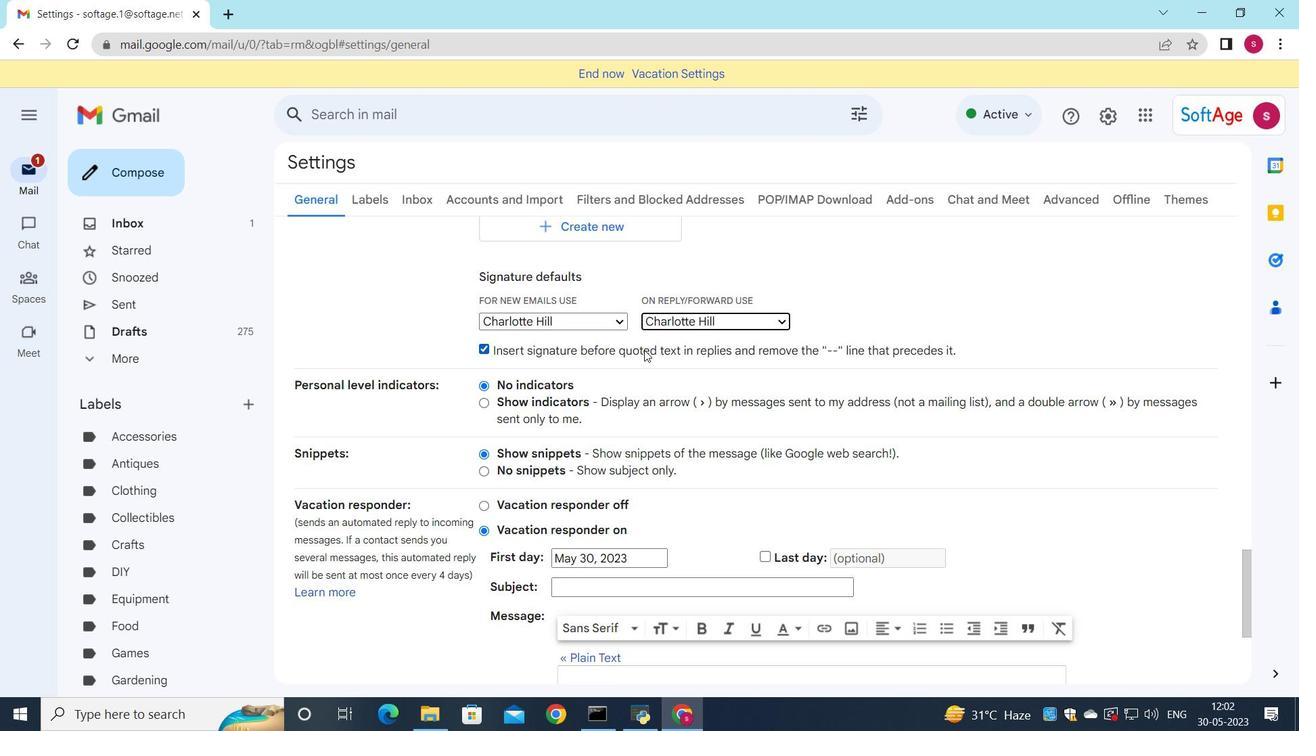 
Action: Mouse scrolled (644, 349) with delta (0, 0)
Screenshot: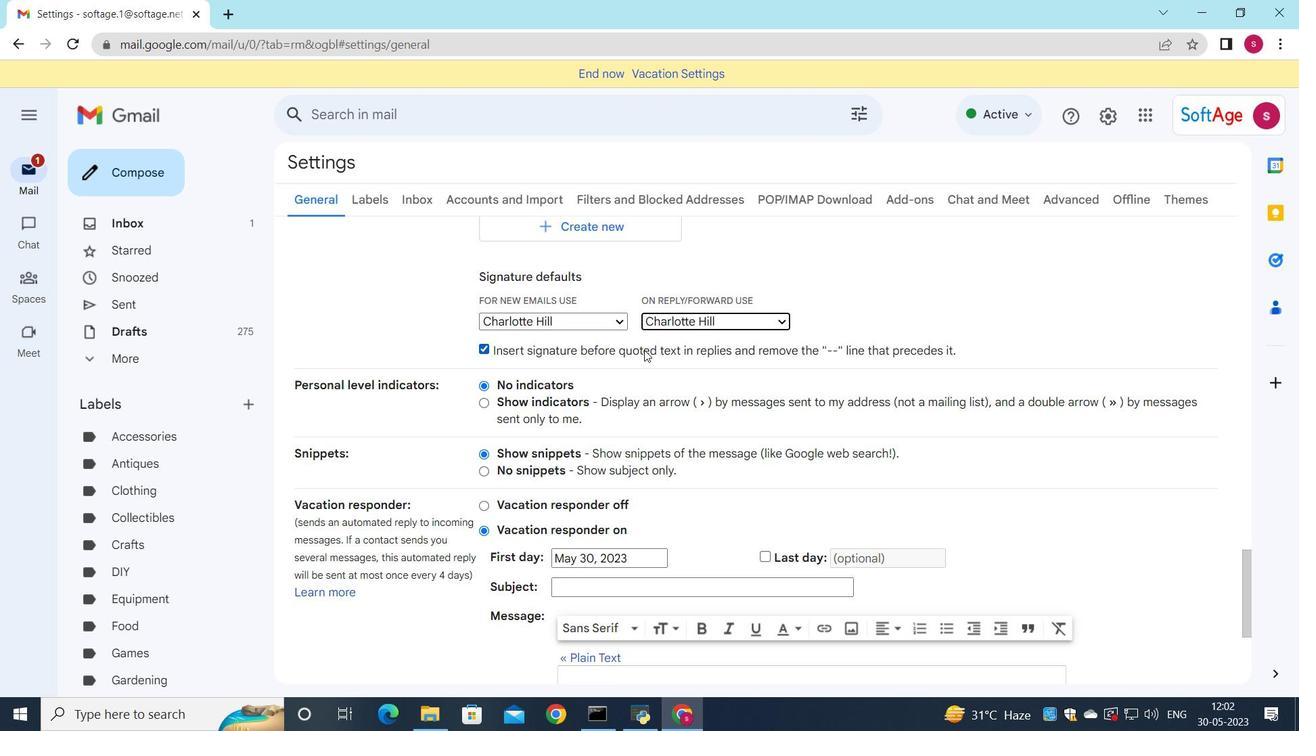 
Action: Mouse scrolled (644, 349) with delta (0, 0)
Screenshot: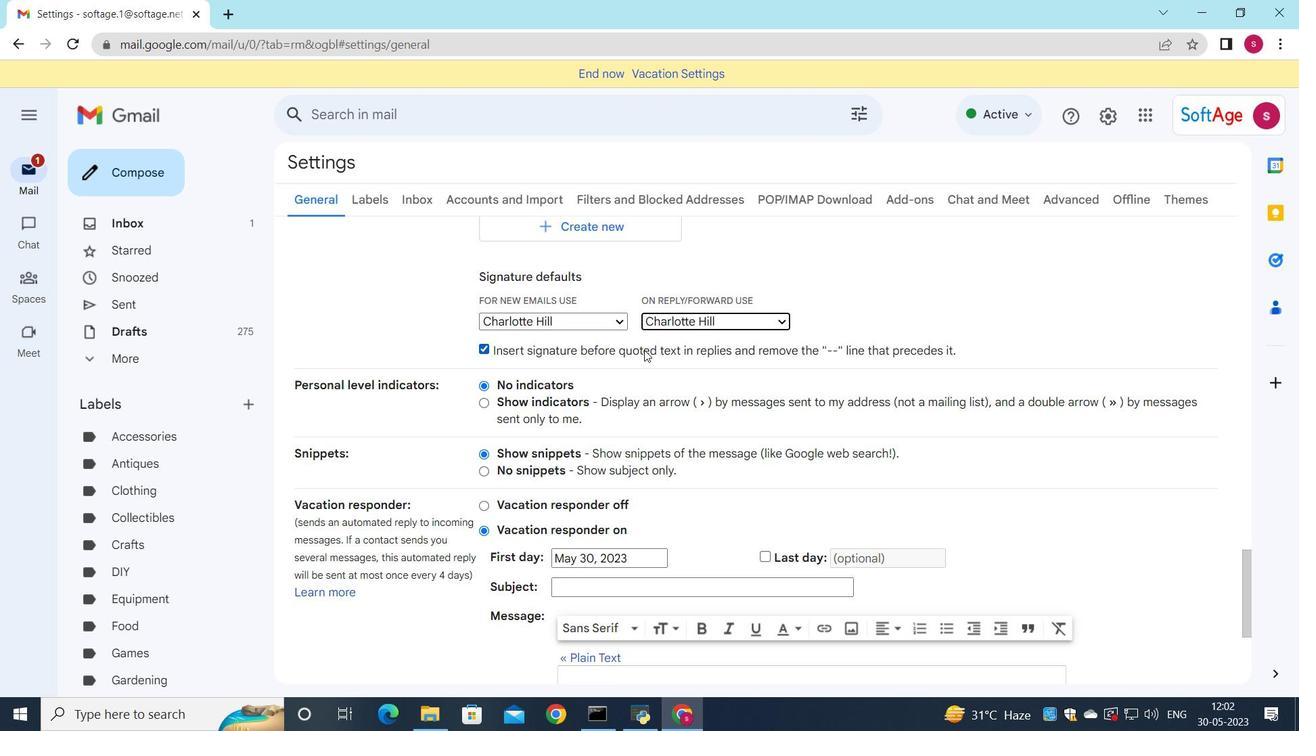 
Action: Mouse moved to (645, 350)
Screenshot: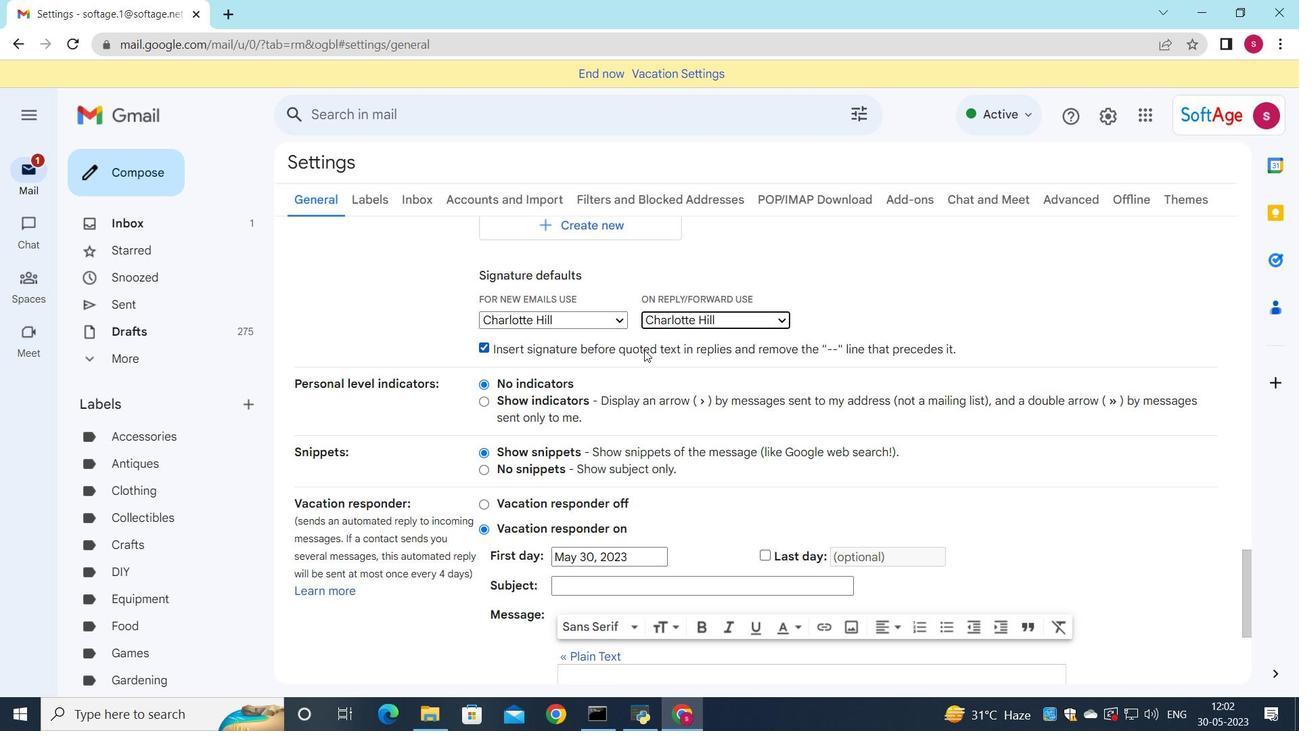 
Action: Mouse scrolled (645, 349) with delta (0, 0)
Screenshot: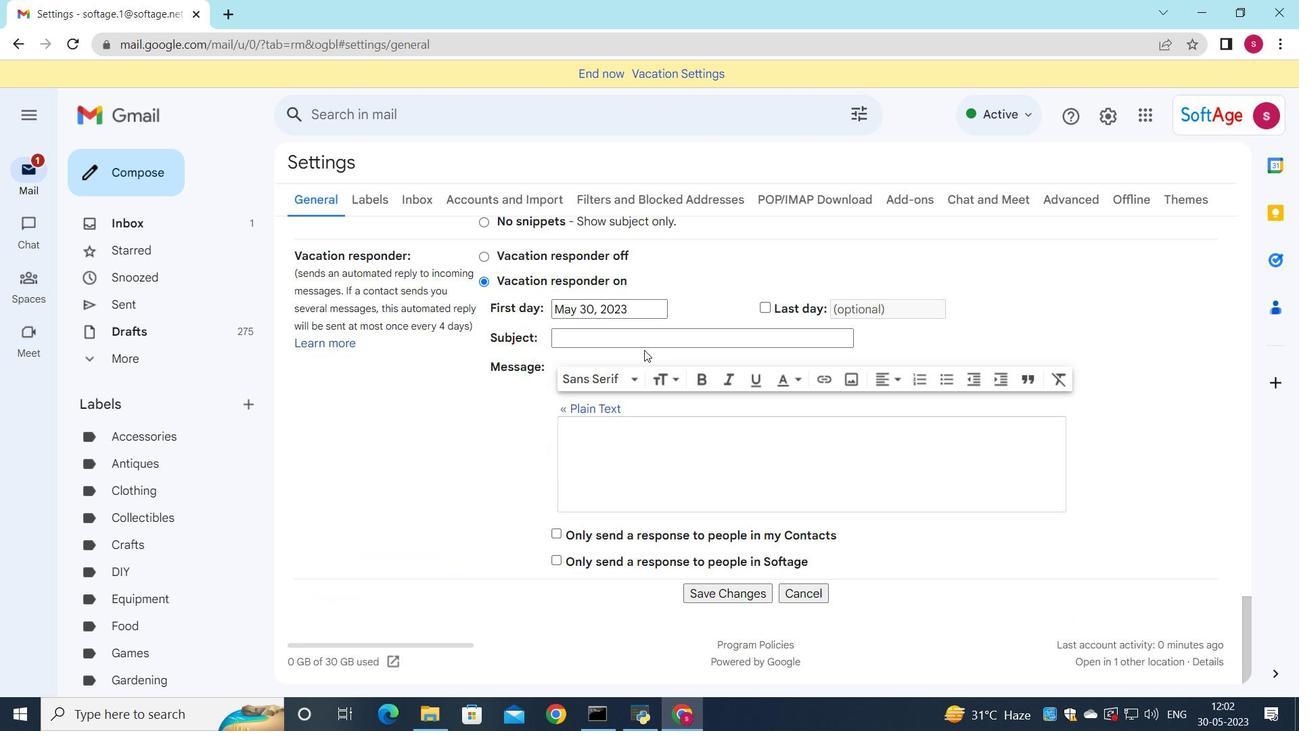 
Action: Mouse scrolled (645, 349) with delta (0, 0)
Screenshot: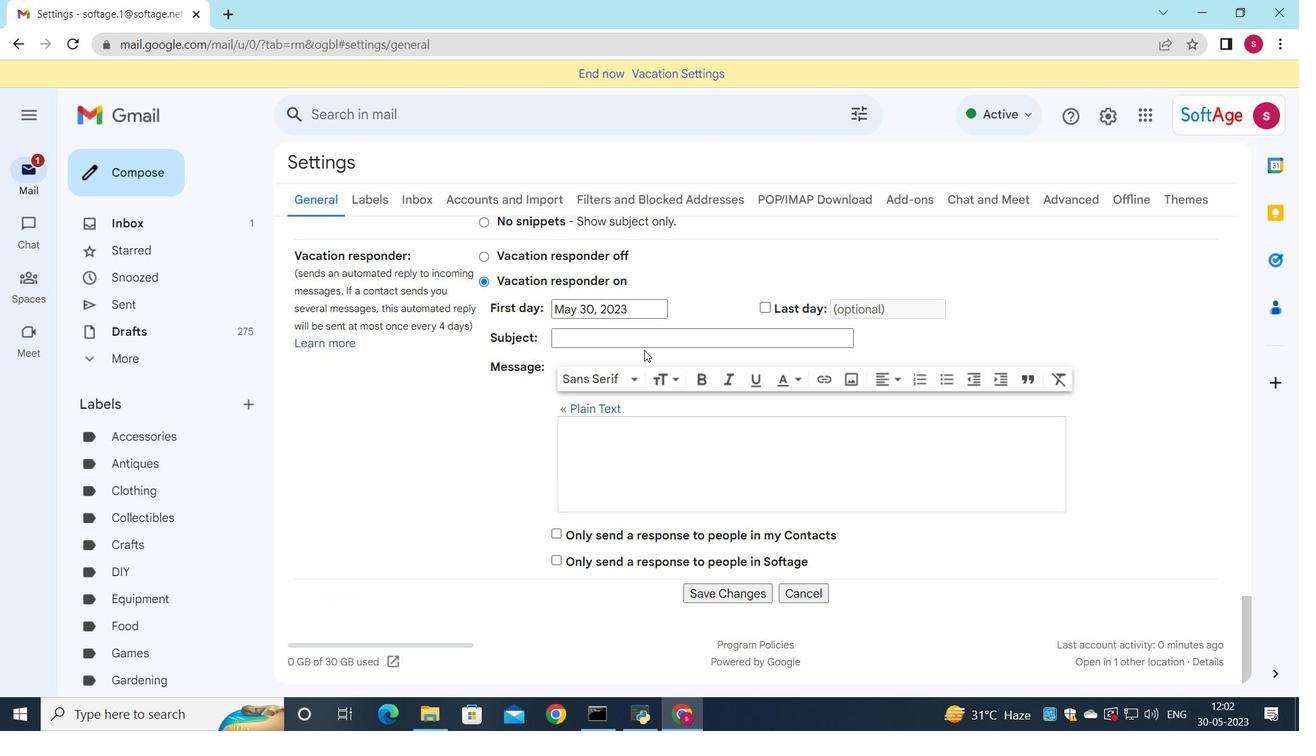 
Action: Mouse scrolled (645, 349) with delta (0, 0)
Screenshot: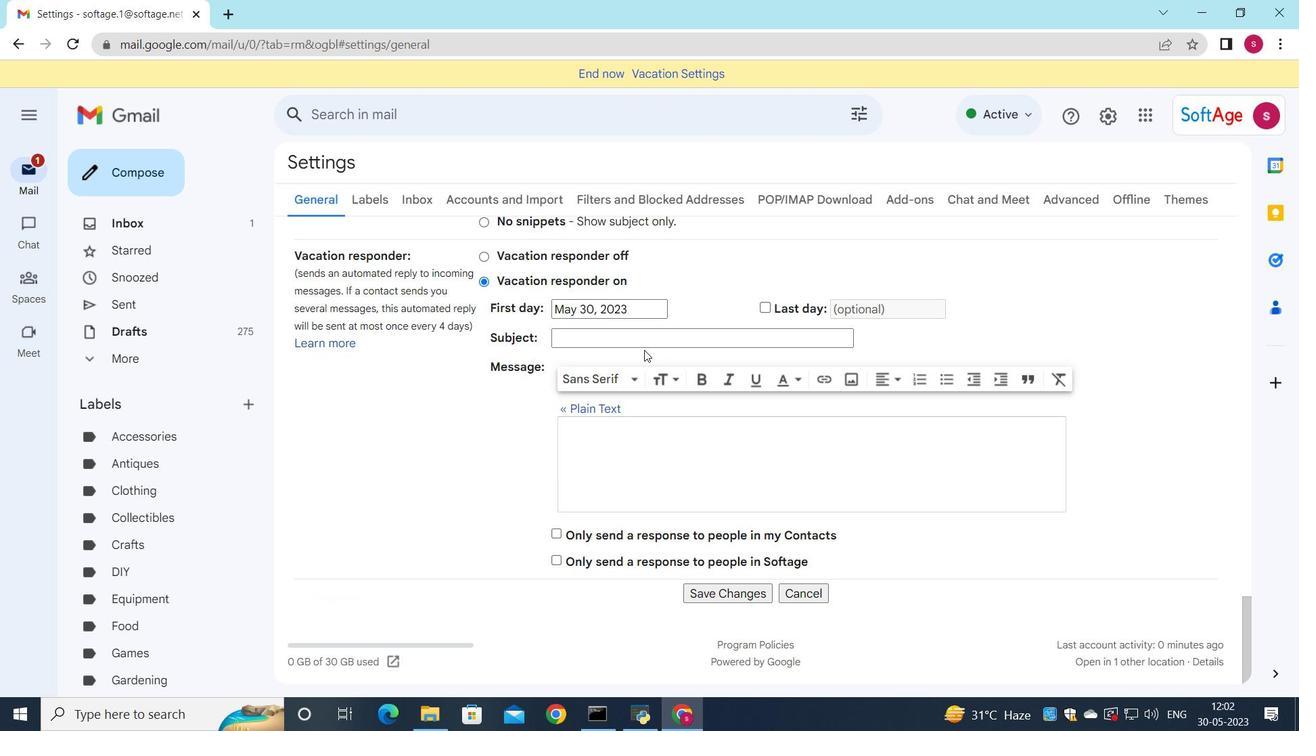 
Action: Mouse scrolled (645, 349) with delta (0, 0)
Screenshot: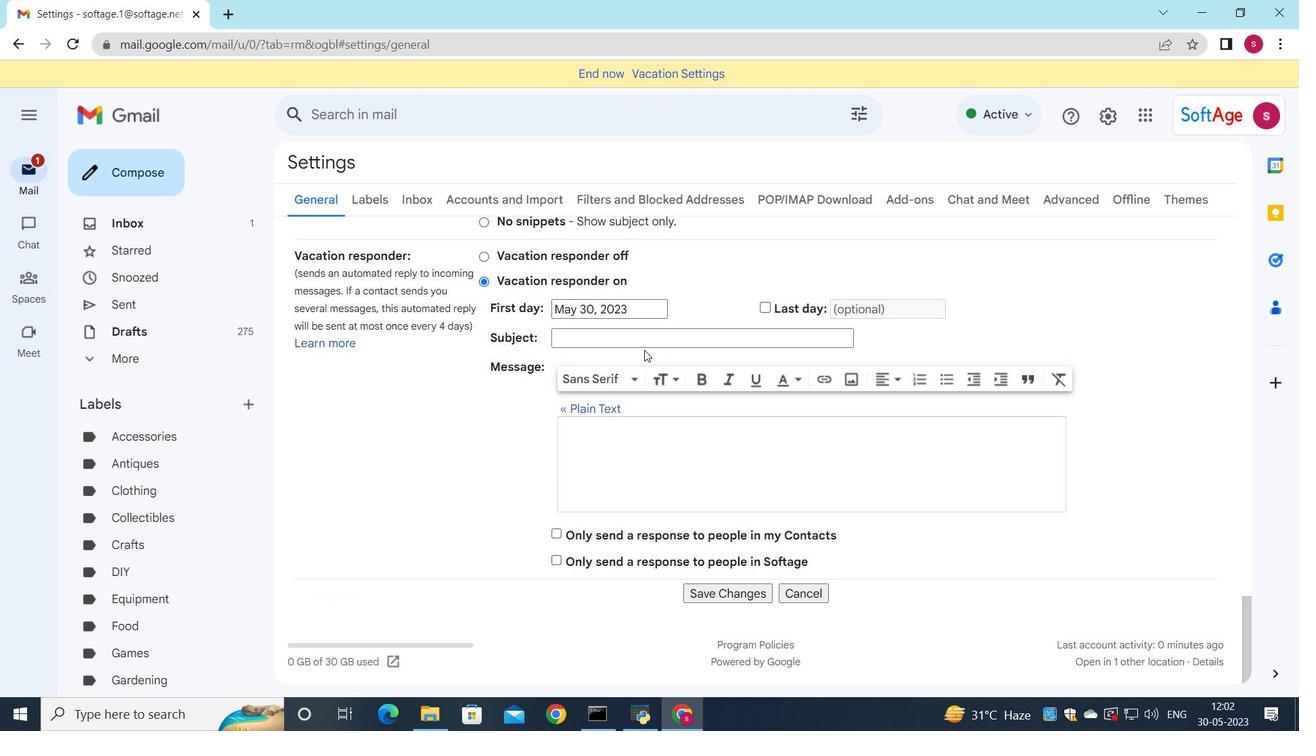 
Action: Mouse moved to (711, 586)
Screenshot: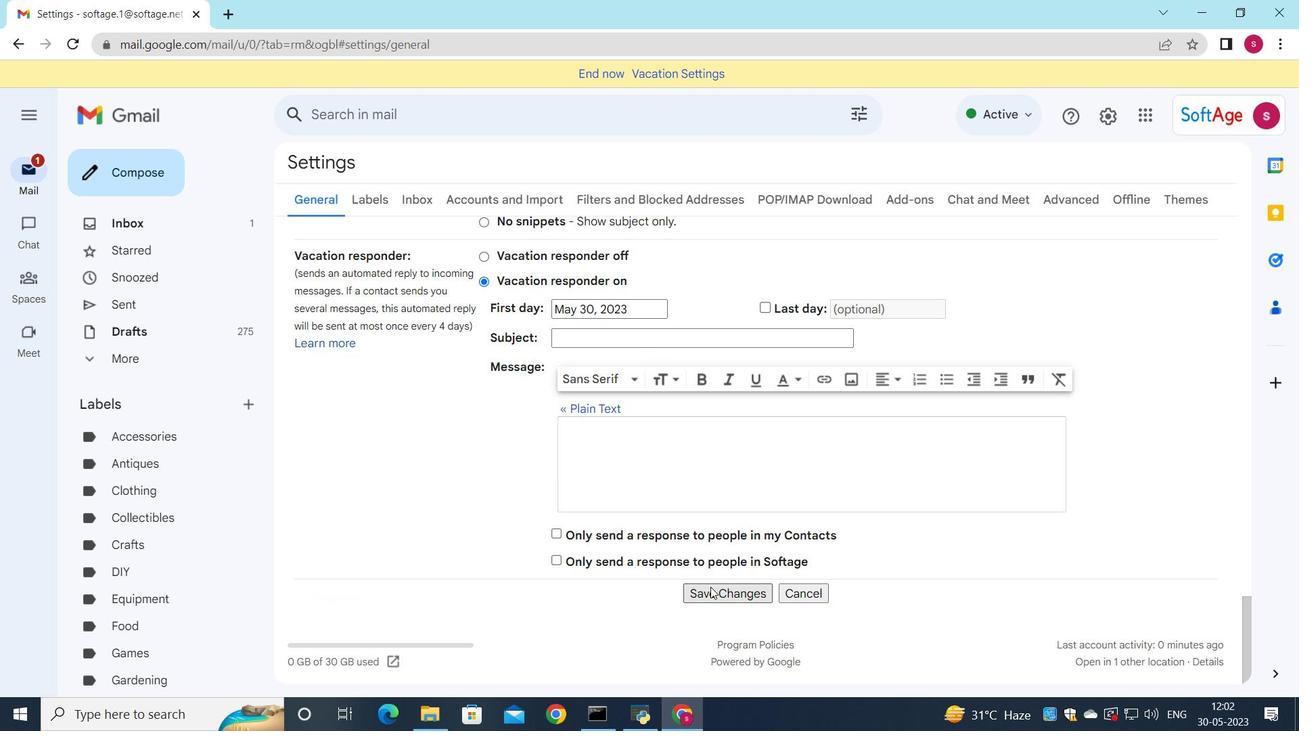 
Action: Mouse pressed left at (711, 586)
Screenshot: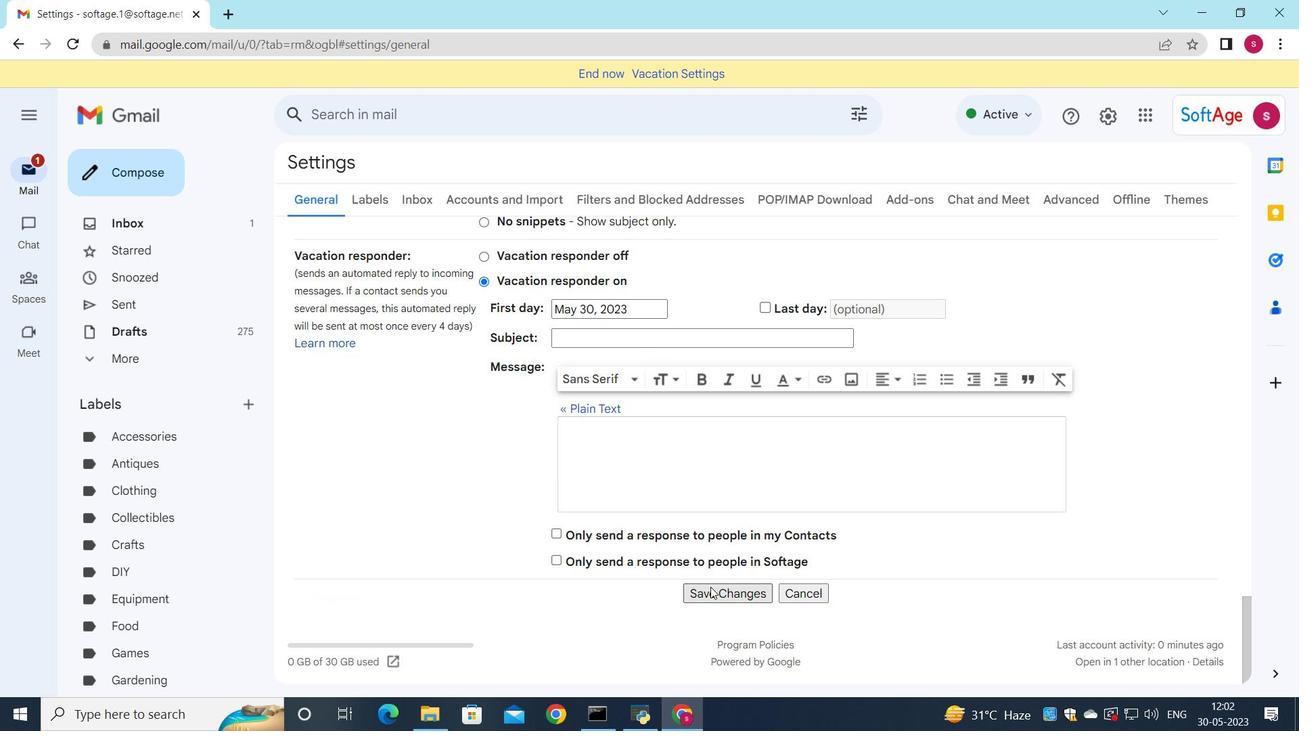 
Action: Mouse moved to (109, 166)
Screenshot: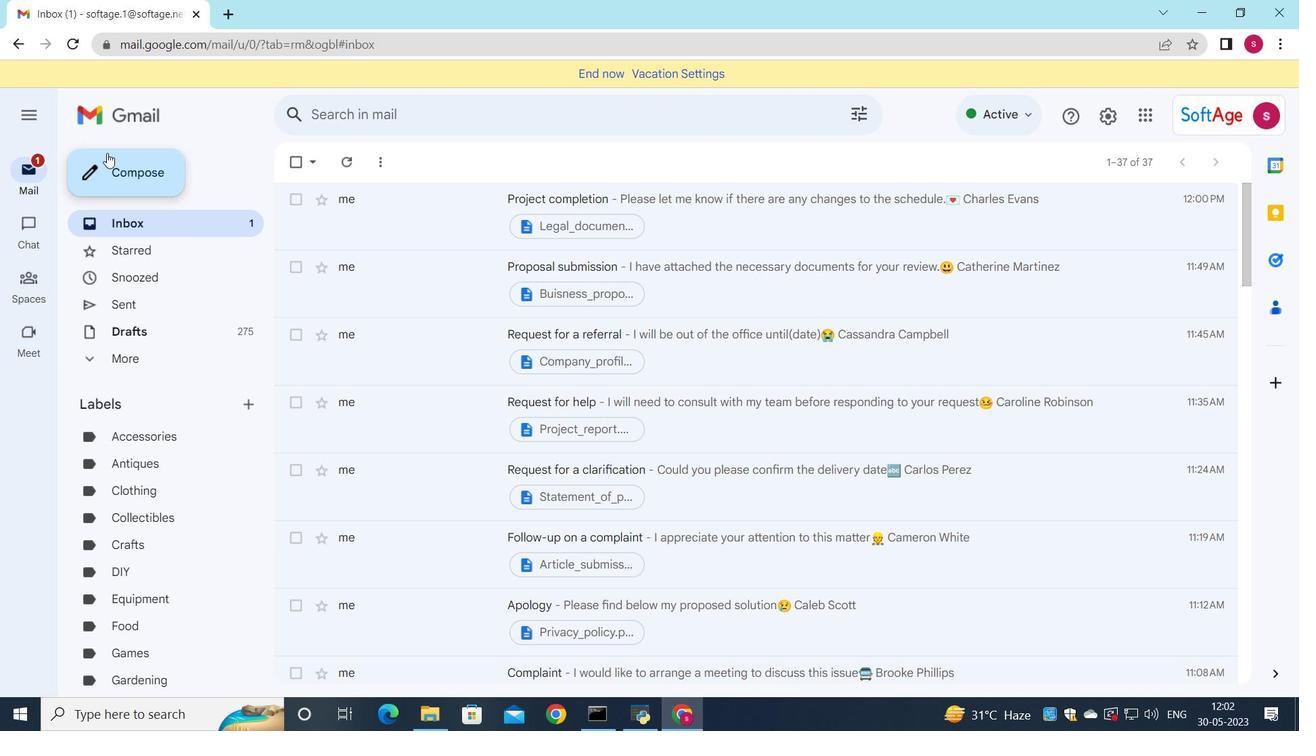 
Action: Mouse pressed left at (109, 166)
Screenshot: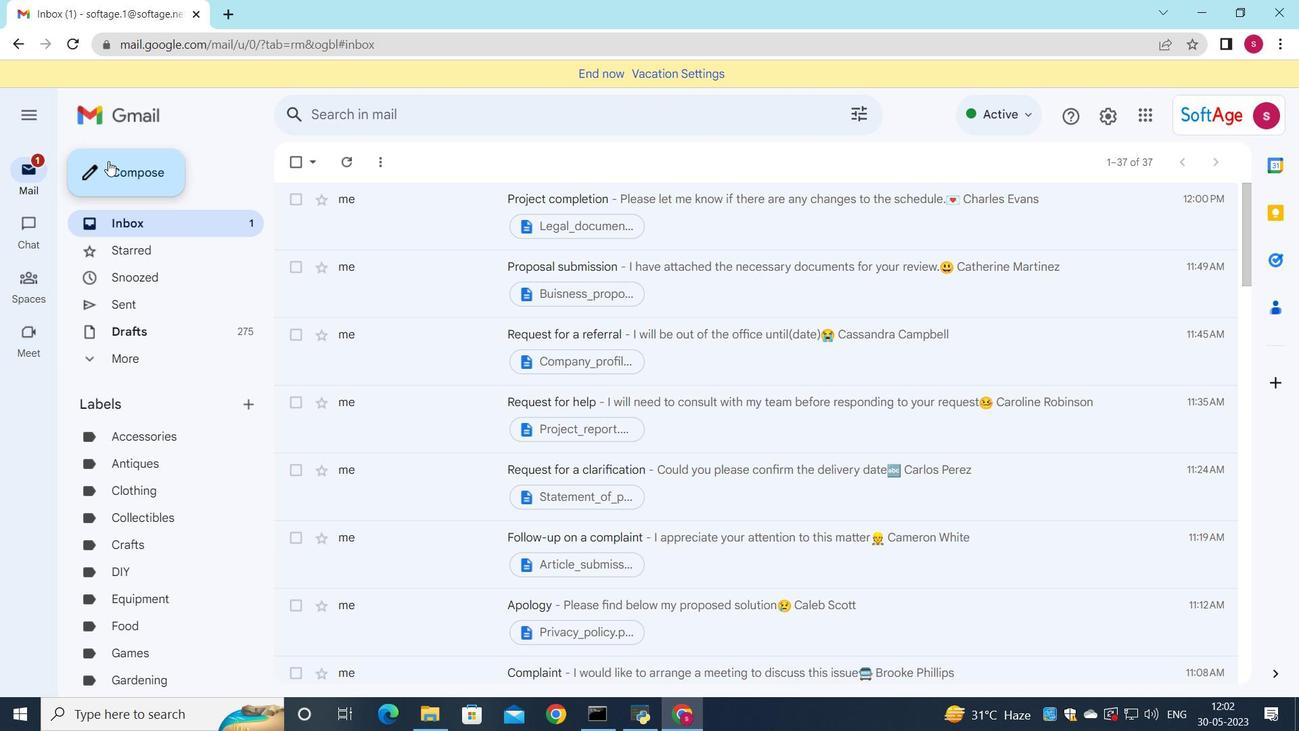 
Action: Mouse moved to (882, 289)
Screenshot: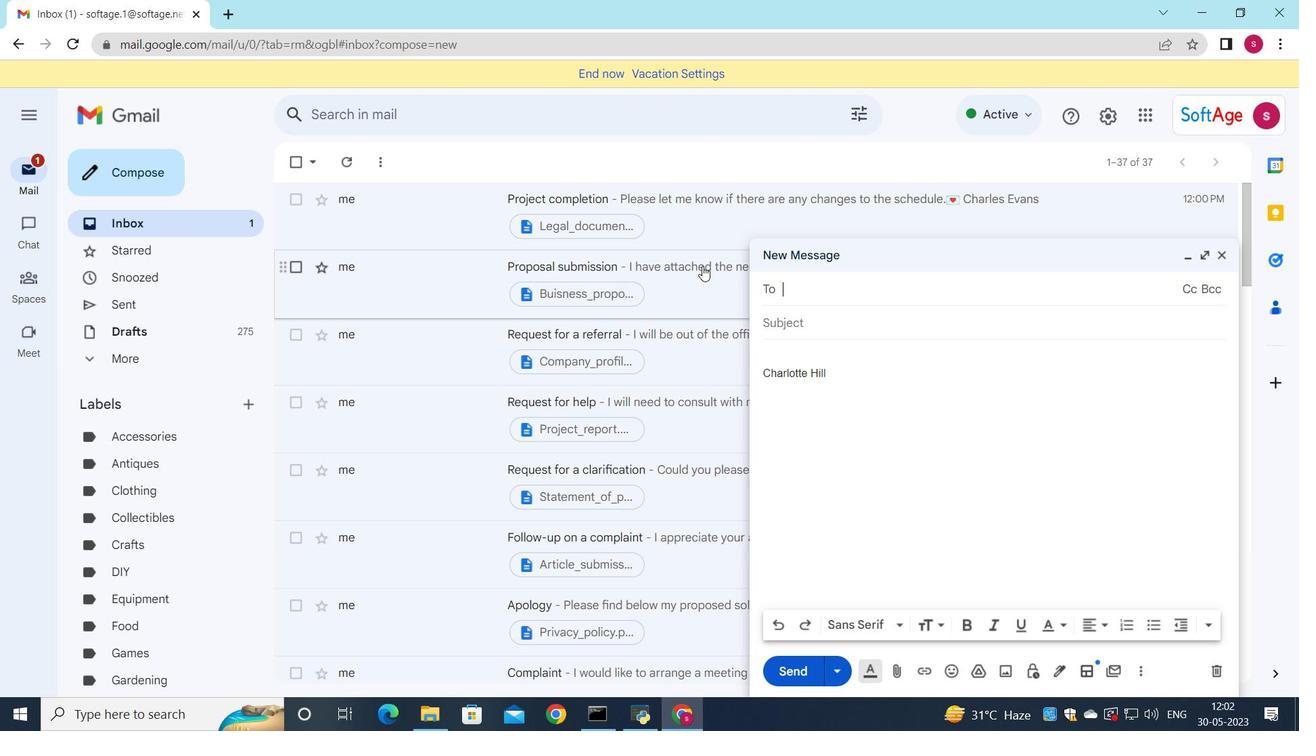 
Action: Key pressed <Key.down><Key.down><Key.down><Key.down><Key.down><Key.enter>
Screenshot: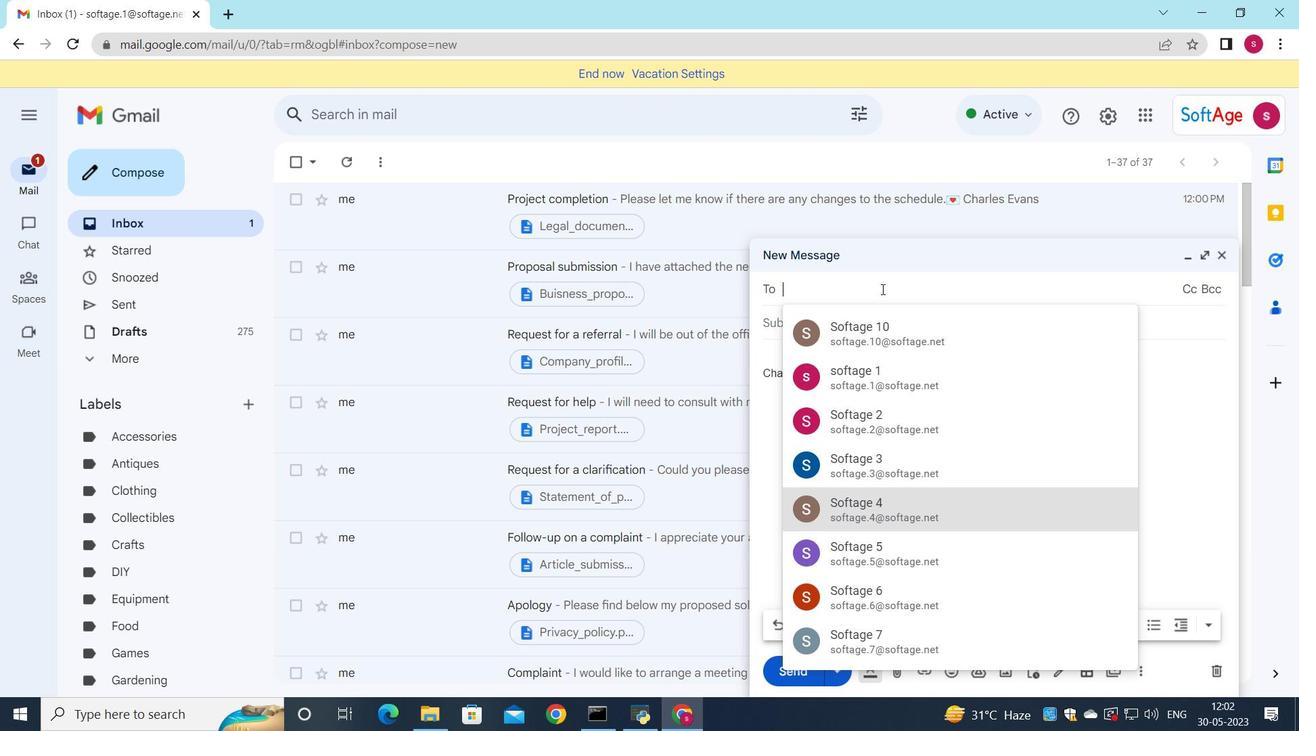 
Action: Mouse moved to (841, 383)
Screenshot: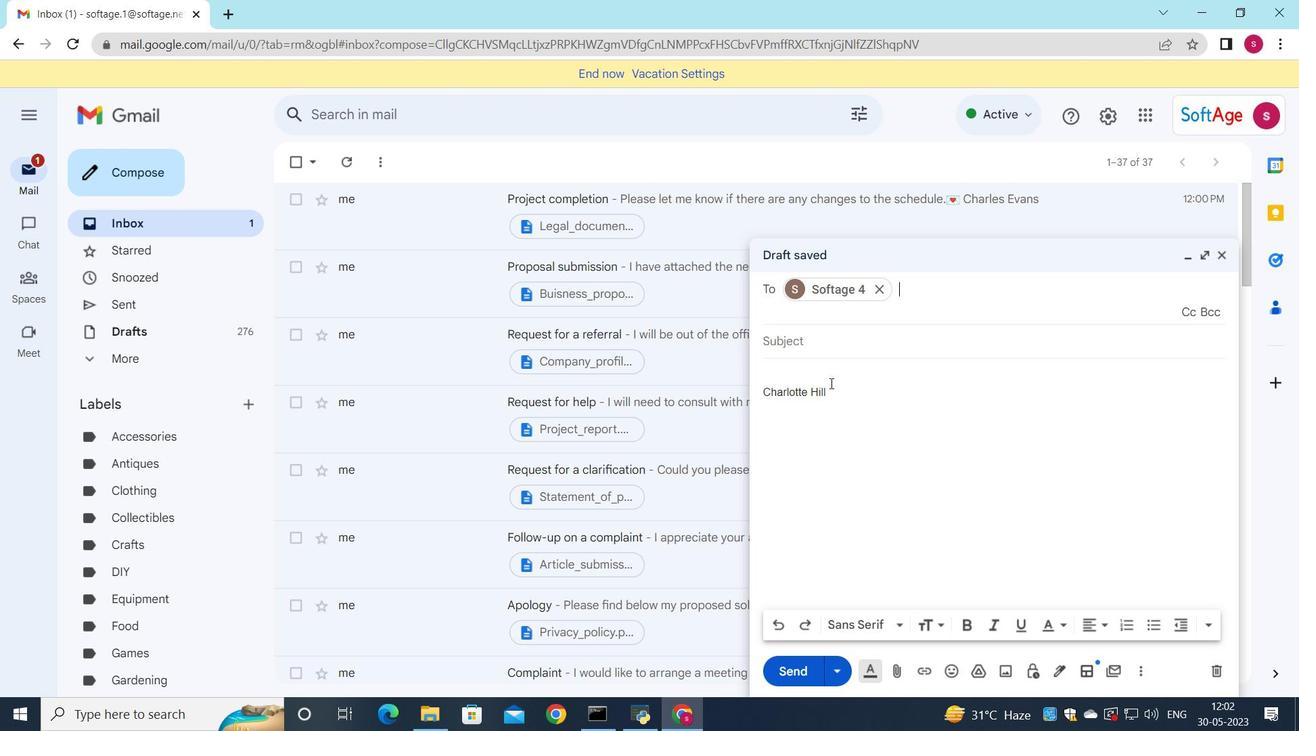 
Action: Key pressed <Key.down>
Screenshot: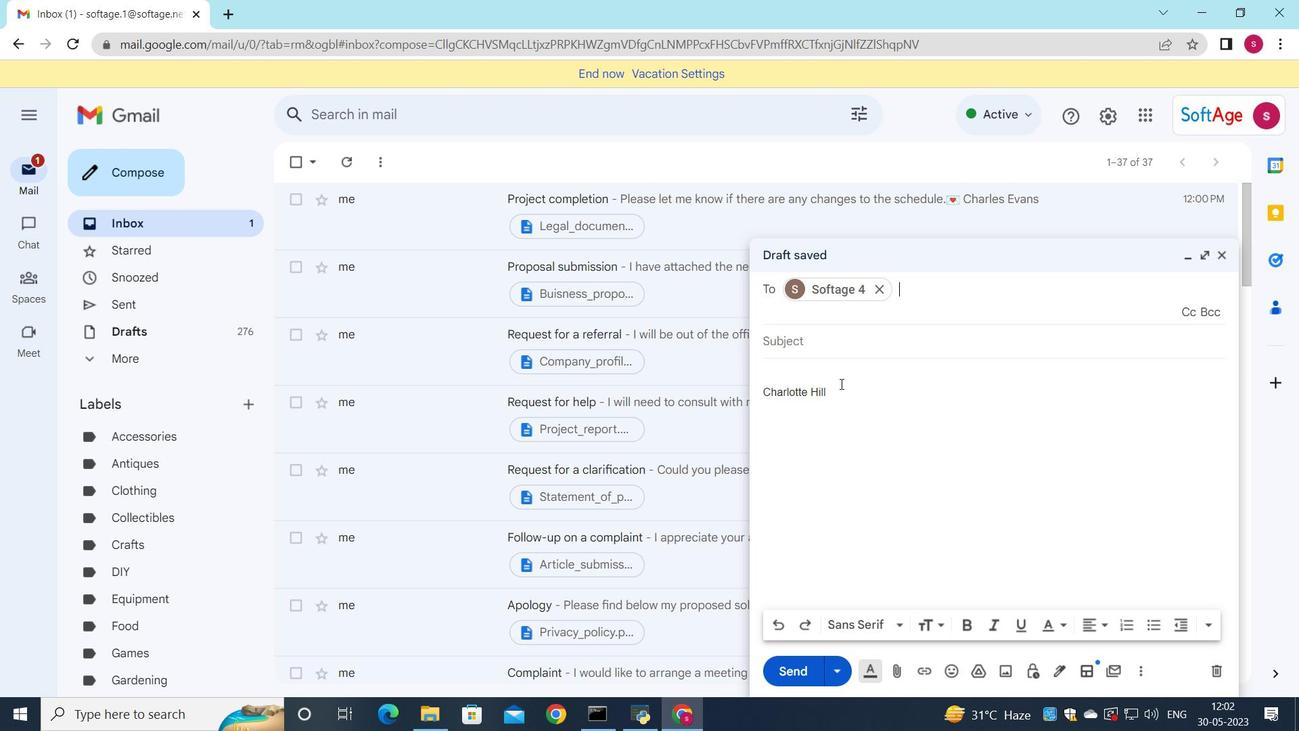 
Action: Mouse moved to (1051, 364)
Screenshot: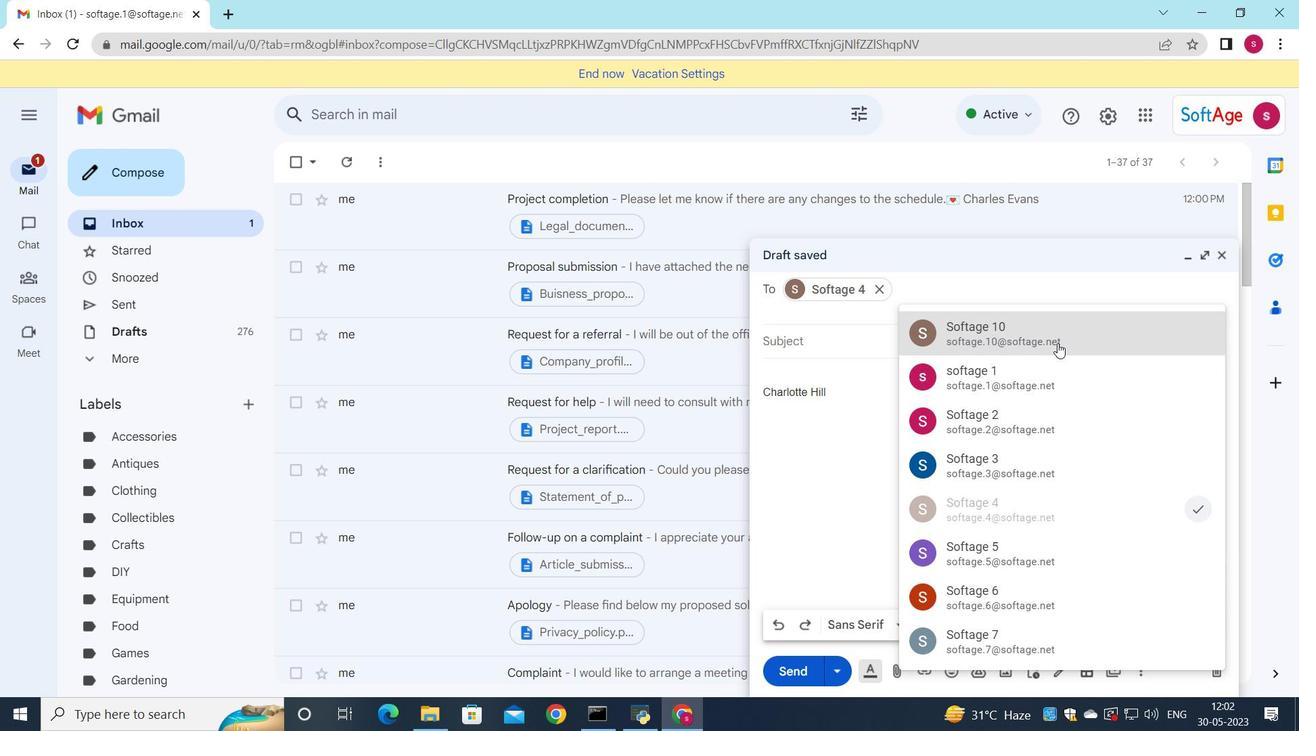 
Action: Mouse pressed left at (1051, 364)
Screenshot: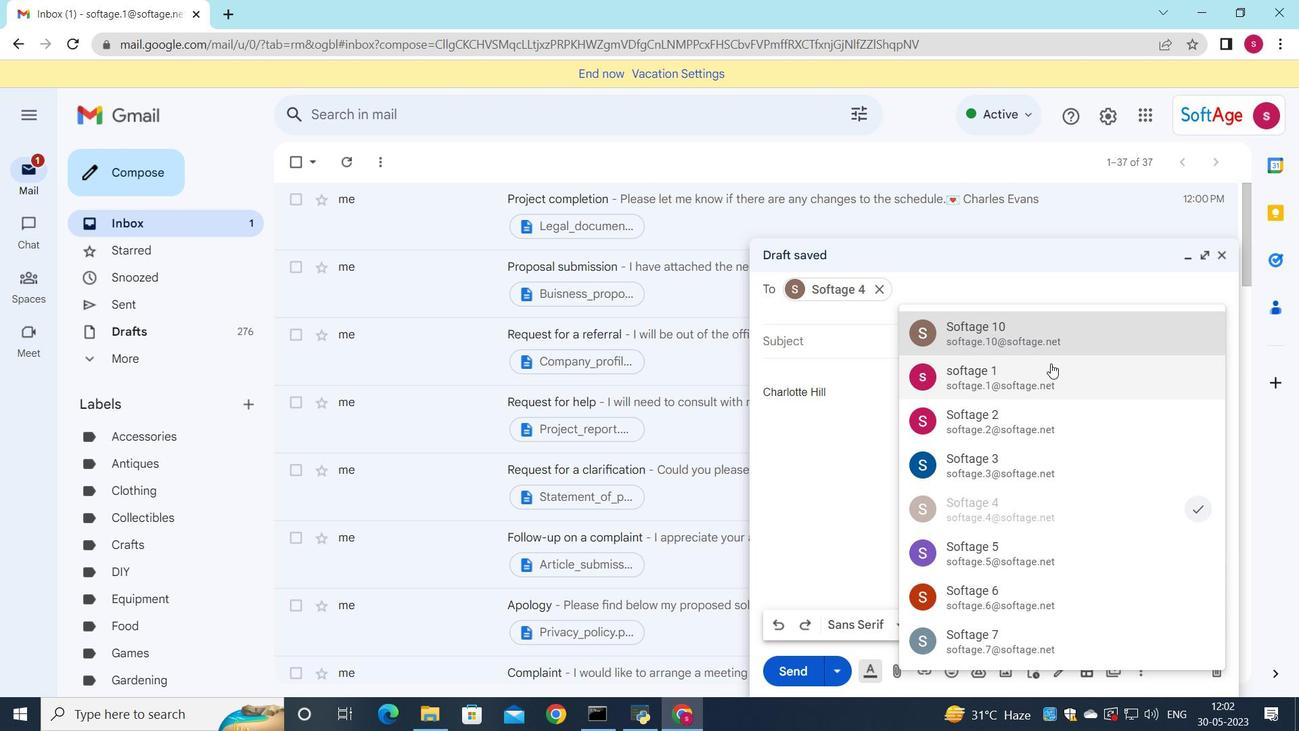 
Action: Mouse moved to (1062, 354)
Screenshot: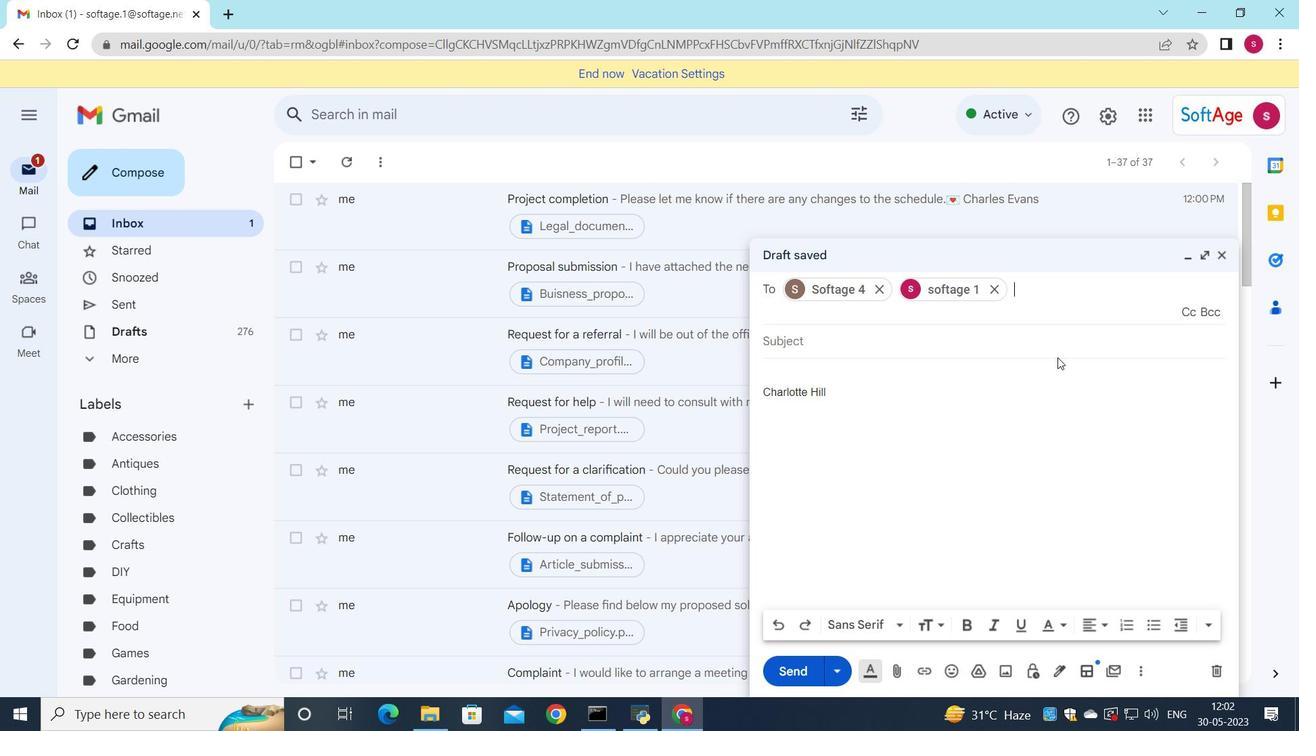 
Action: Key pressed <Key.down>
Screenshot: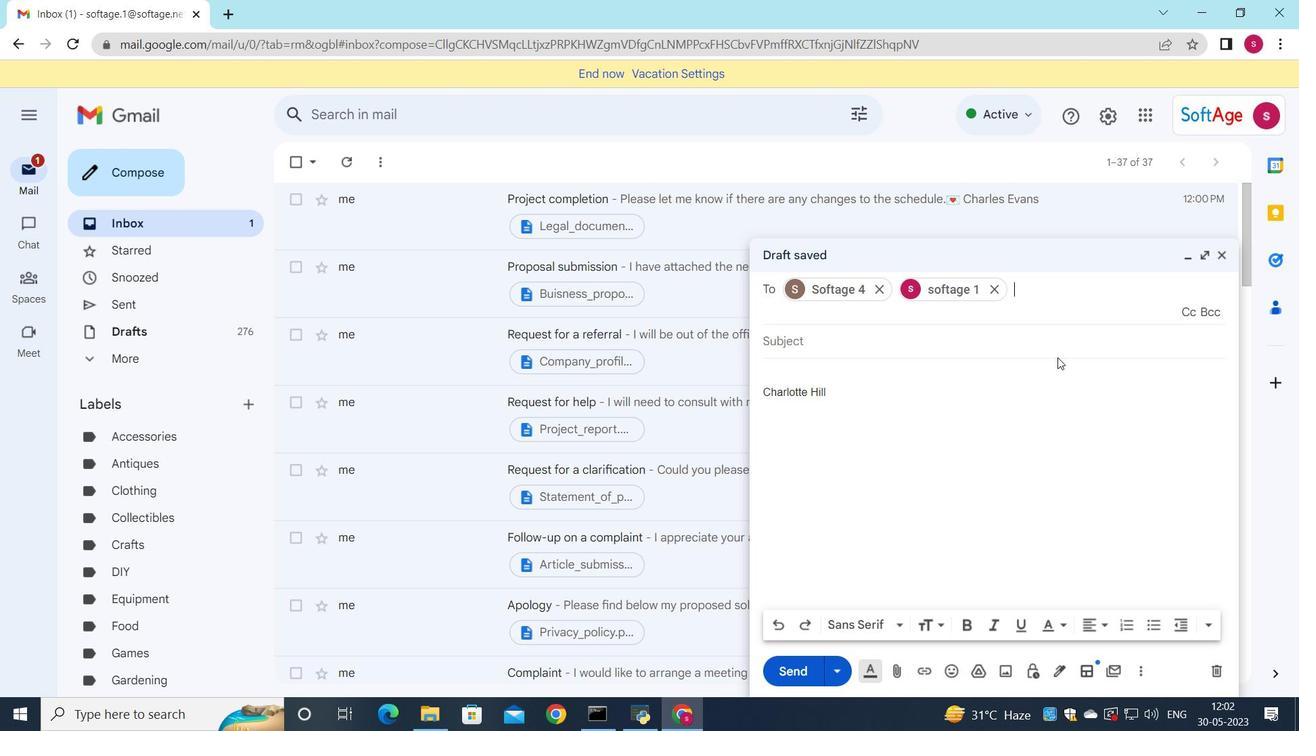 
Action: Mouse moved to (1108, 544)
Screenshot: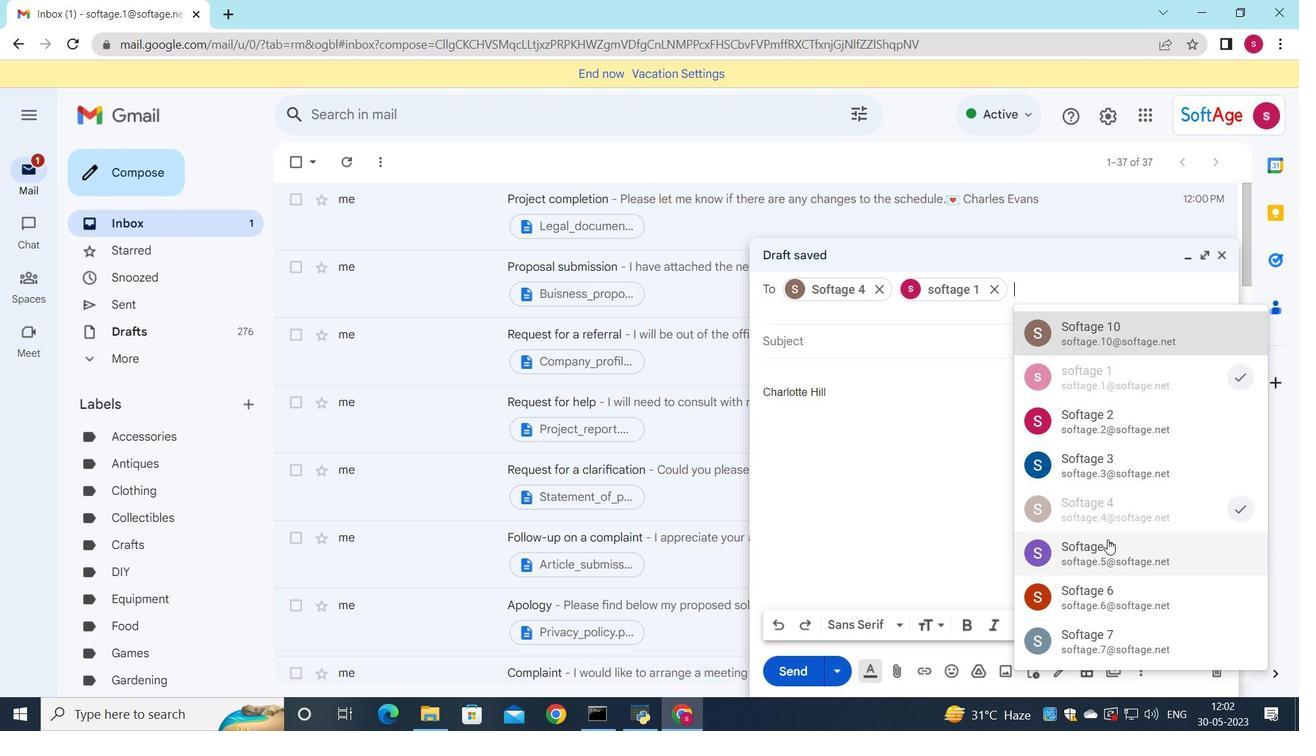 
Action: Mouse pressed left at (1108, 544)
Screenshot: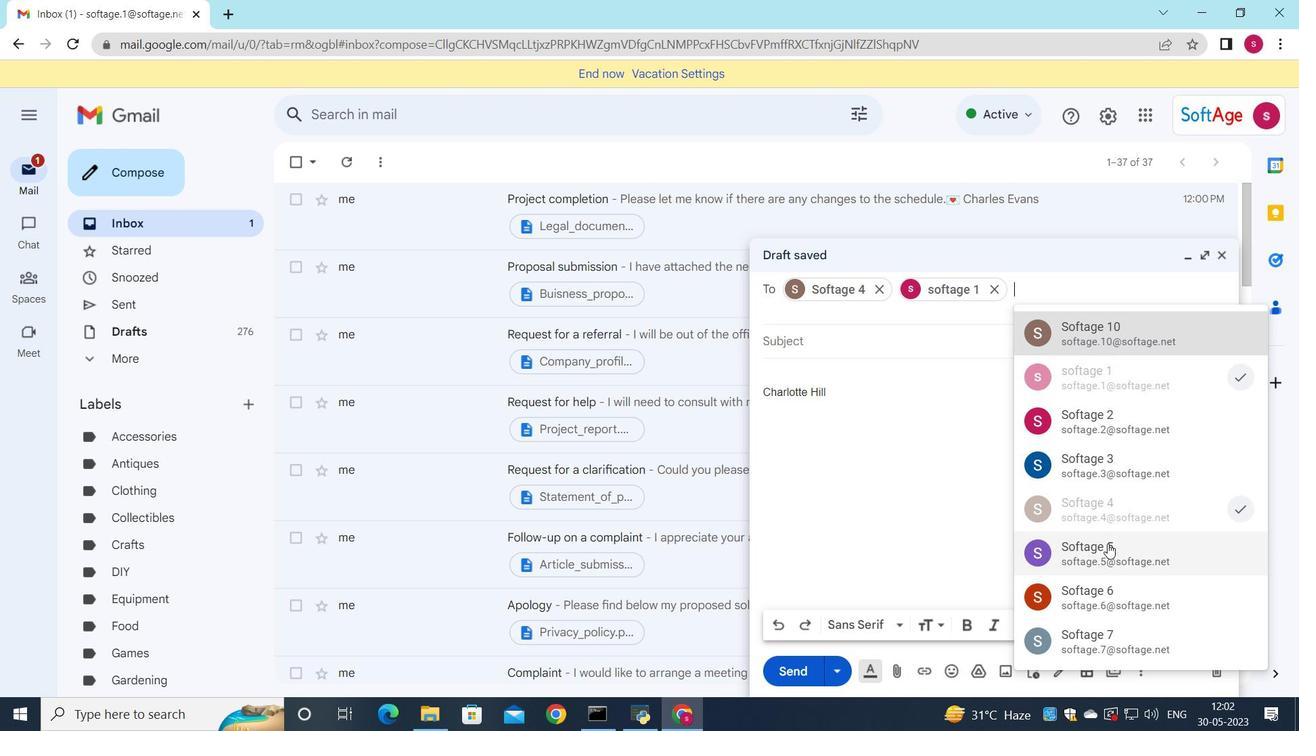 
Action: Mouse moved to (1106, 514)
Screenshot: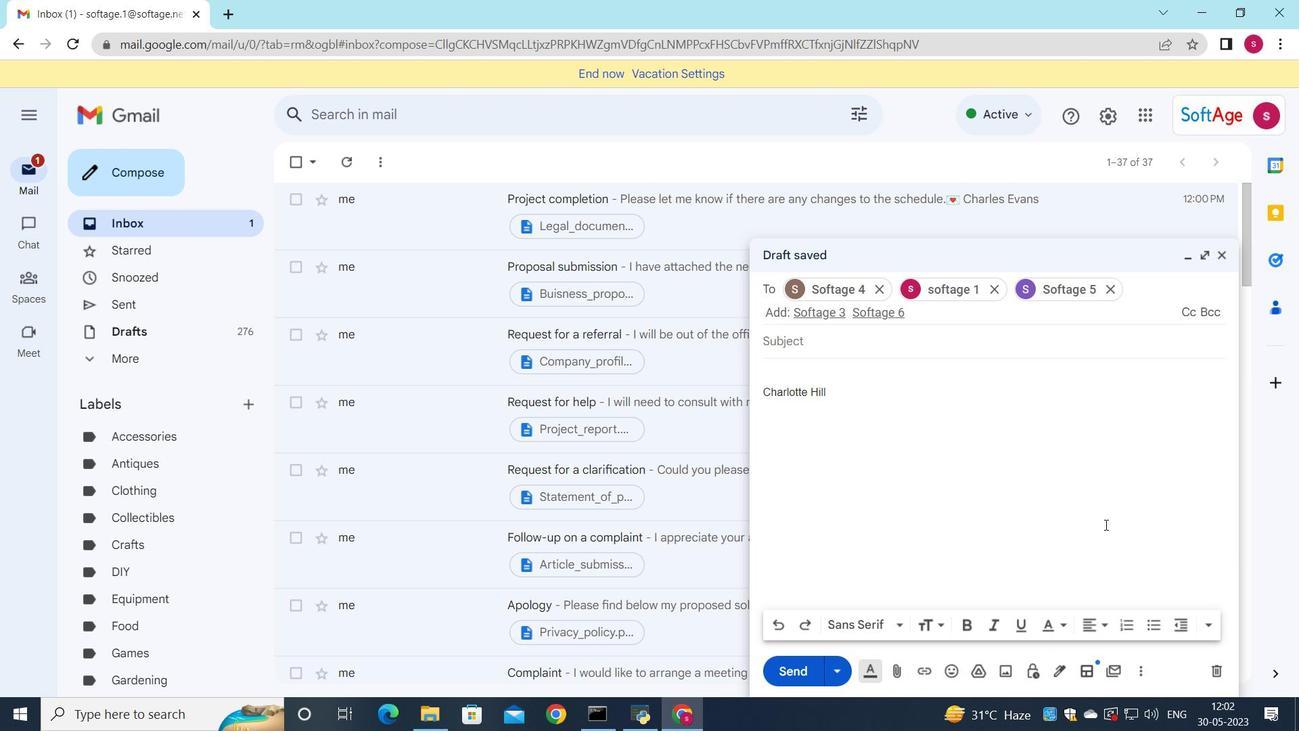 
Action: Key pressed <Key.down>
Screenshot: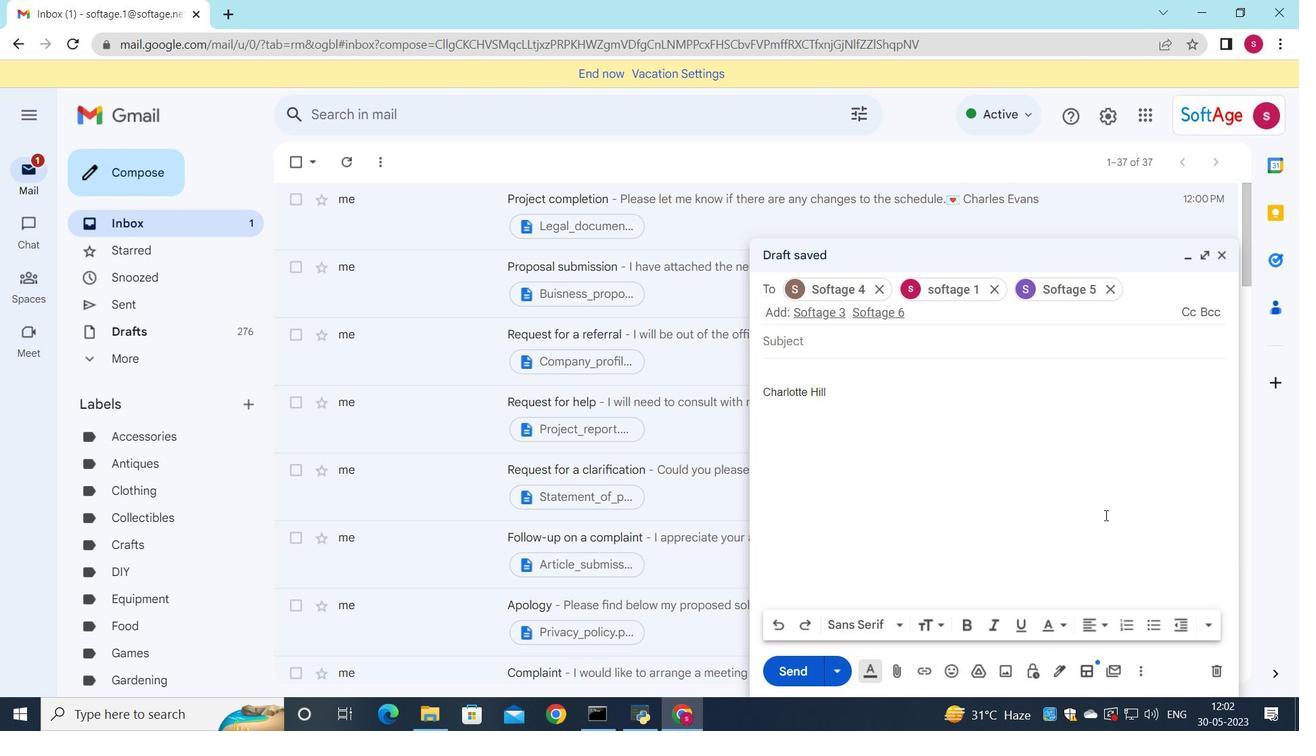 
Action: Mouse moved to (891, 412)
Screenshot: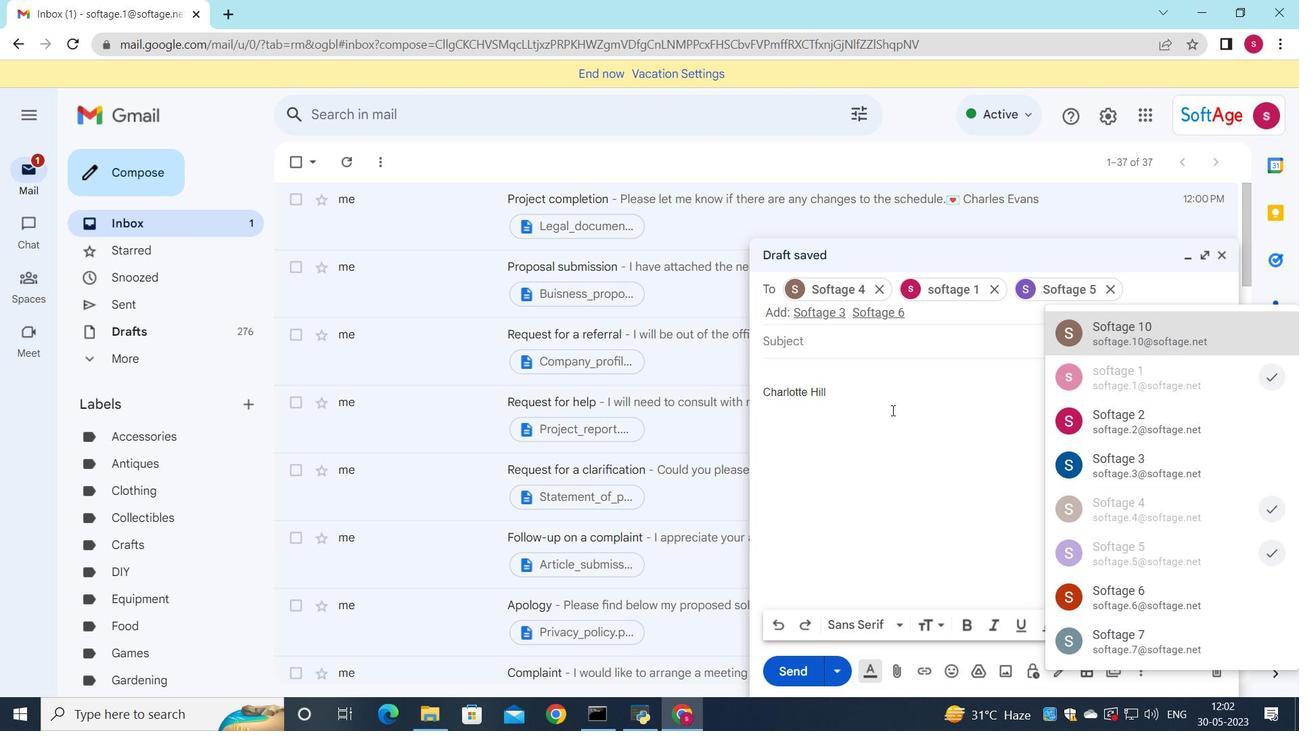
Action: Mouse pressed left at (891, 412)
Screenshot: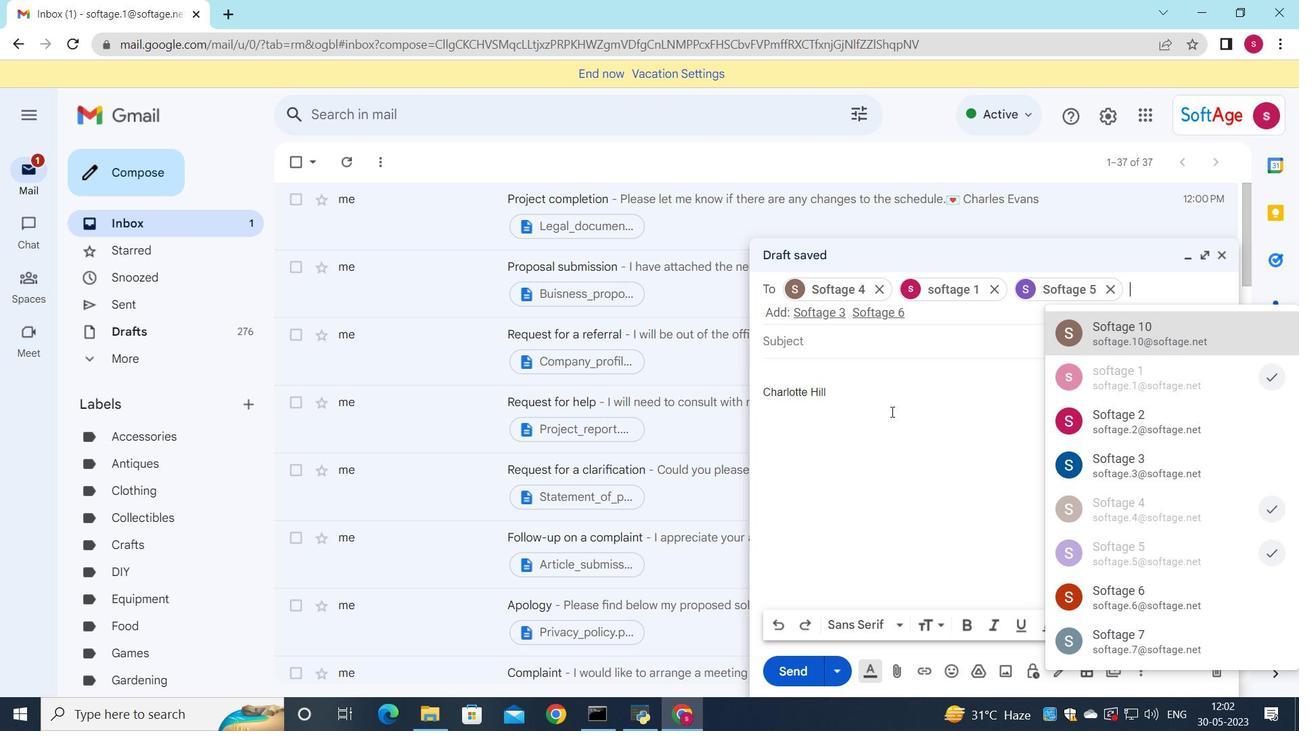
Action: Mouse moved to (1113, 285)
Screenshot: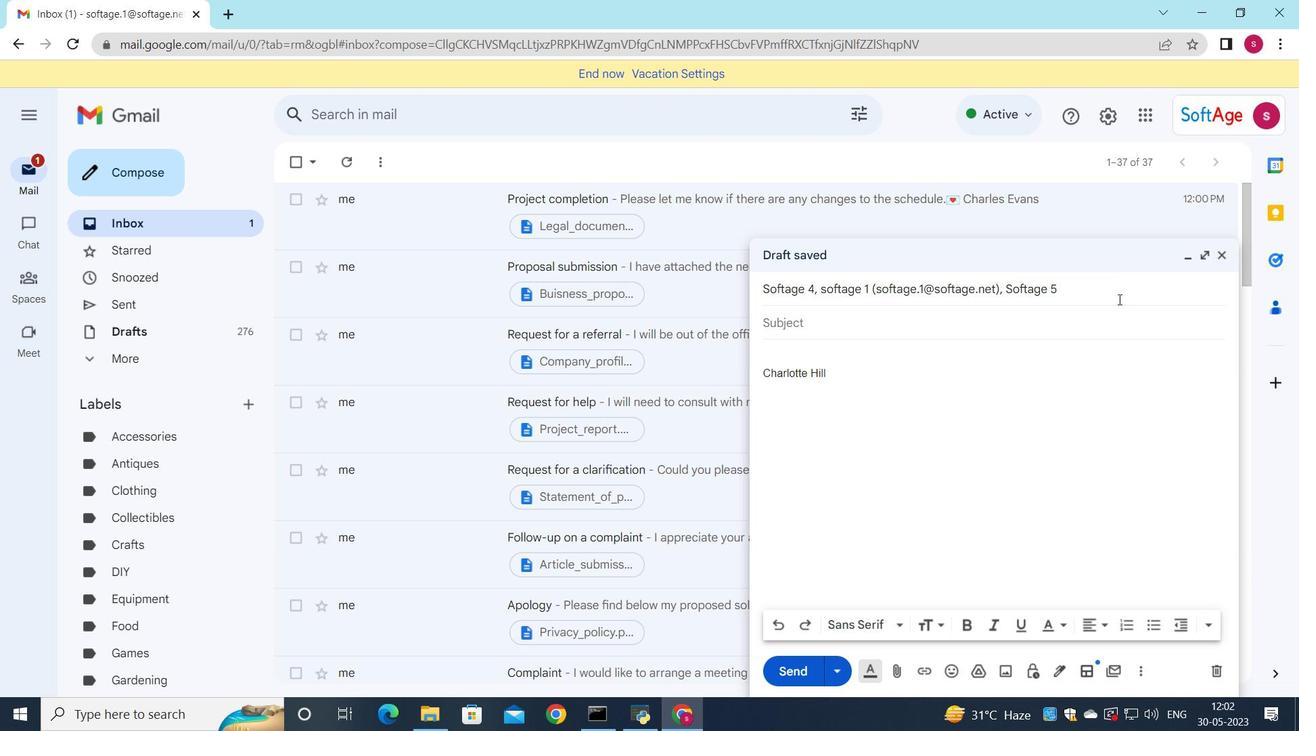 
Action: Mouse pressed left at (1113, 285)
Screenshot: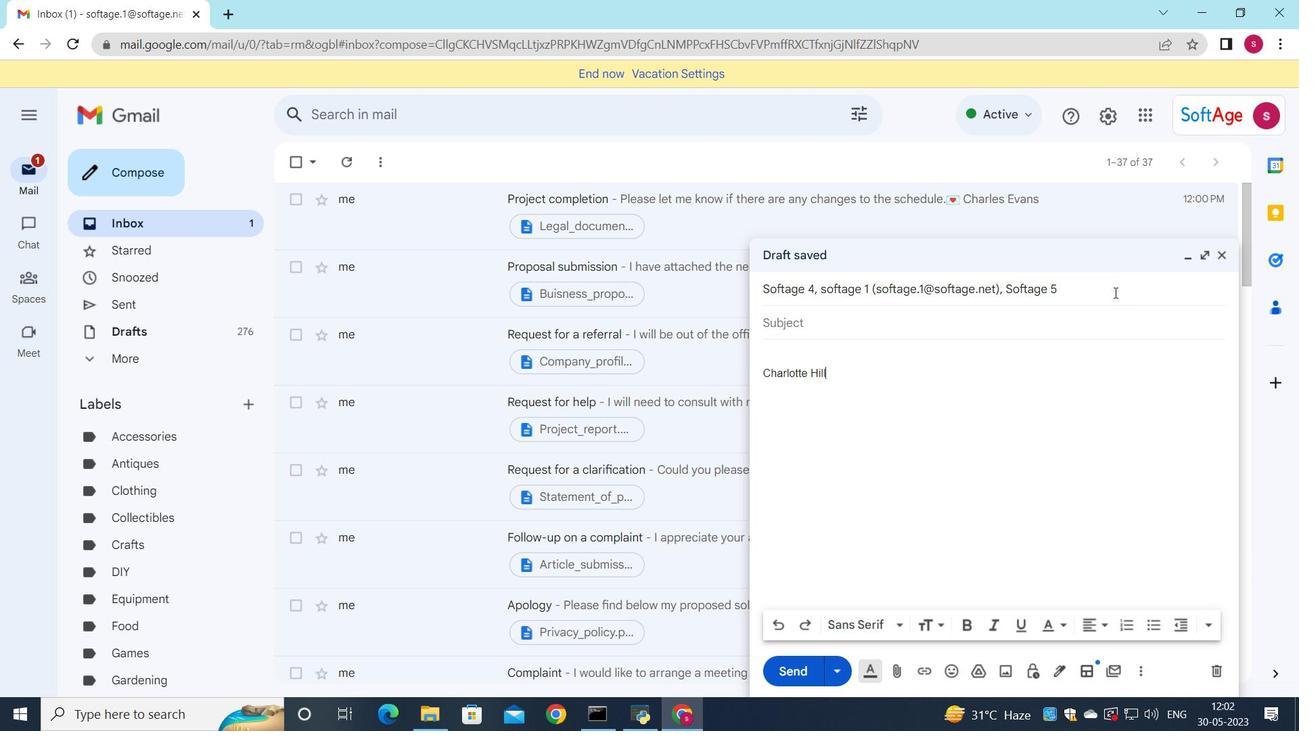 
Action: Mouse moved to (1182, 312)
Screenshot: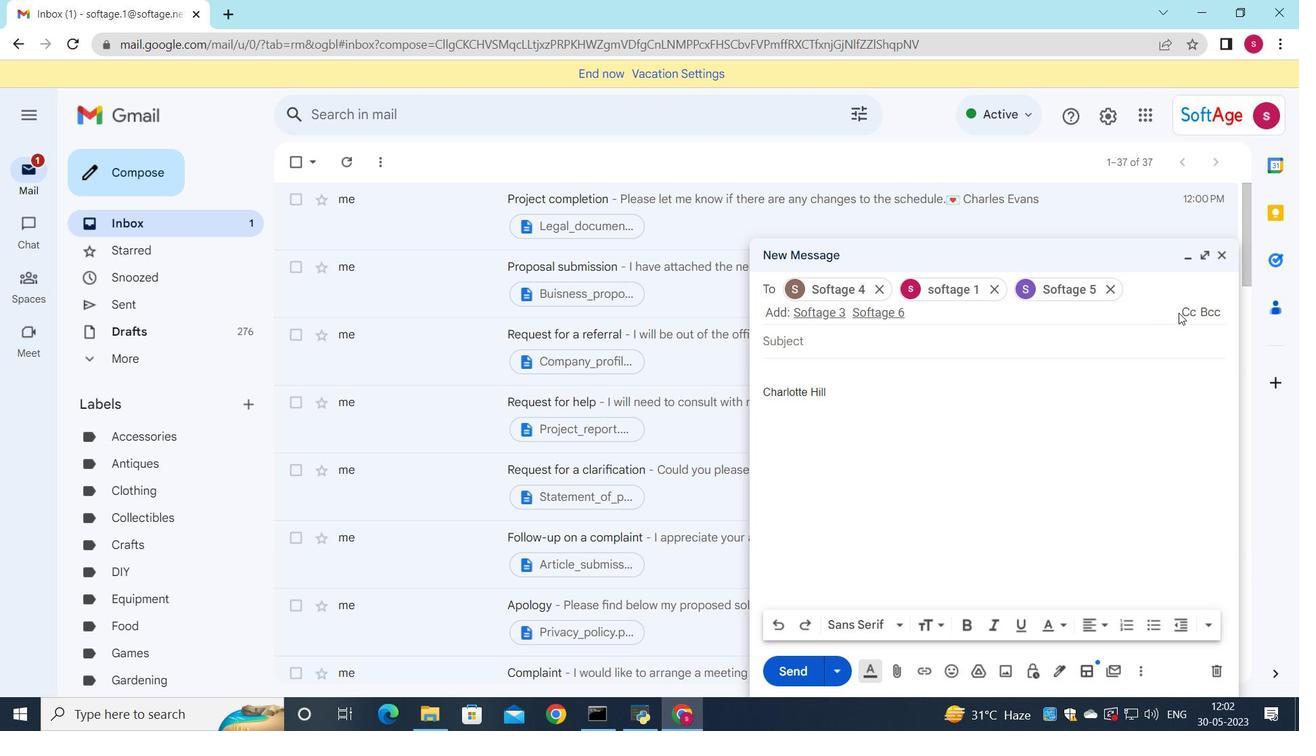 
Action: Mouse pressed left at (1182, 312)
Screenshot: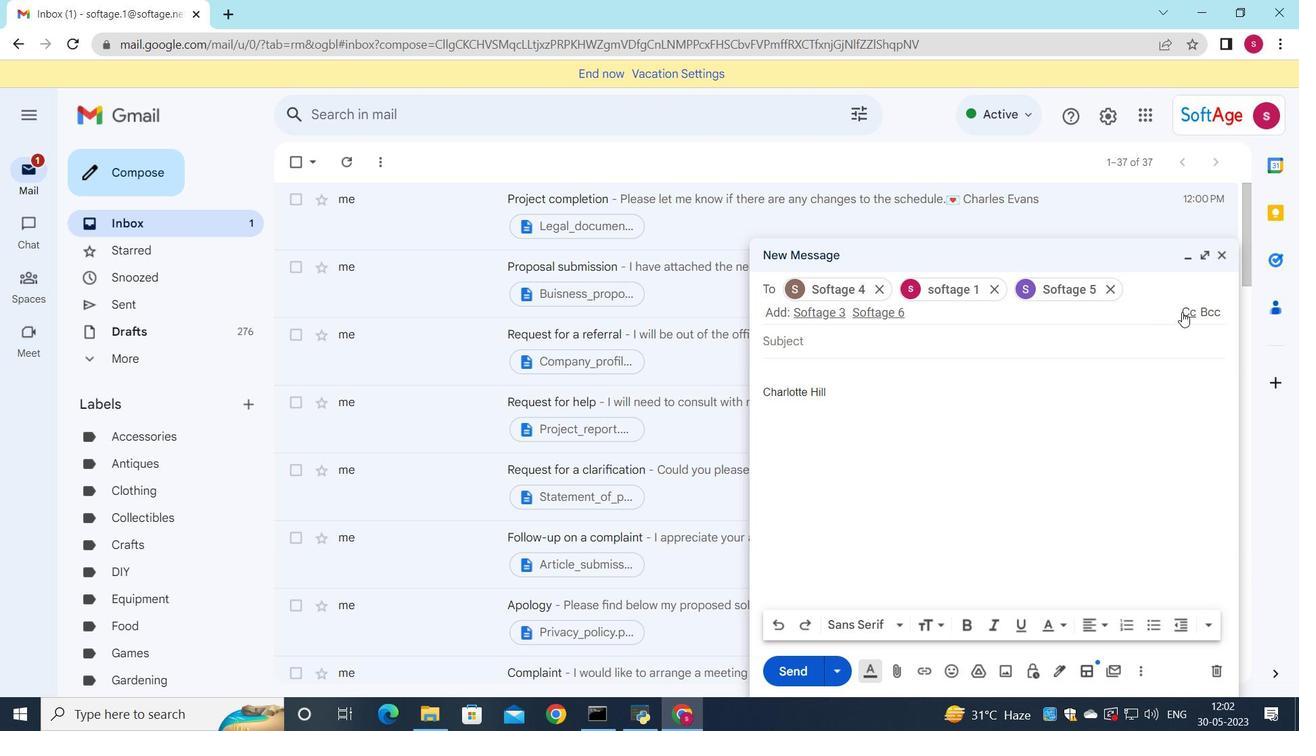 
Action: Mouse moved to (891, 346)
Screenshot: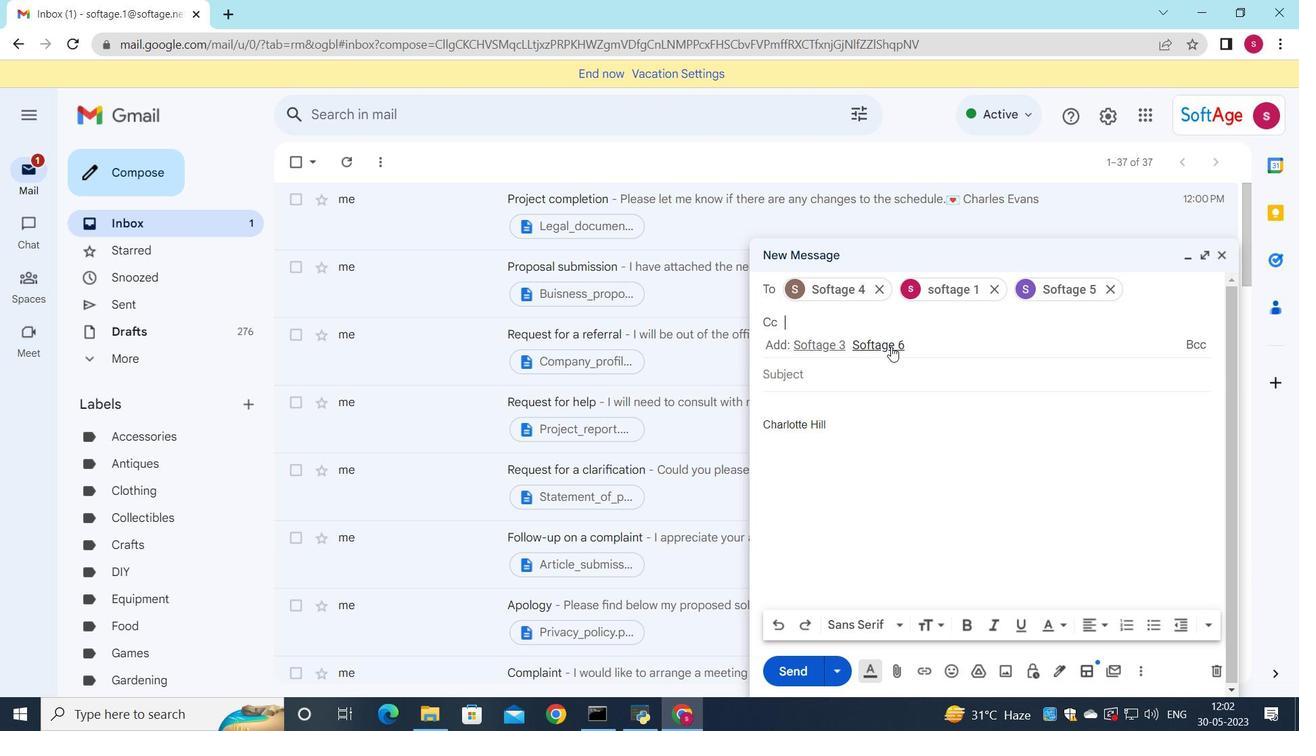 
Action: Mouse pressed left at (891, 346)
Screenshot: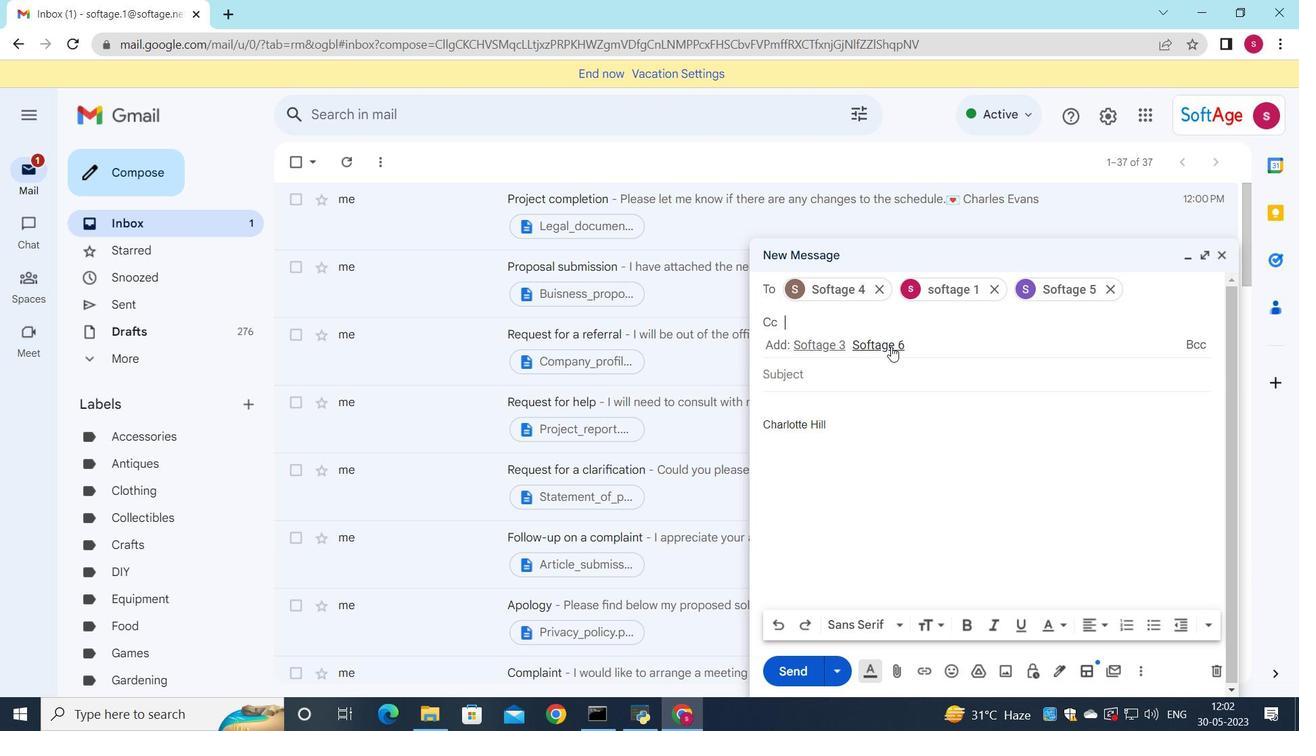 
Action: Mouse moved to (877, 372)
Screenshot: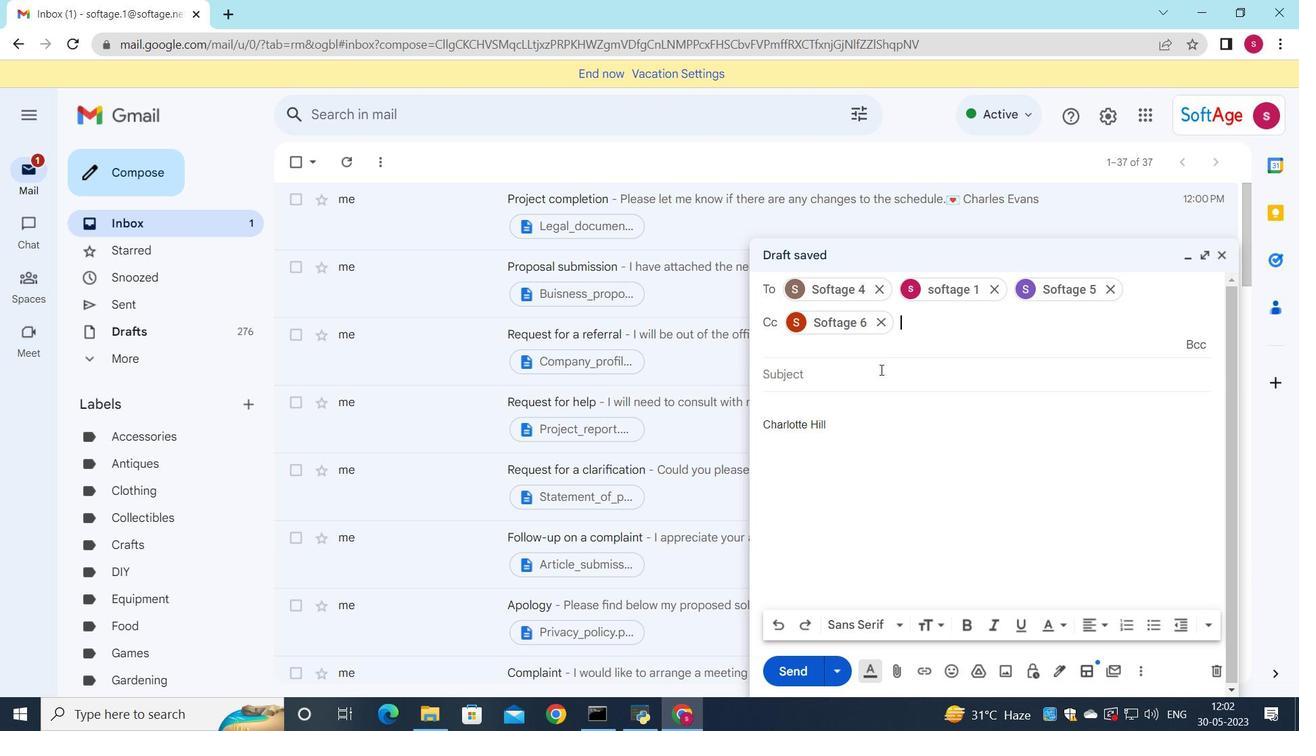 
Action: Mouse pressed left at (877, 372)
Screenshot: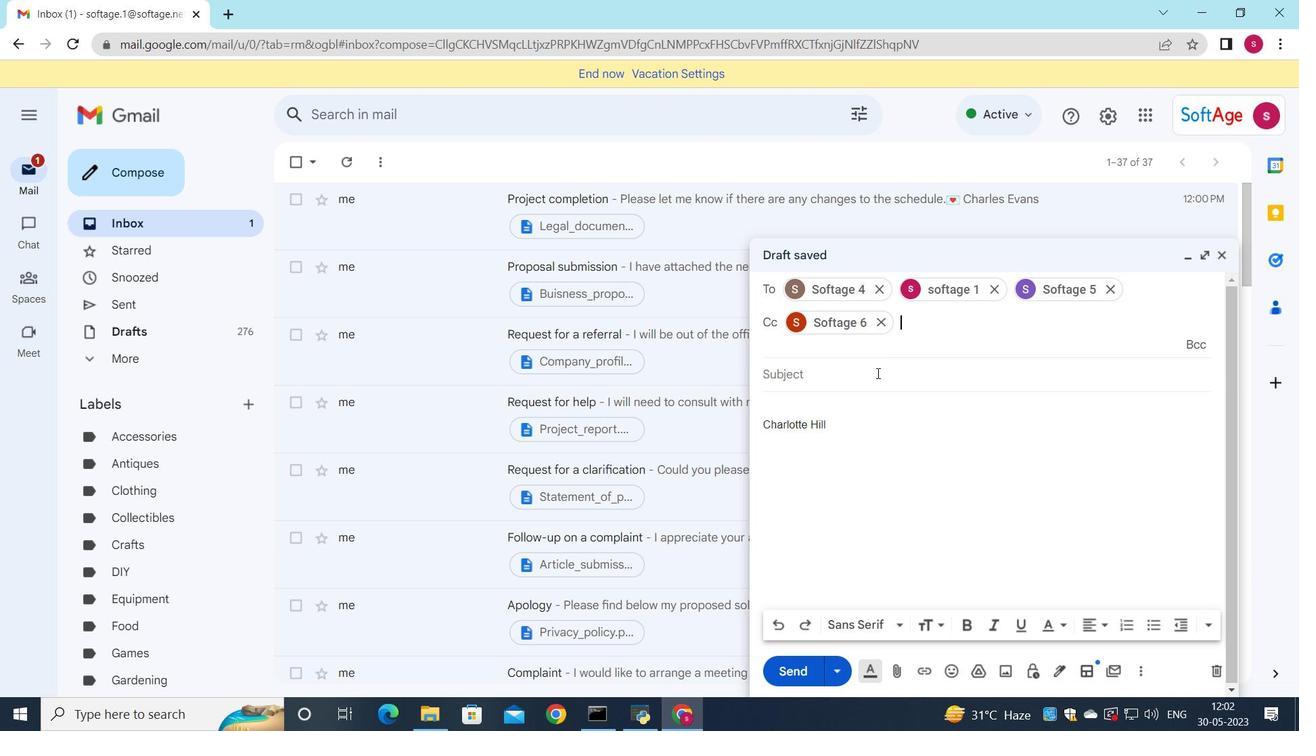 
Action: Key pressed <Key.shift>request<Key.space><Key.backspace><Key.backspace><Key.backspace><Key.backspace><Key.backspace><Key.backspace><Key.backspace><Key.backspace><Key.backspace><Key.backspace><Key.backspace><Key.backspace><Key.backspace><Key.backspace><Key.backspace><Key.backspace><Key.backspace><Key.backspace><Key.backspace><Key.backspace><Key.backspace><Key.backspace><Key.backspace><Key.backspace><Key.shift>Request<Key.space>for<Key.space>a<Key.space>recommendation
Screenshot: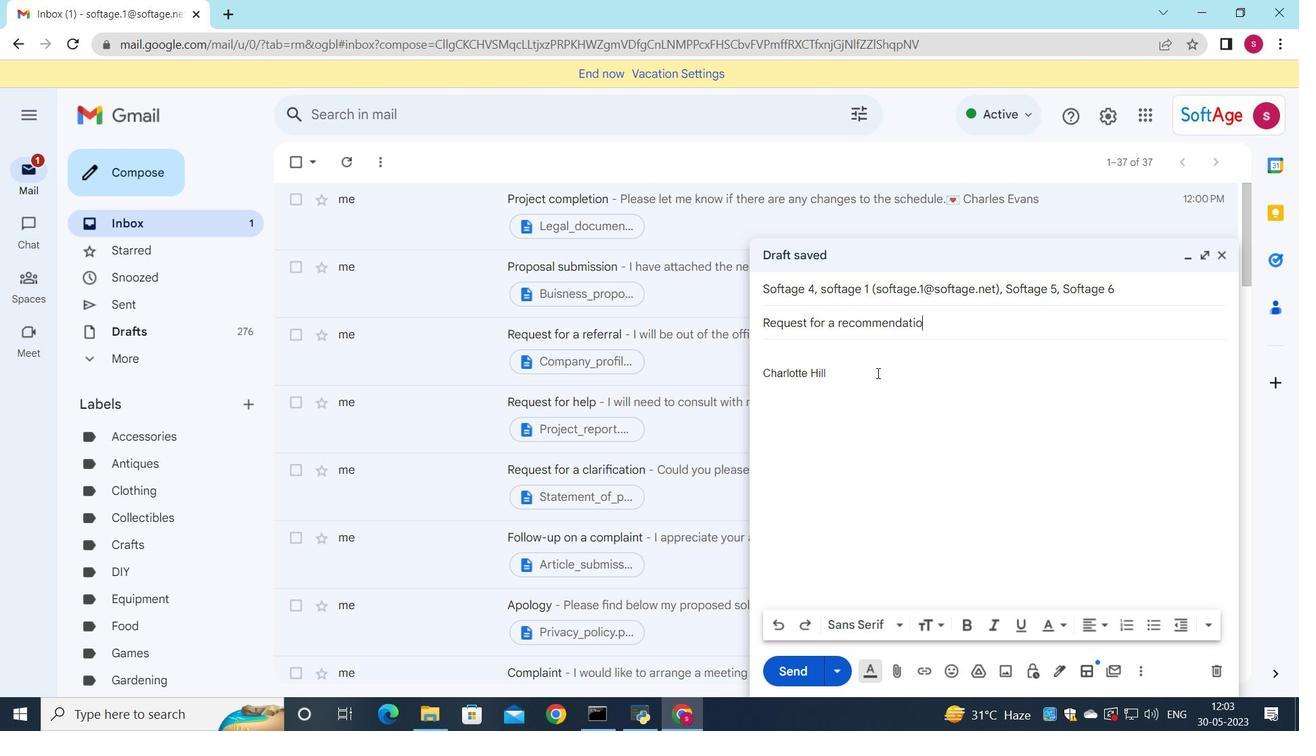
Action: Mouse moved to (798, 353)
Screenshot: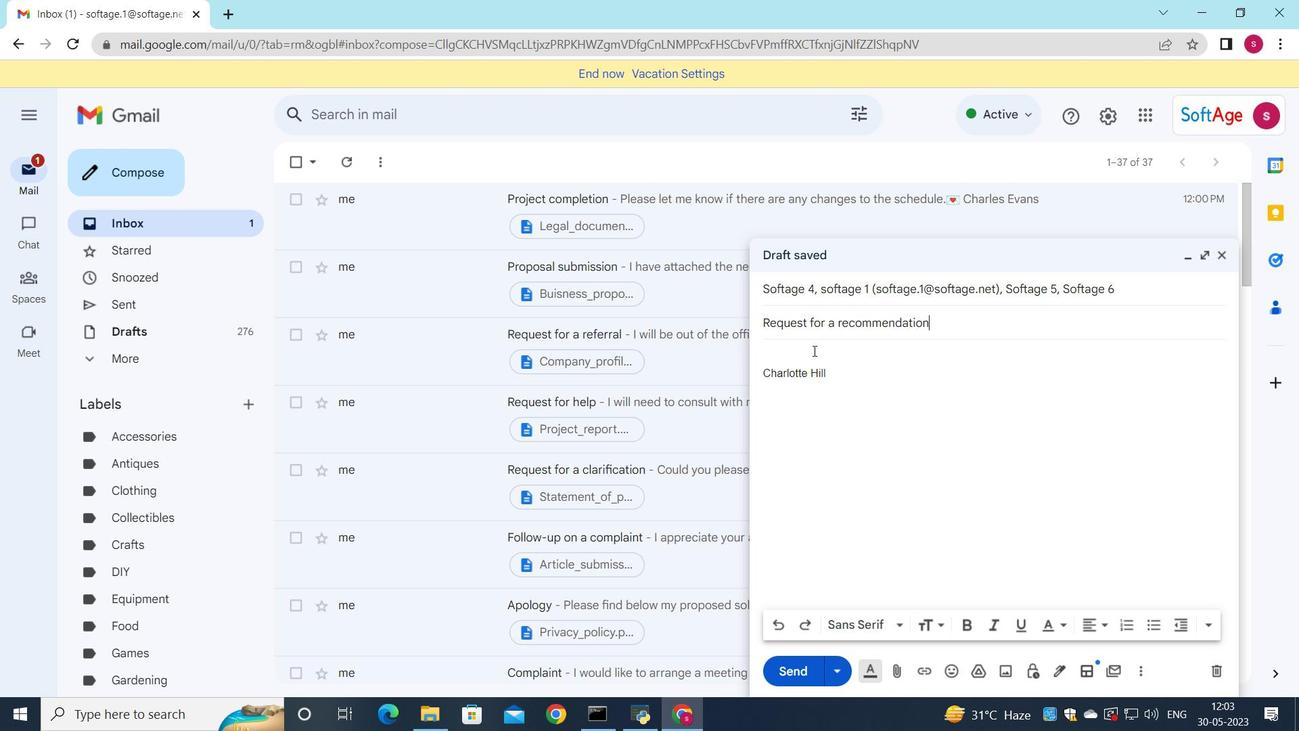 
Action: Mouse pressed left at (798, 353)
Screenshot: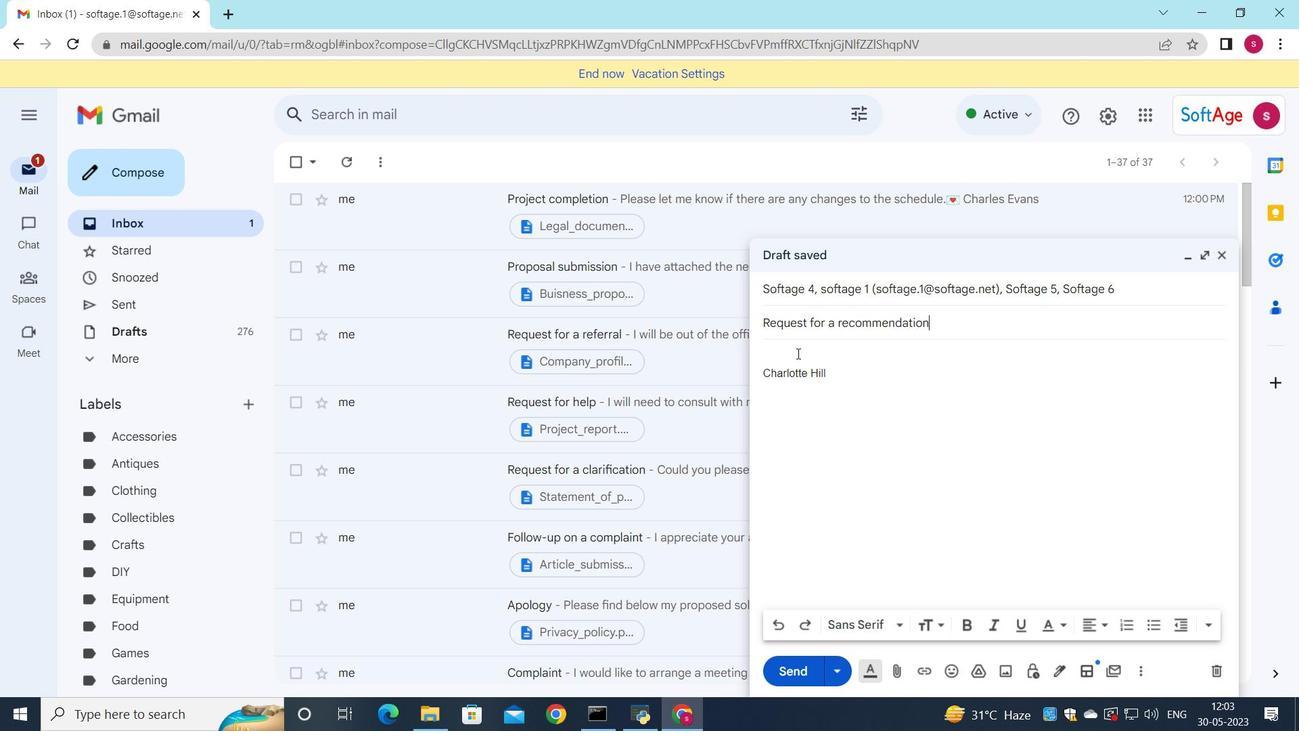 
Action: Key pressed <Key.shift>Thank<Key.space>you<Key.space>for<Key.space>bringing<Key.space>this<Key.space>to<Key.space>our<Key.space><Key.tab>
Screenshot: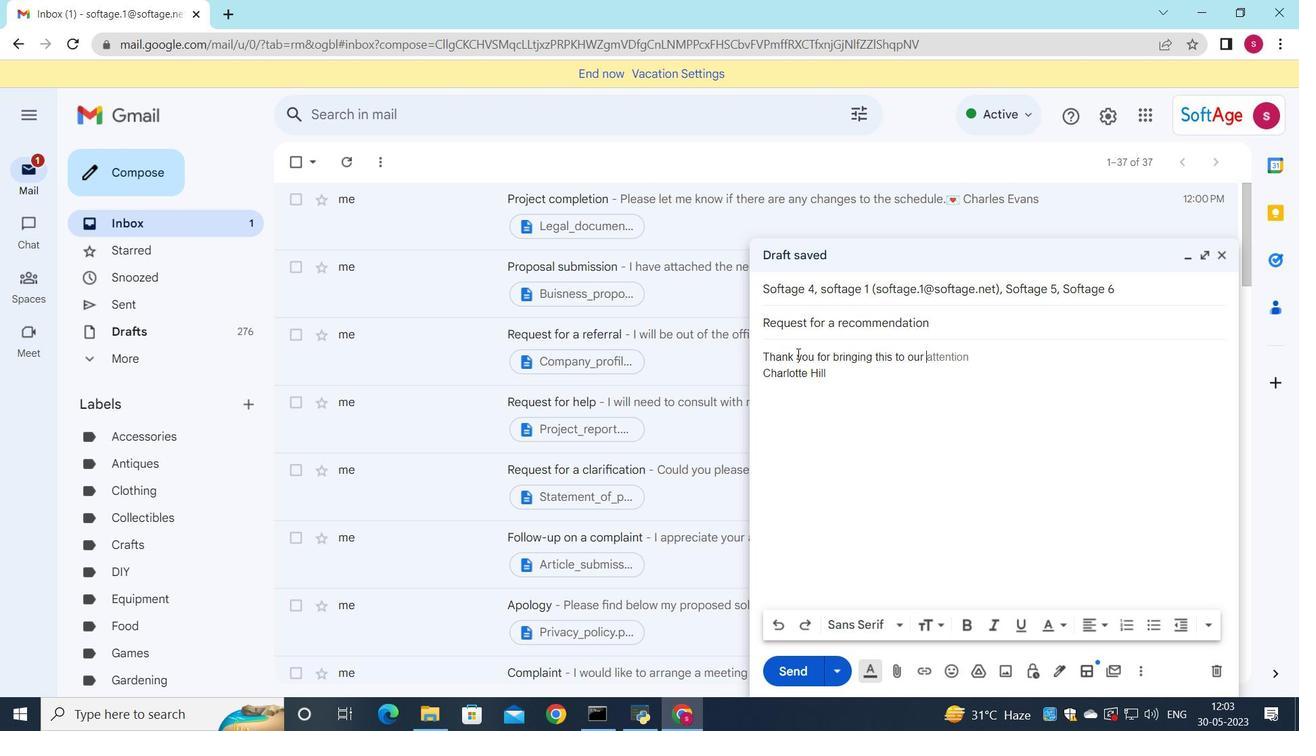 
Action: Mouse moved to (949, 666)
Screenshot: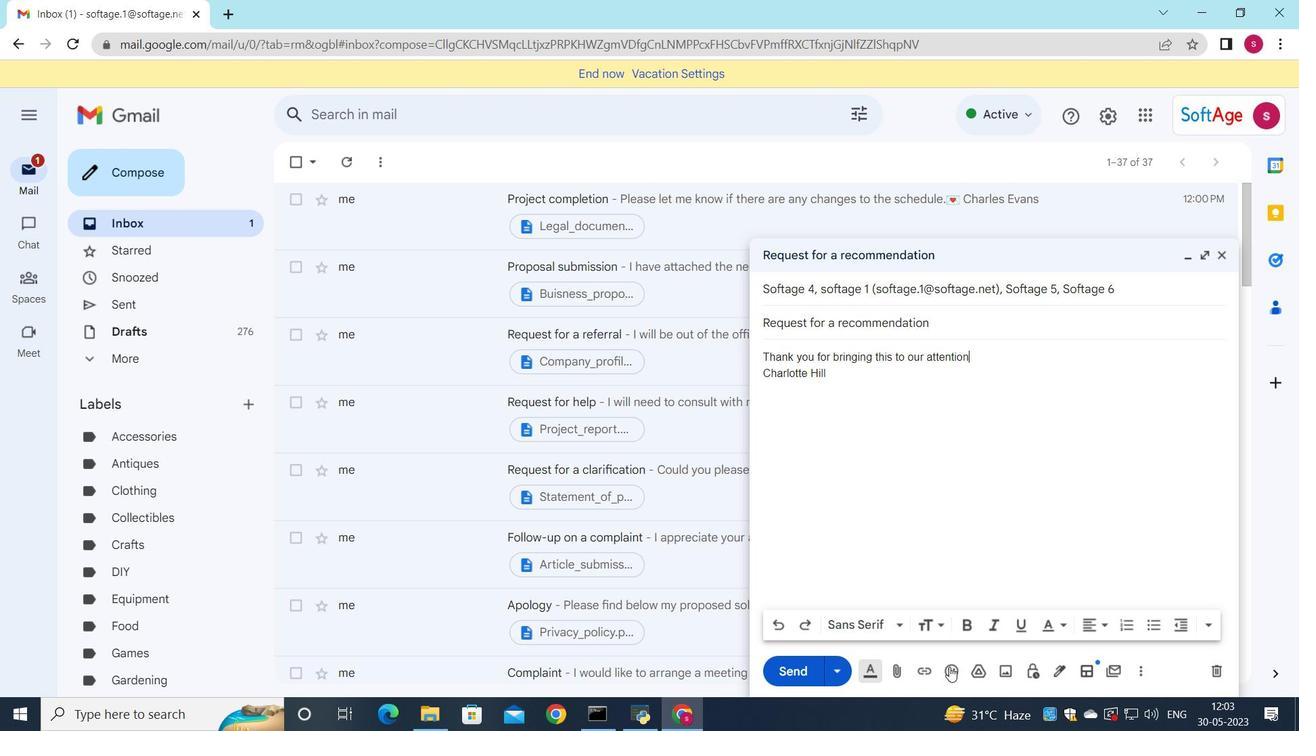 
Action: Mouse pressed left at (949, 666)
Screenshot: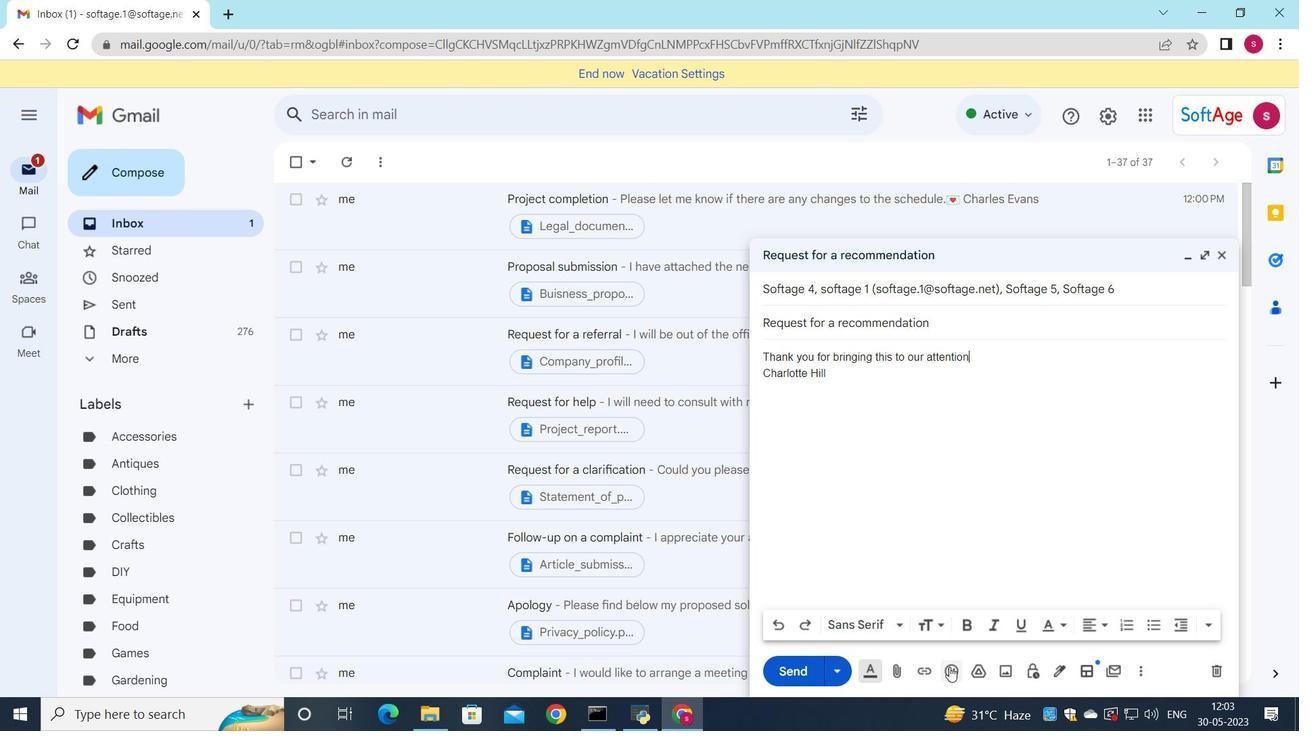 
Action: Mouse moved to (968, 533)
Screenshot: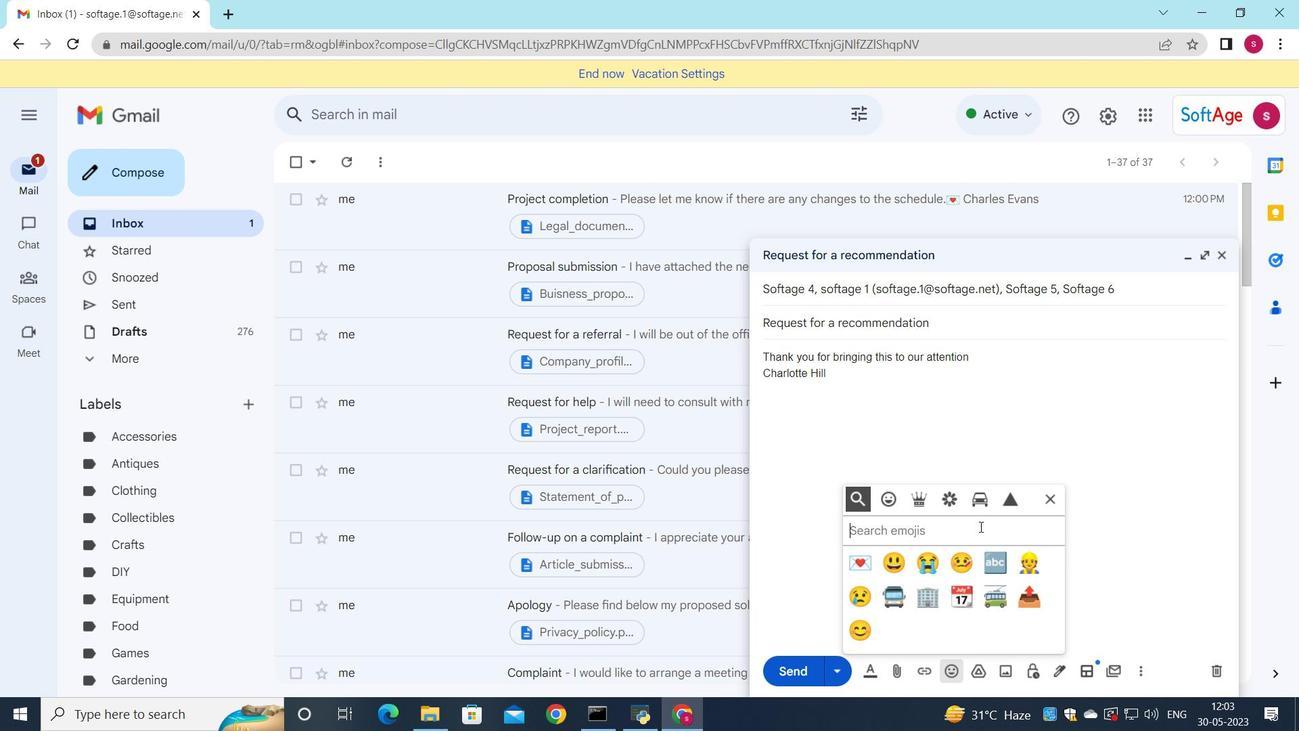 
Action: Key pressed o
Screenshot: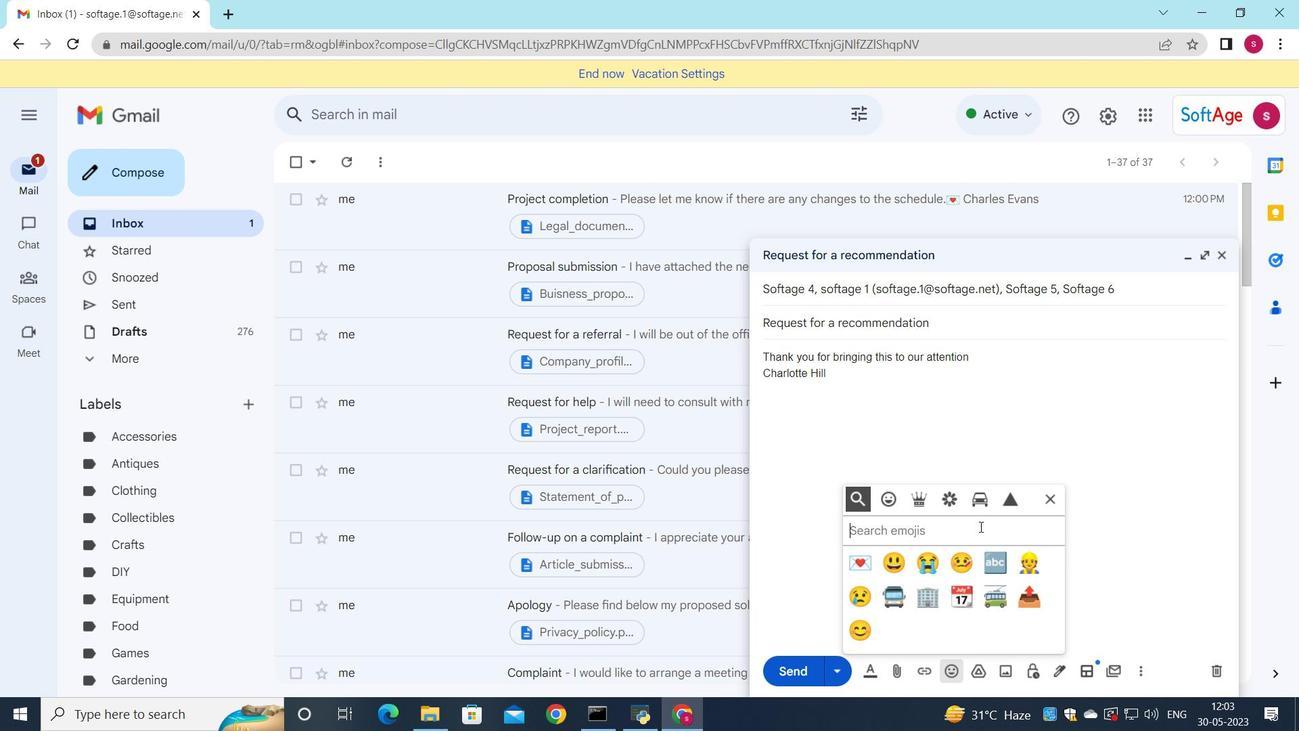 
Action: Mouse moved to (931, 569)
Screenshot: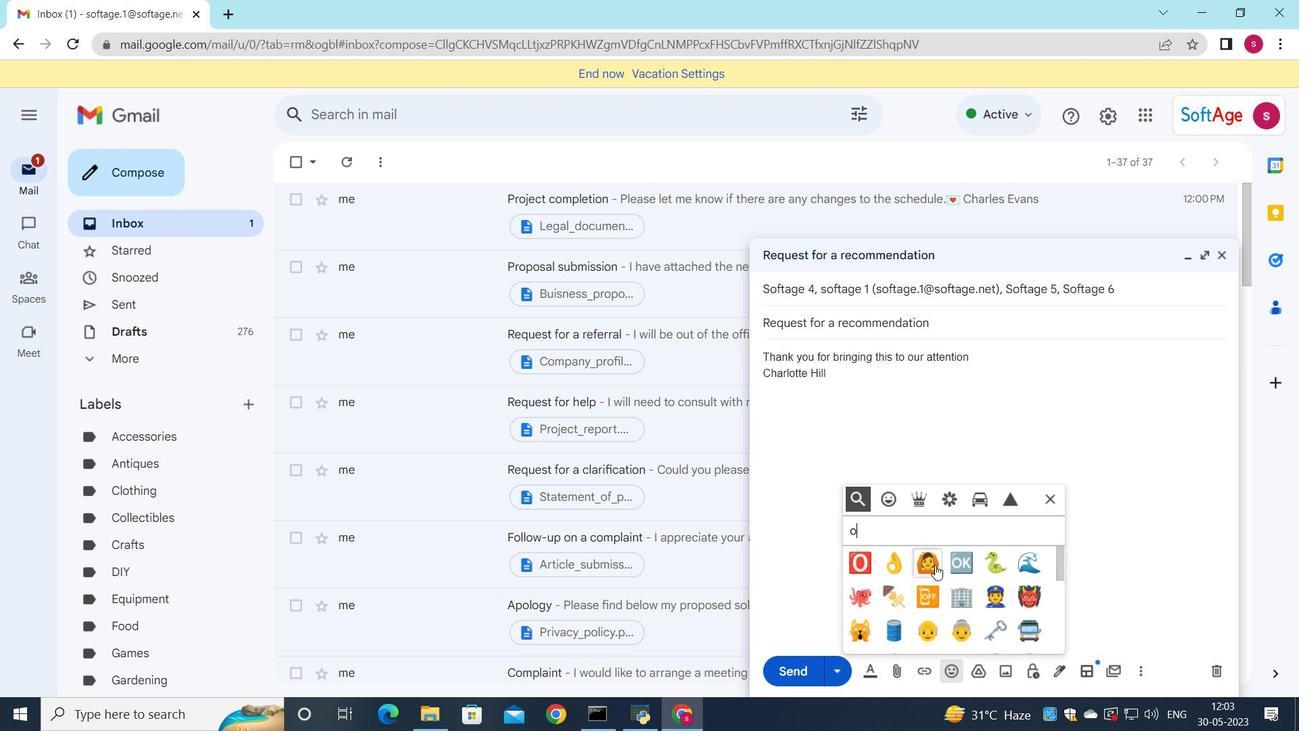 
Action: Key pressed ff
Screenshot: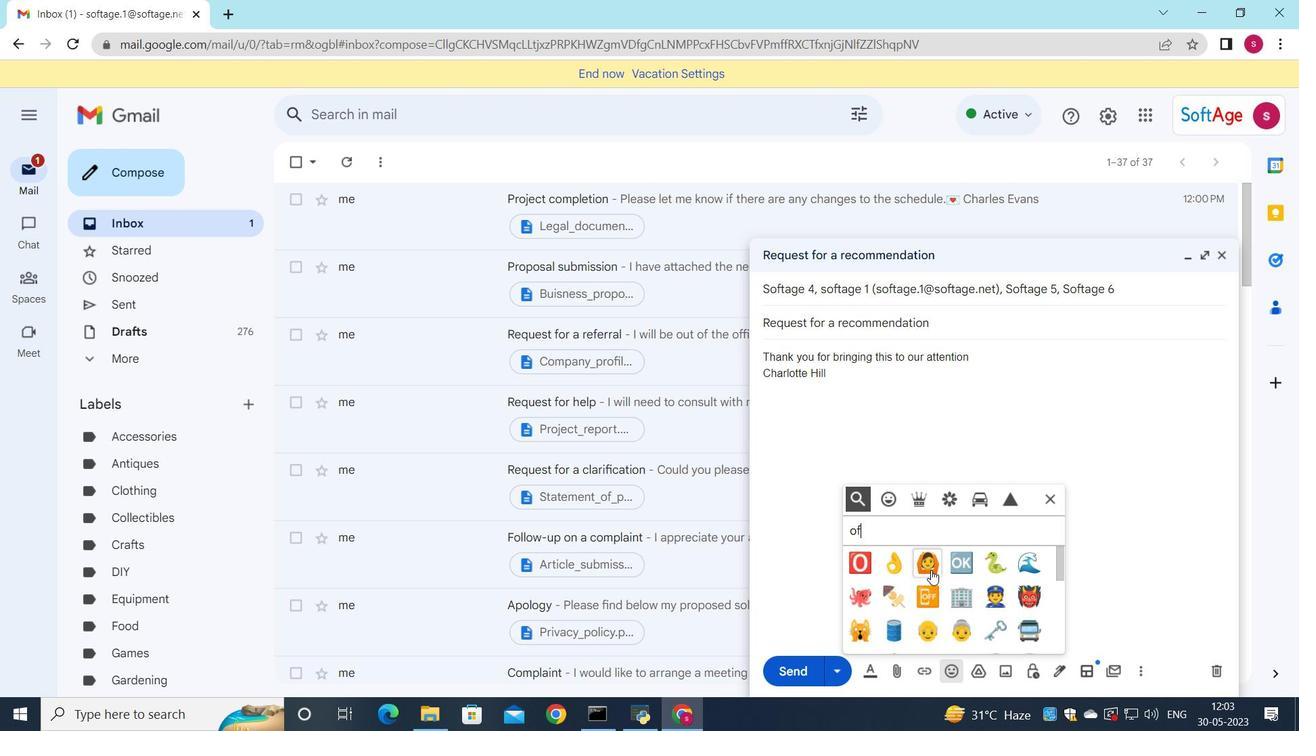 
Action: Mouse moved to (911, 569)
Screenshot: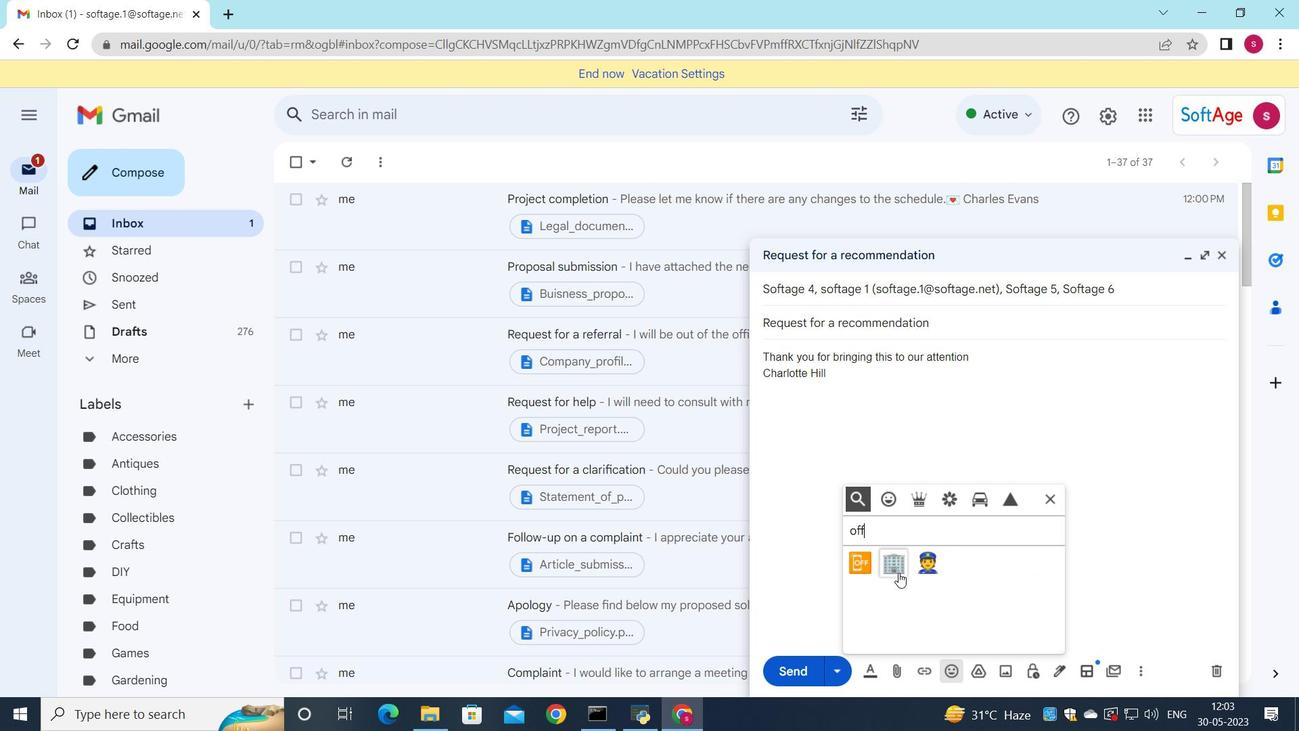 
Action: Key pressed i
Screenshot: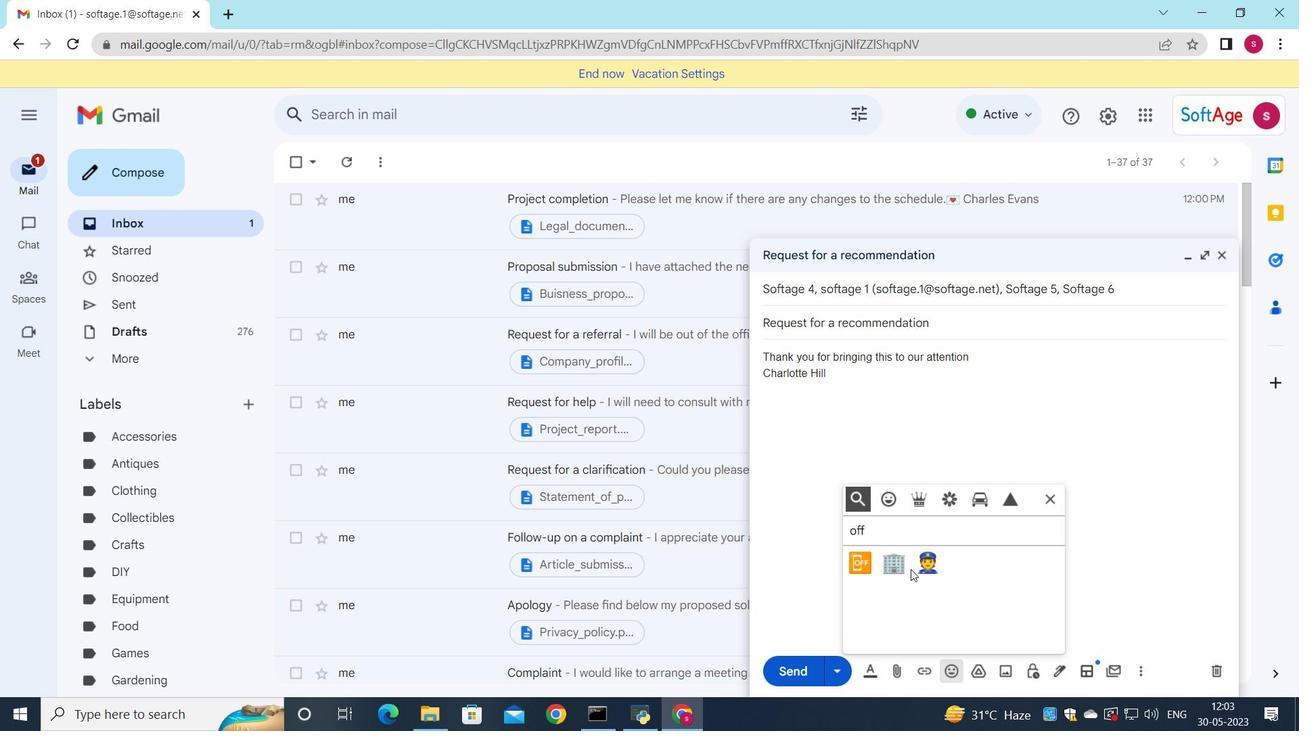 
Action: Mouse moved to (878, 572)
Screenshot: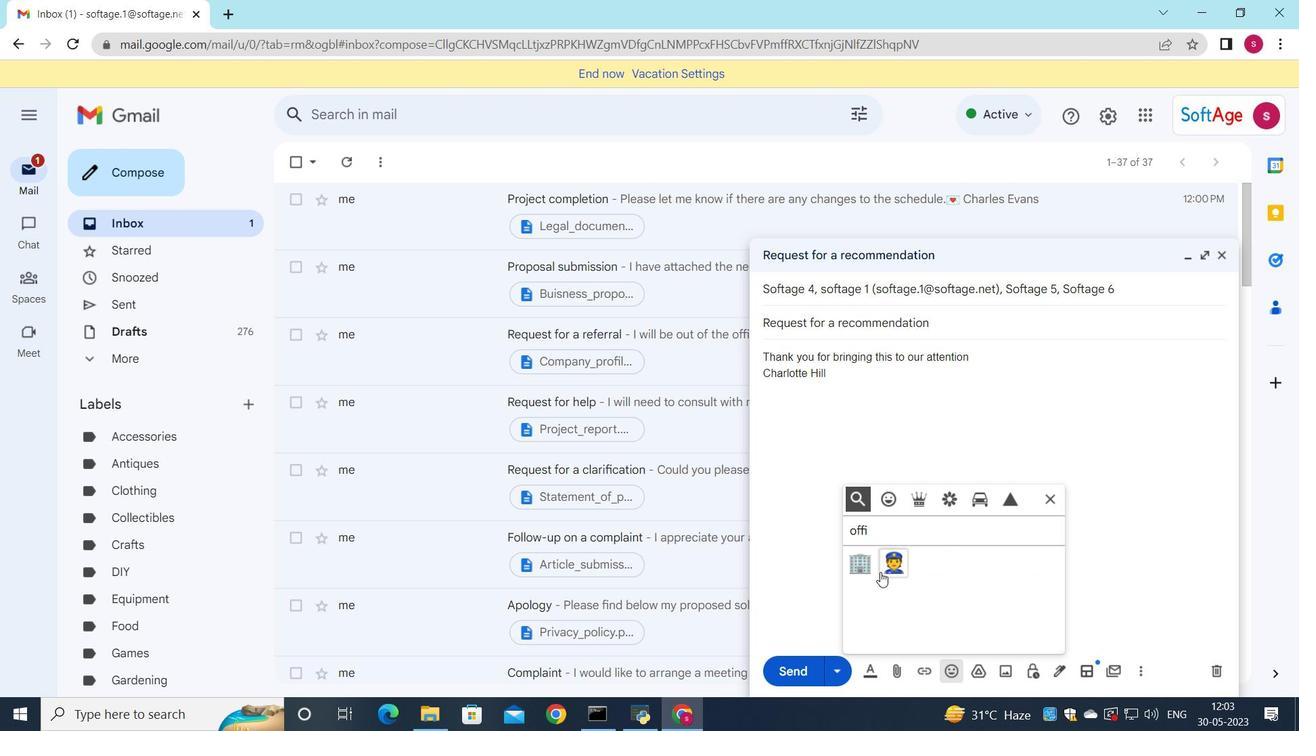 
Action: Key pressed c
Screenshot: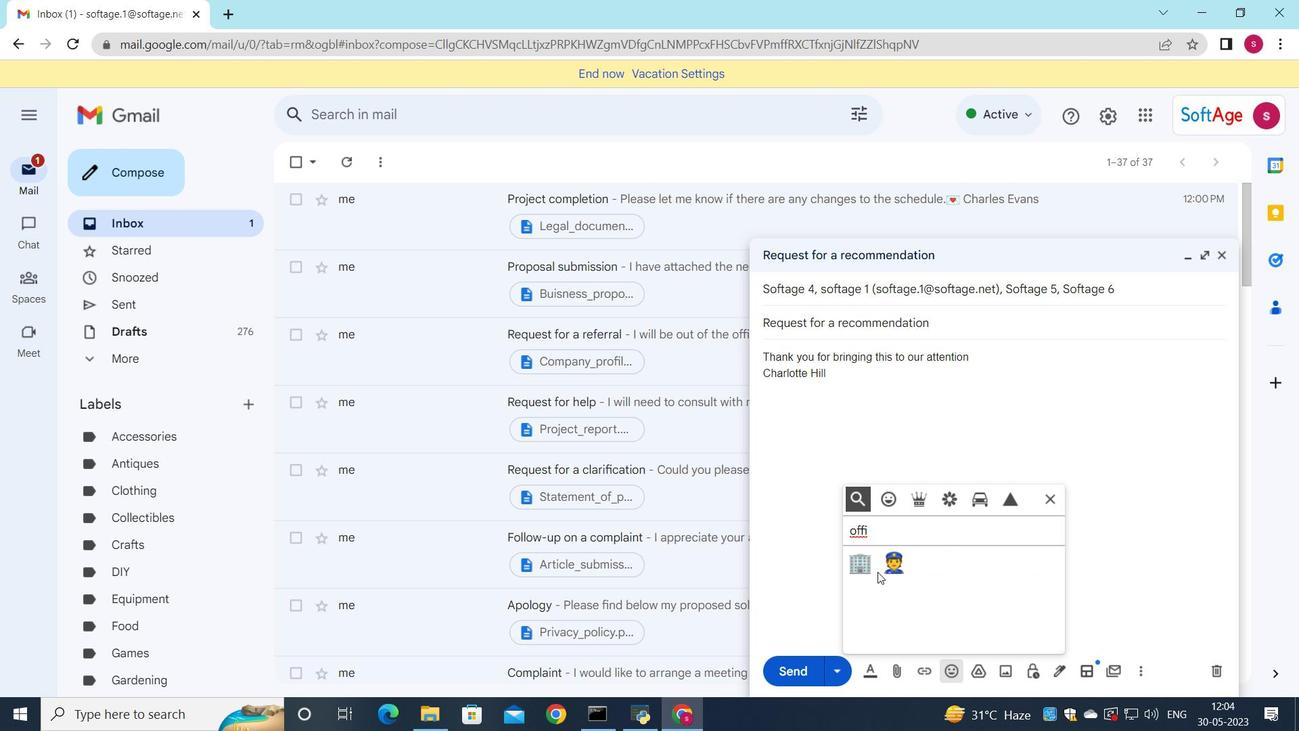 
Action: Mouse moved to (871, 571)
Screenshot: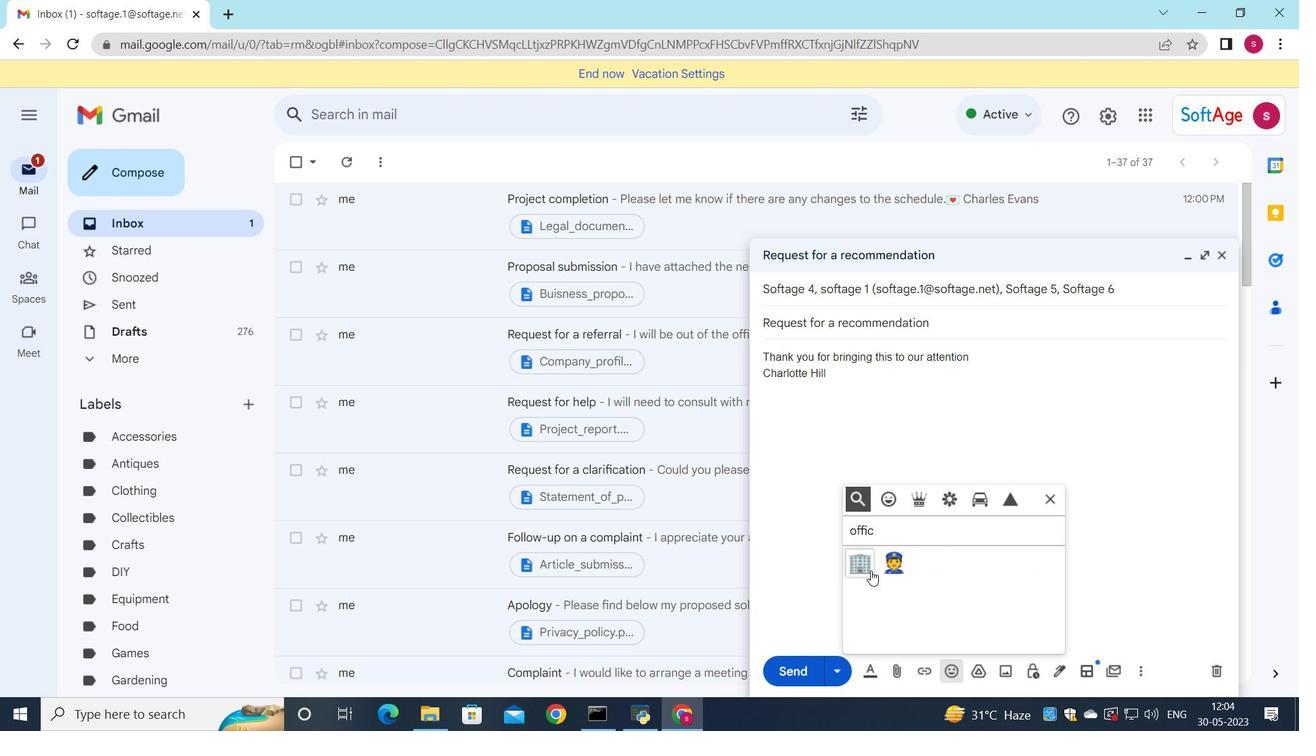 
Action: Mouse pressed left at (871, 571)
Screenshot: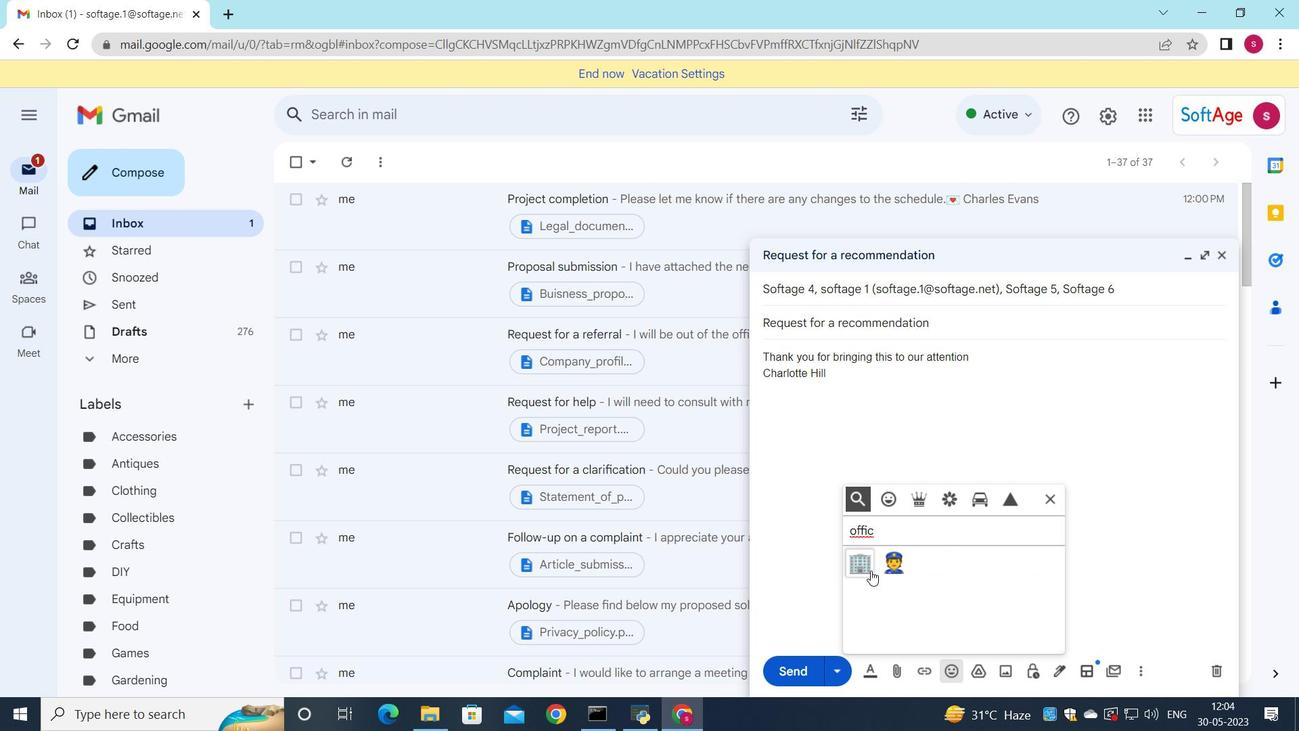 
Action: Mouse moved to (1051, 498)
Screenshot: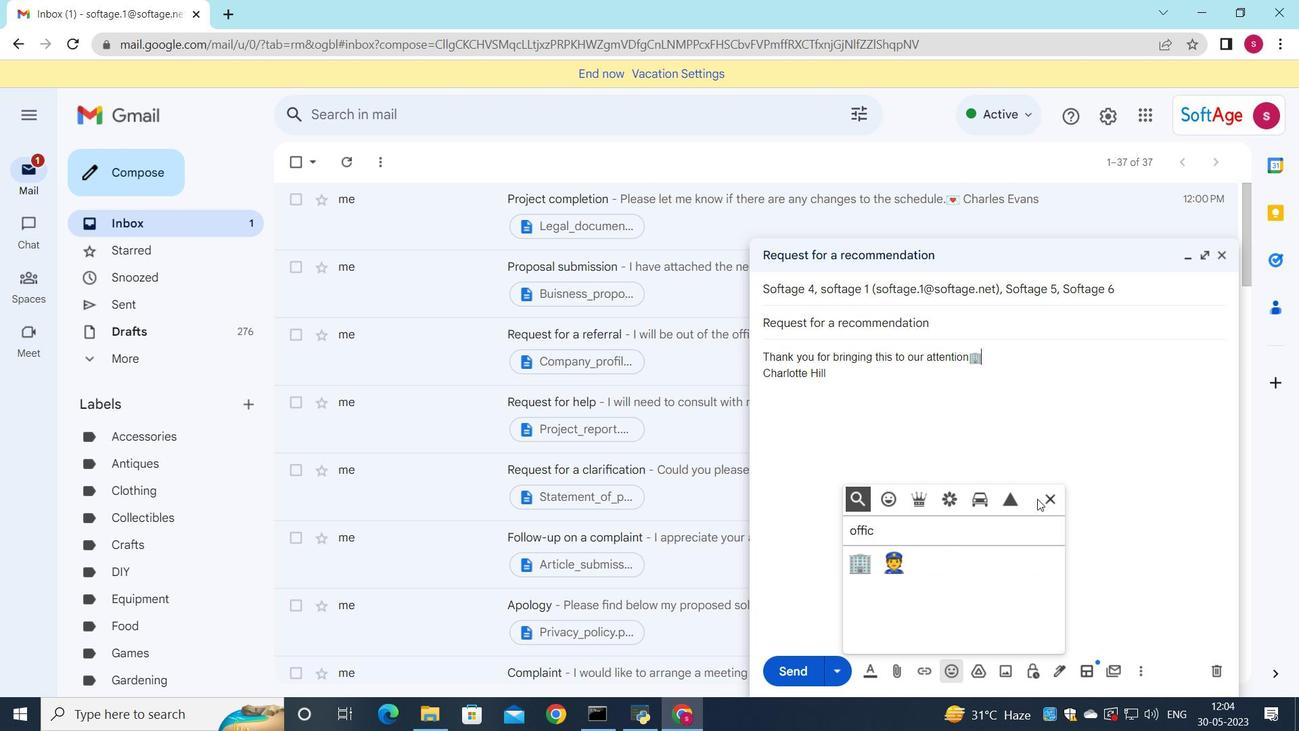 
Action: Mouse pressed left at (1051, 498)
Screenshot: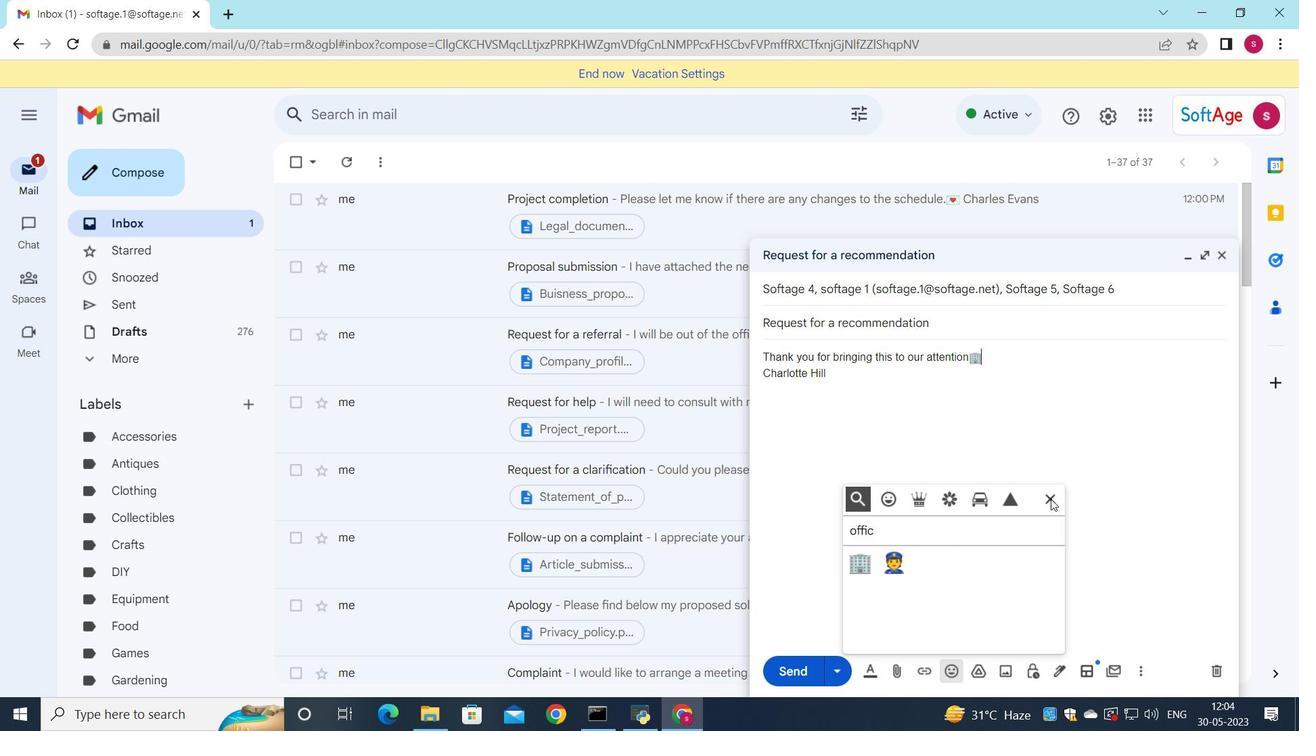 
Action: Mouse moved to (846, 566)
Screenshot: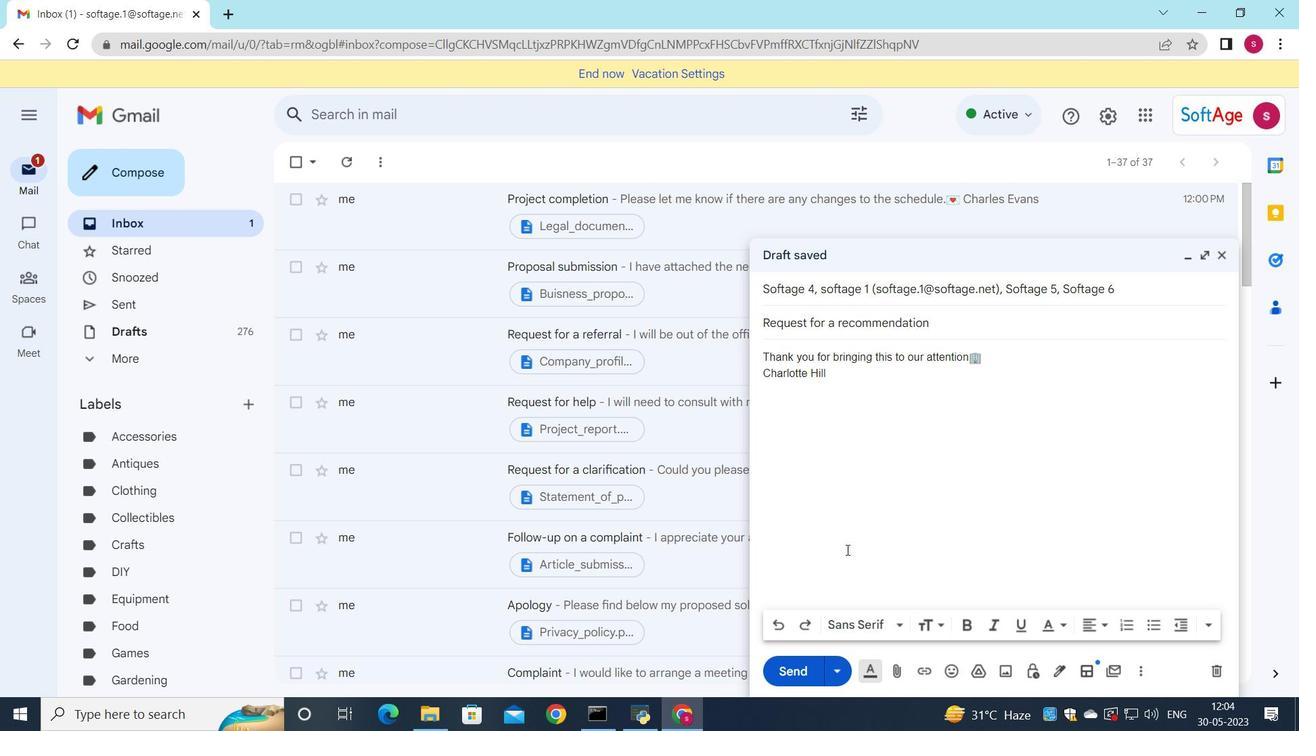
Action: Mouse scrolled (846, 565) with delta (0, 0)
Screenshot: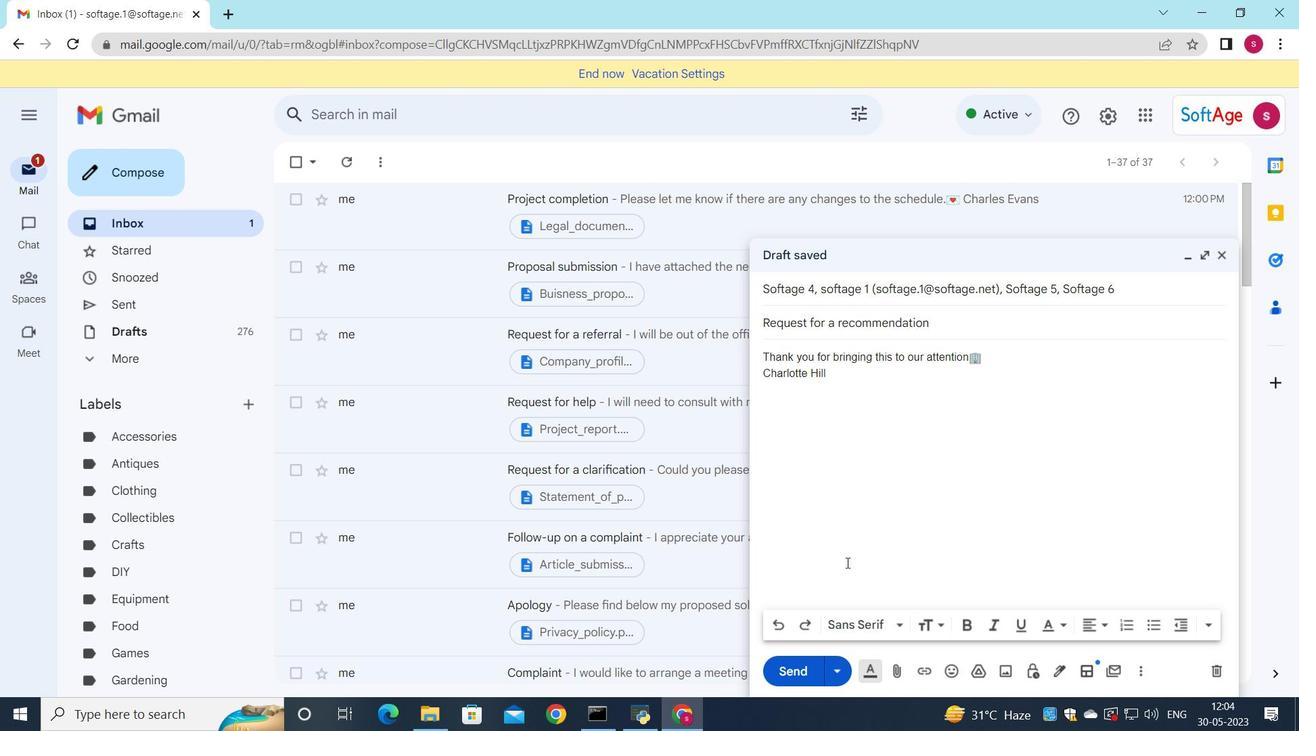 
Action: Mouse scrolled (846, 565) with delta (0, 0)
Screenshot: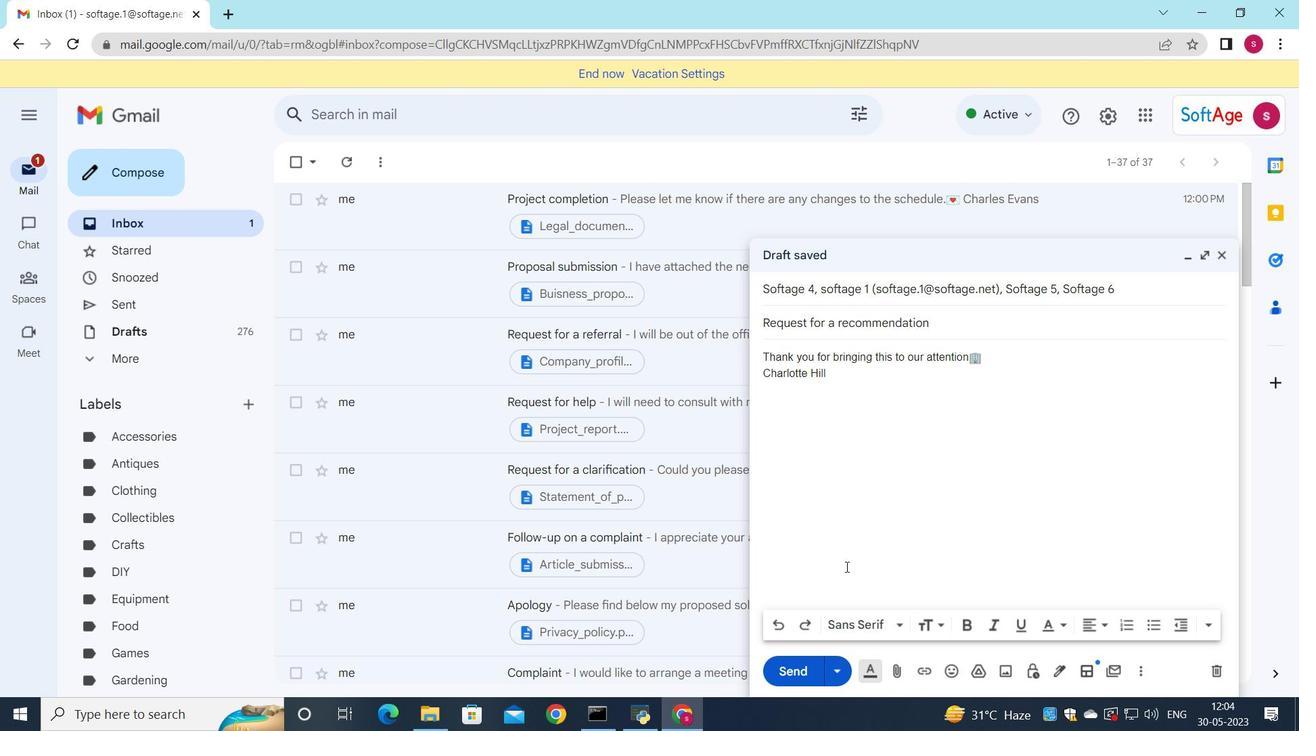 
Action: Mouse moved to (902, 674)
Screenshot: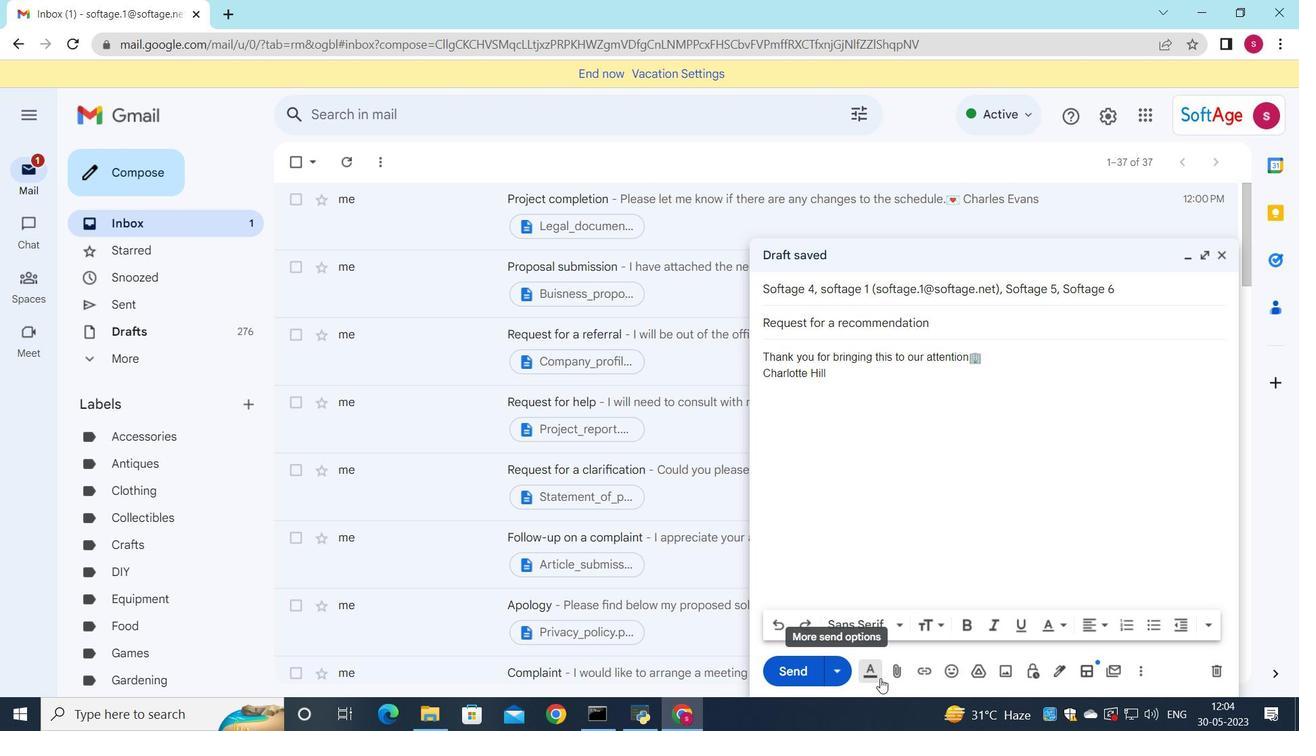 
Action: Mouse pressed left at (902, 674)
Screenshot: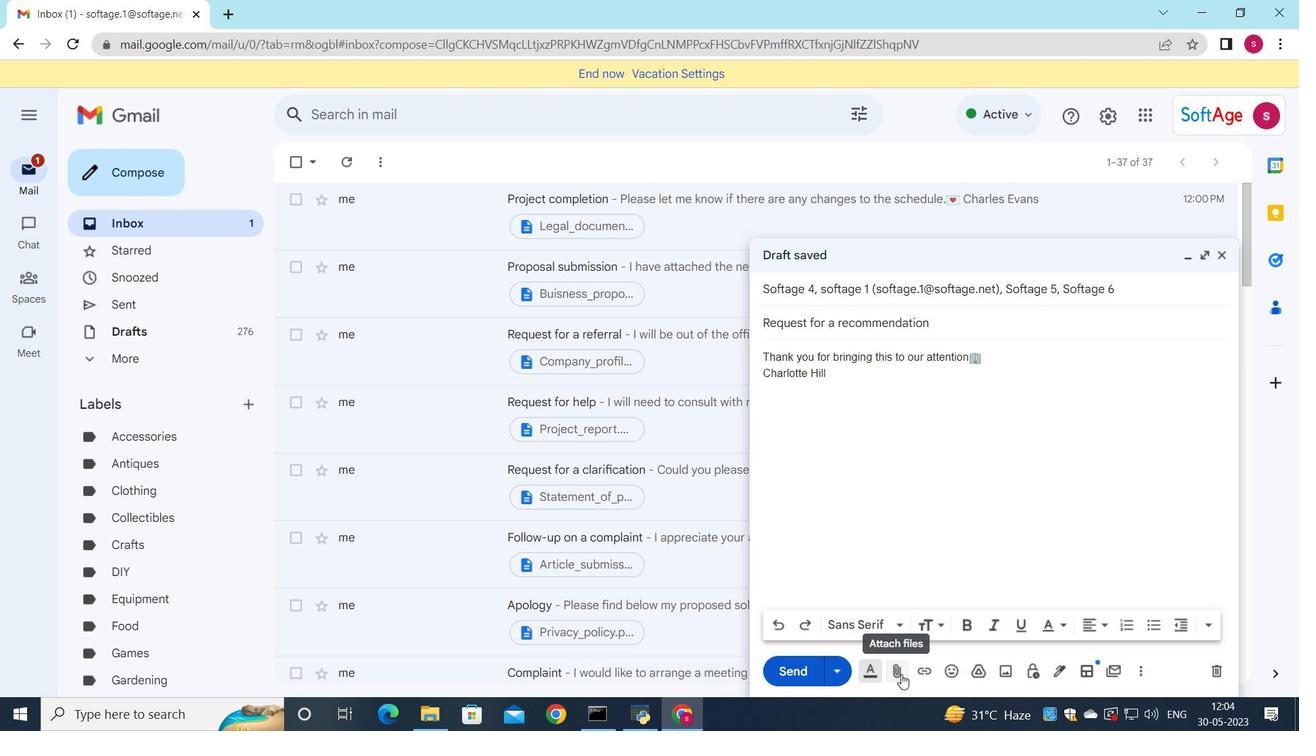 
Action: Mouse moved to (303, 121)
Screenshot: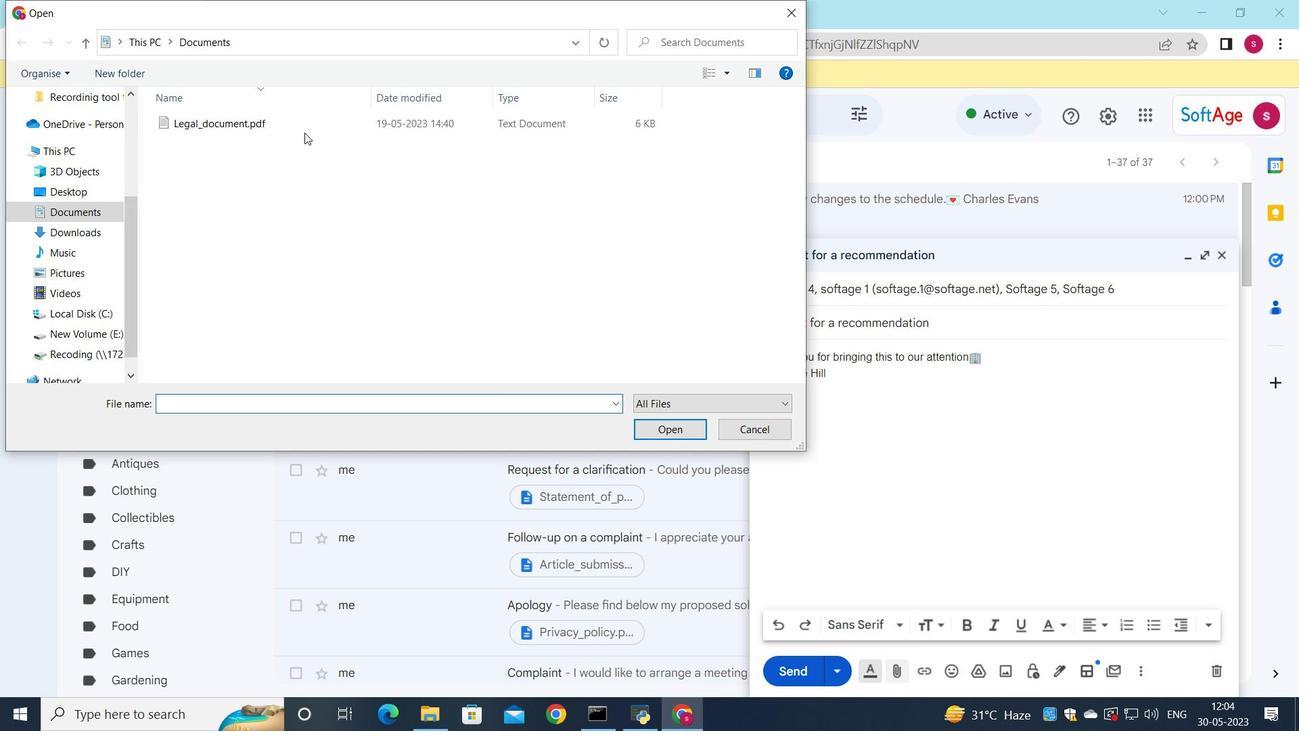 
Action: Mouse pressed left at (303, 121)
Screenshot: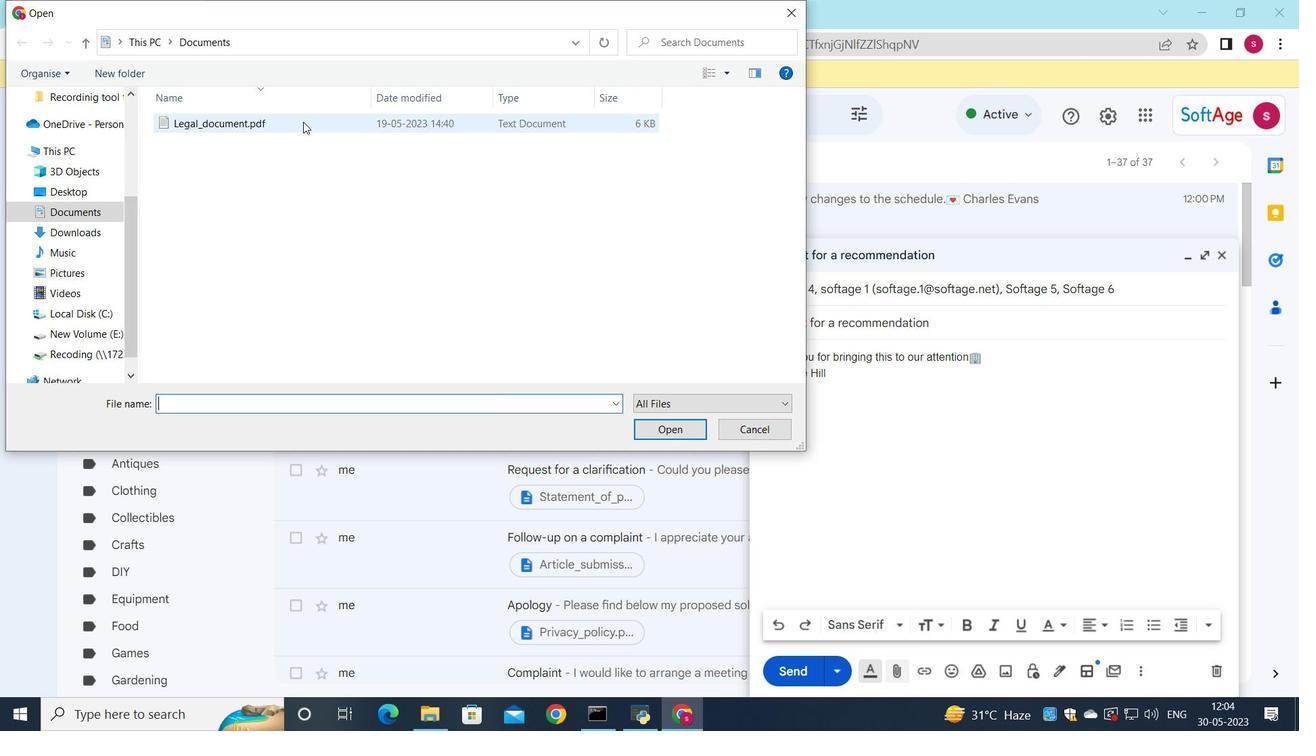 
Action: Mouse moved to (288, 117)
Screenshot: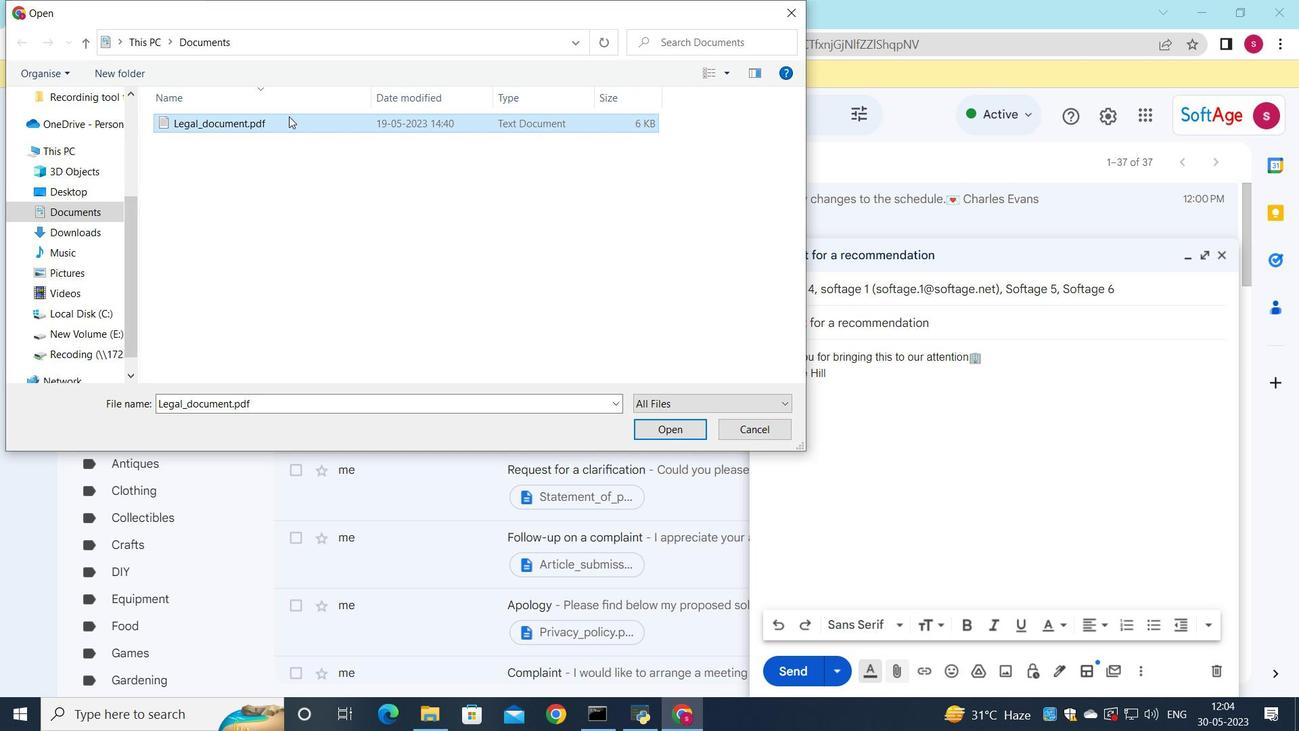 
Action: Mouse pressed left at (288, 117)
Screenshot: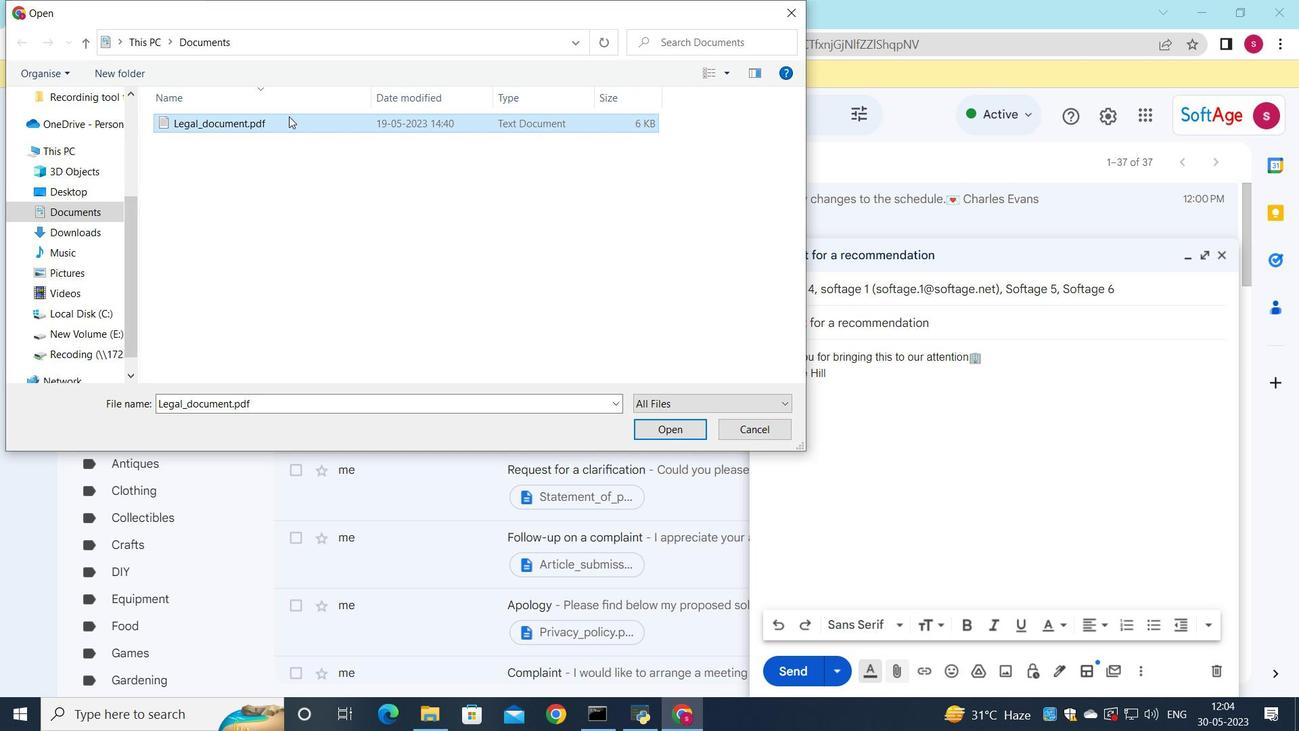 
Action: Mouse moved to (403, 151)
Screenshot: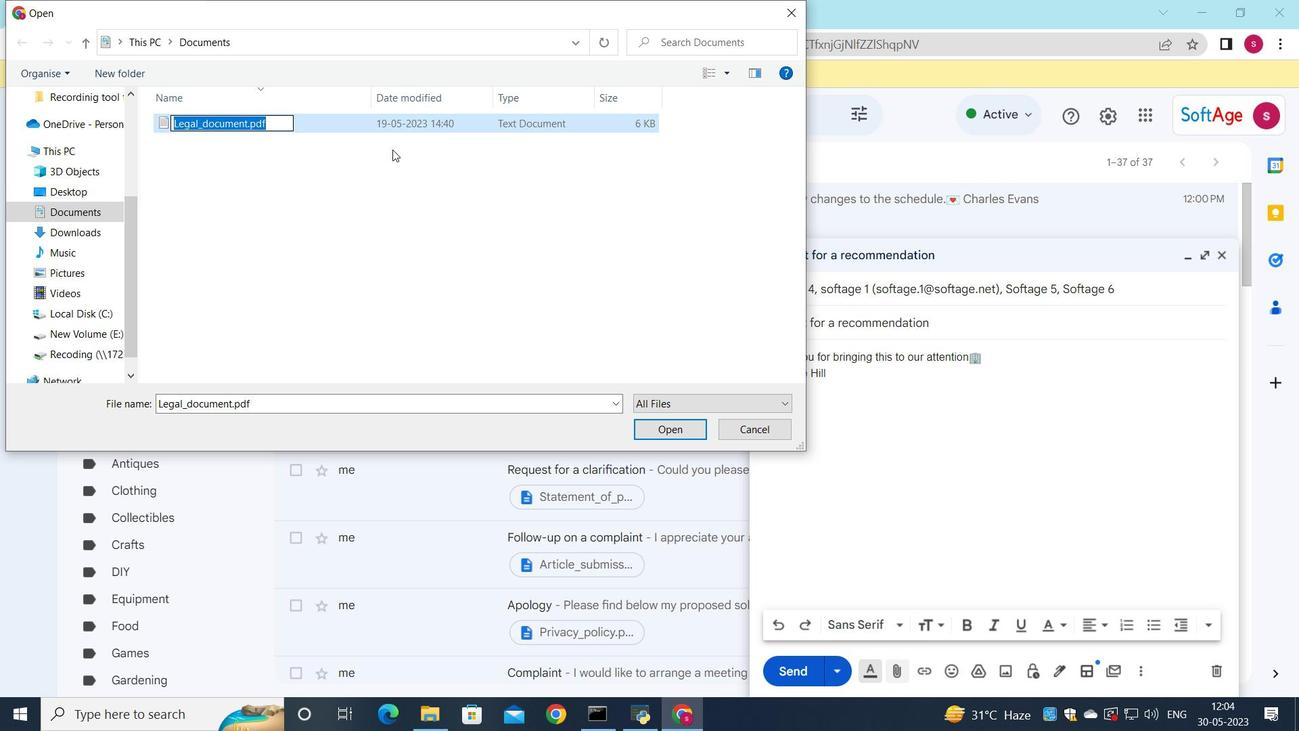 
Action: Key pressed <Key.shift>White<Key.shift>_paper.docx
Screenshot: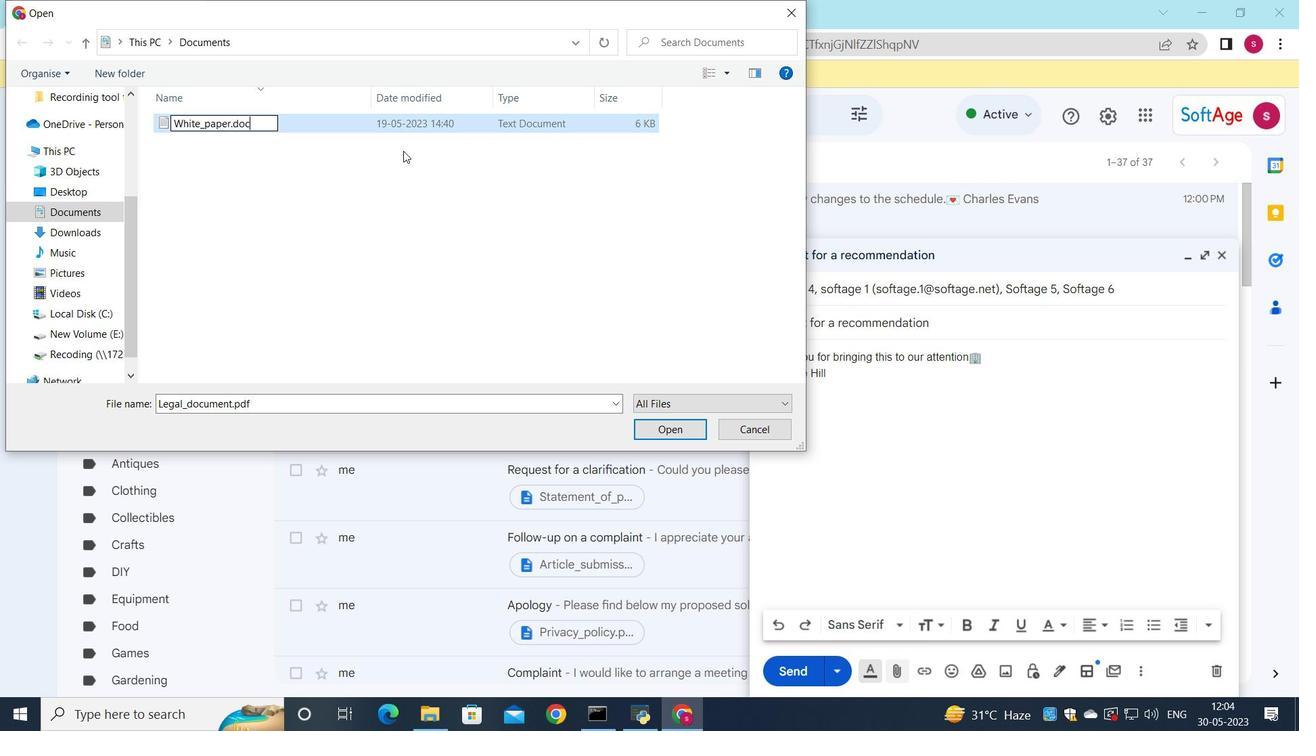 
Action: Mouse moved to (304, 123)
Screenshot: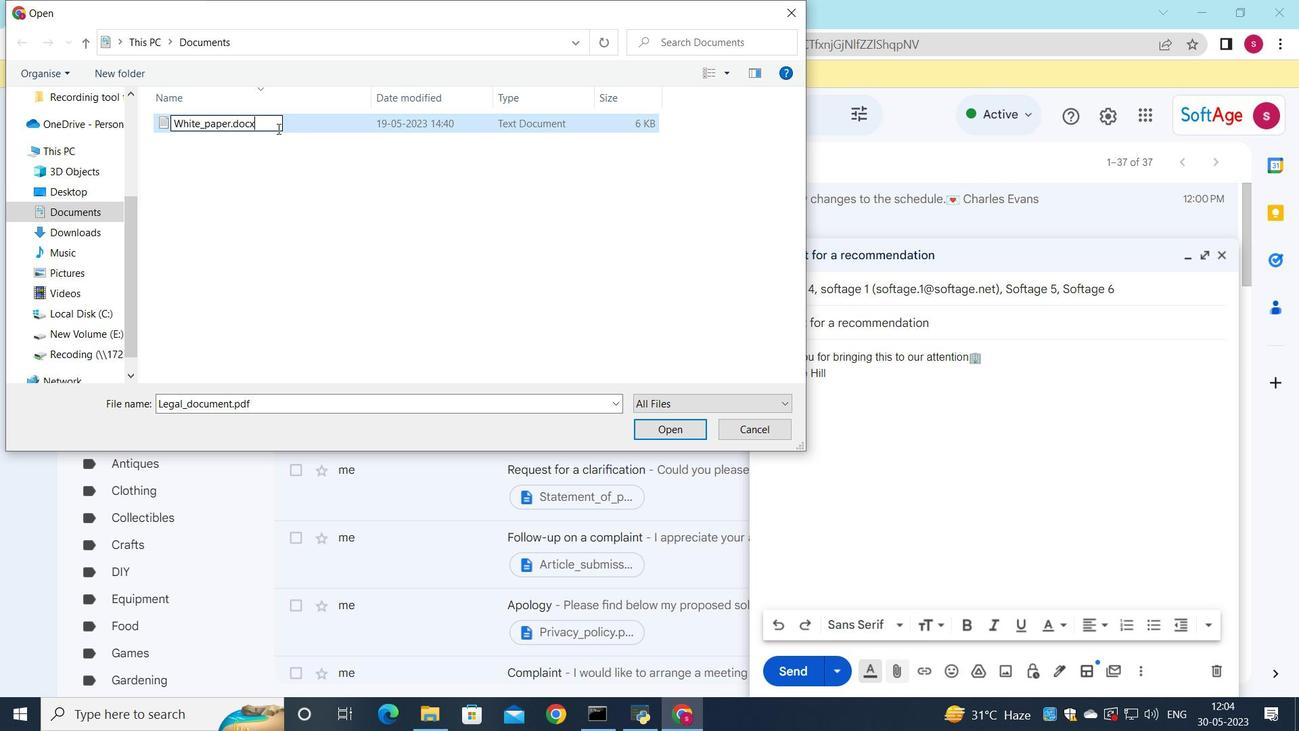 
Action: Mouse pressed left at (304, 123)
Screenshot: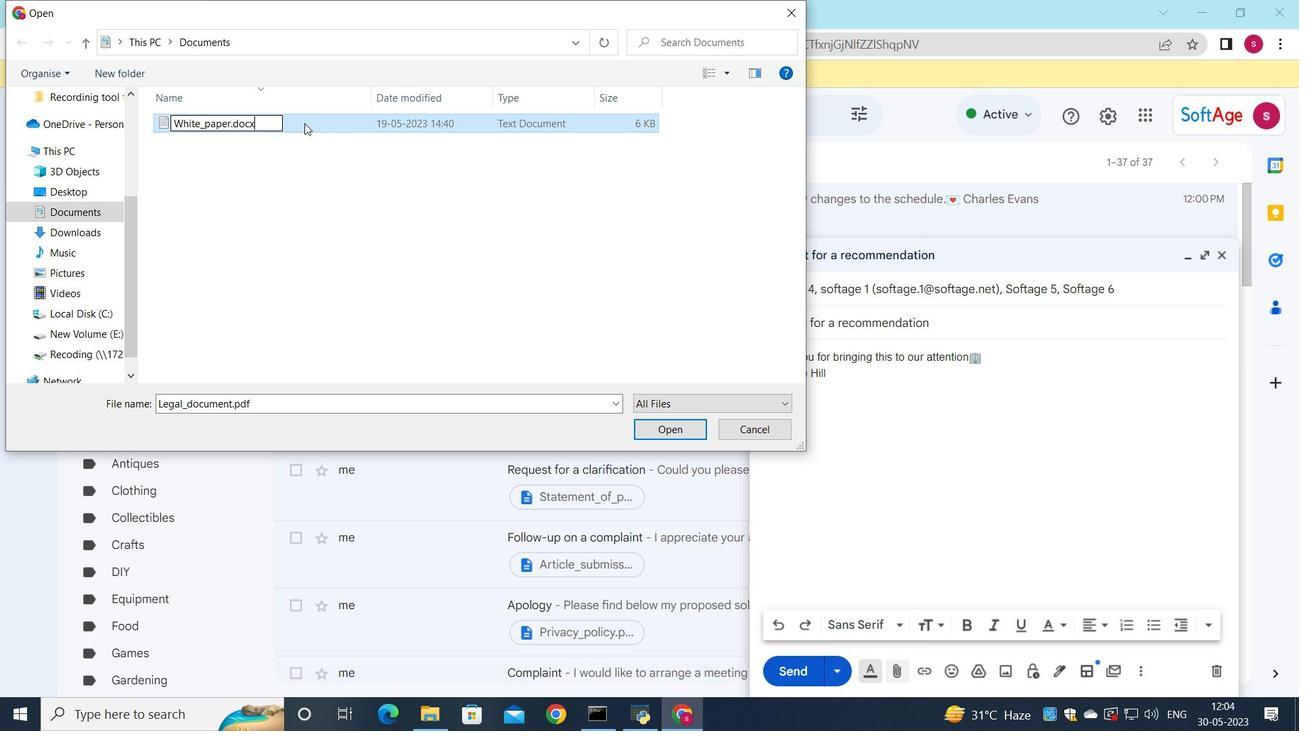 
Action: Mouse moved to (683, 436)
Screenshot: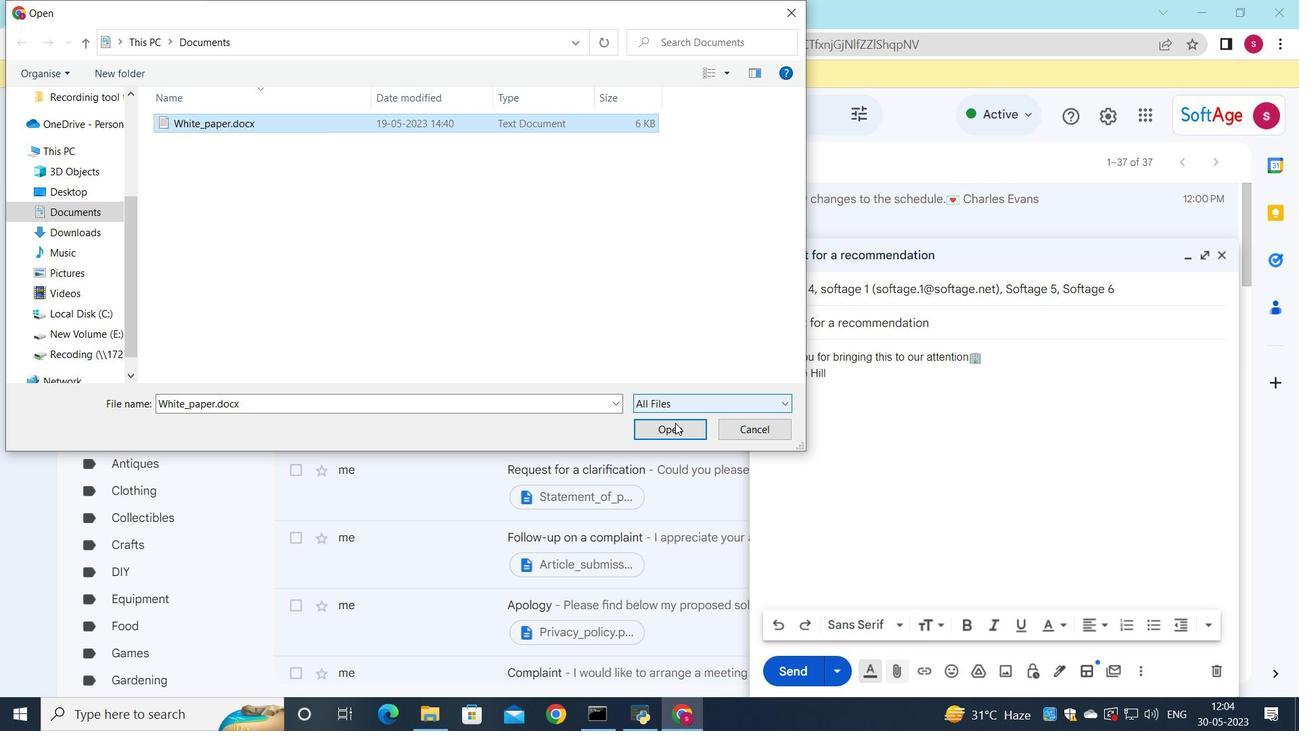 
Action: Mouse pressed left at (683, 436)
Screenshot: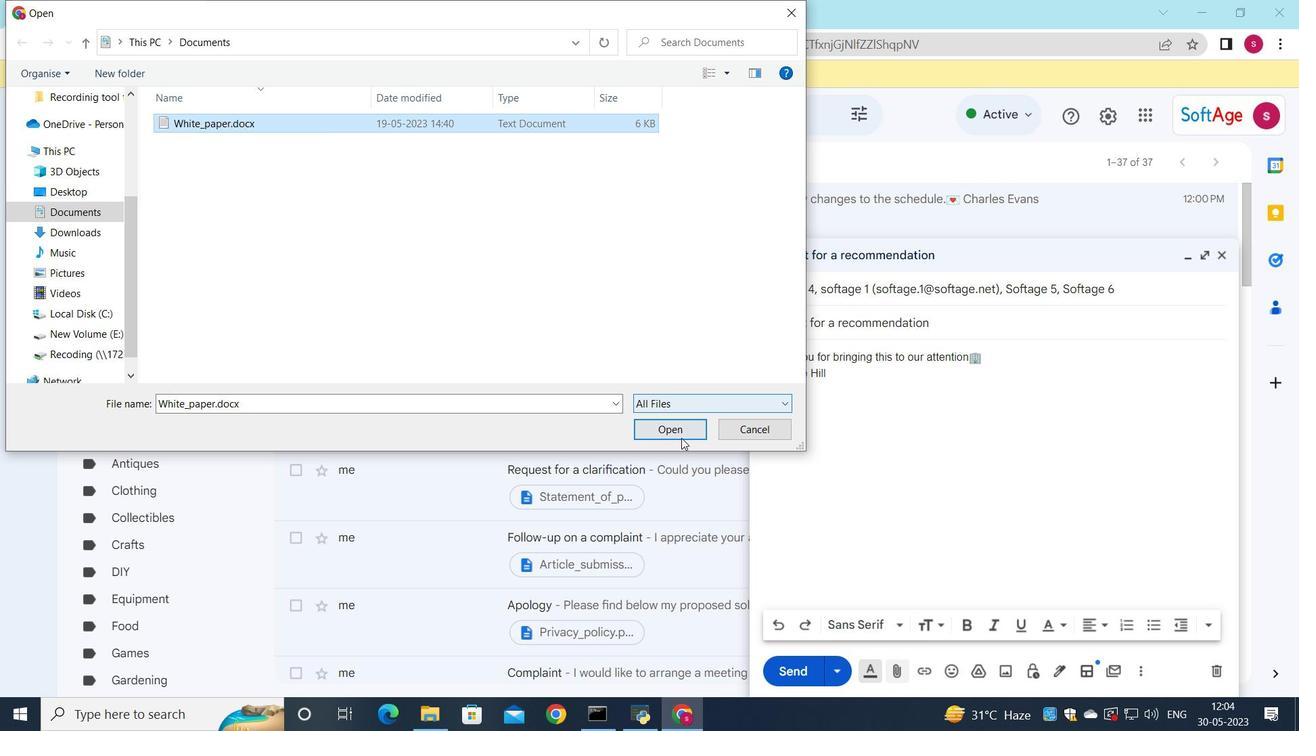 
Action: Mouse moved to (784, 673)
Screenshot: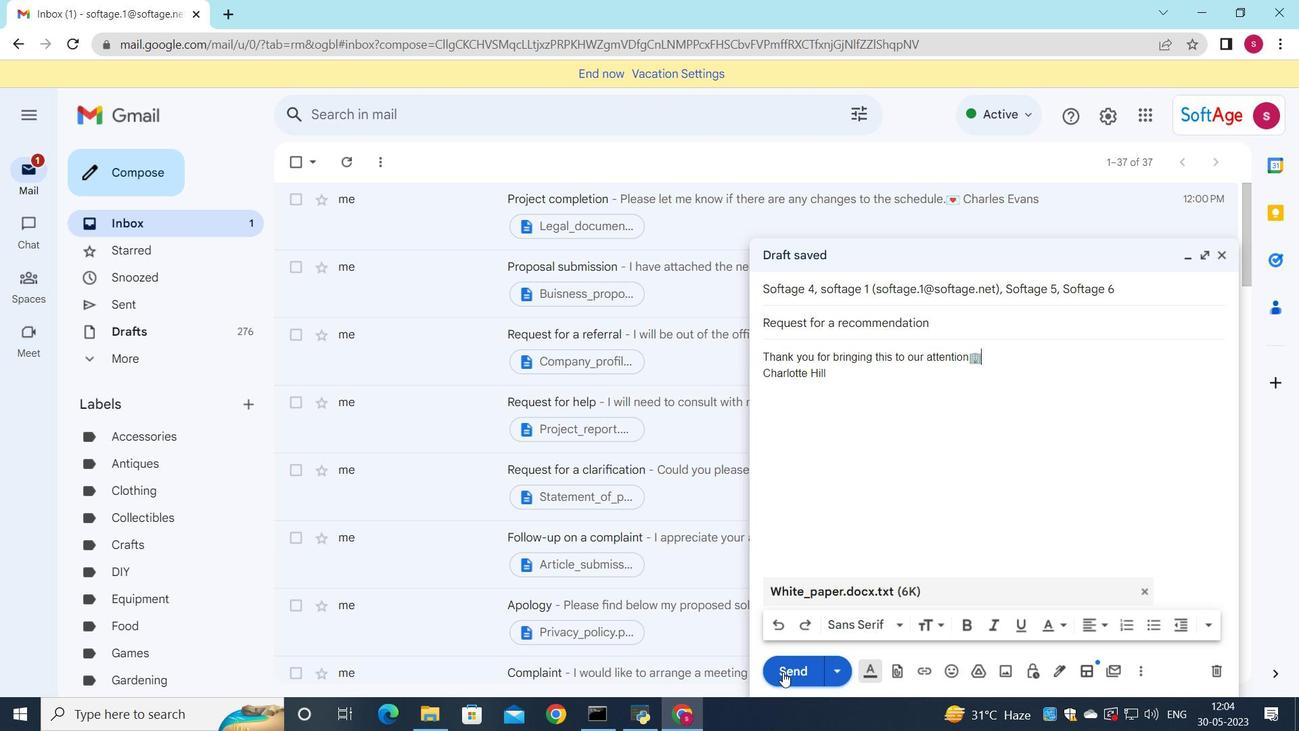 
Action: Mouse pressed left at (784, 673)
Screenshot: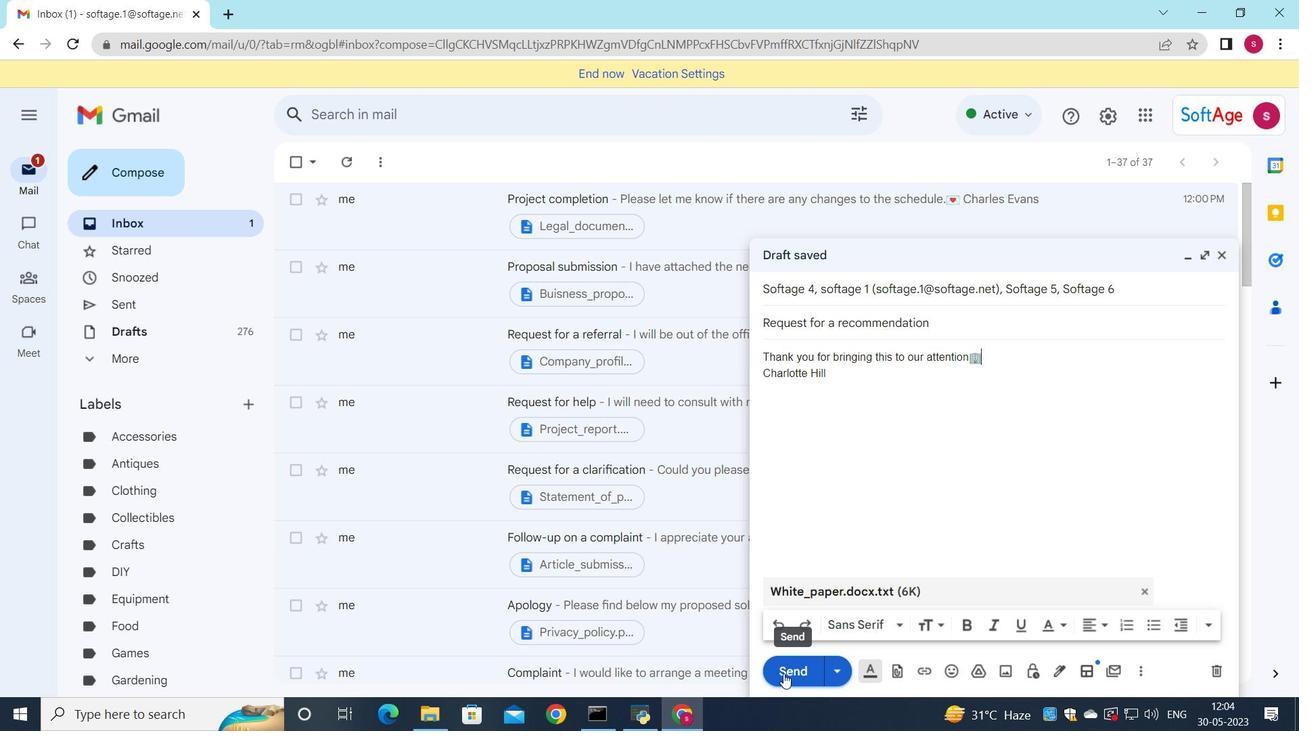 
Action: Mouse moved to (825, 226)
Screenshot: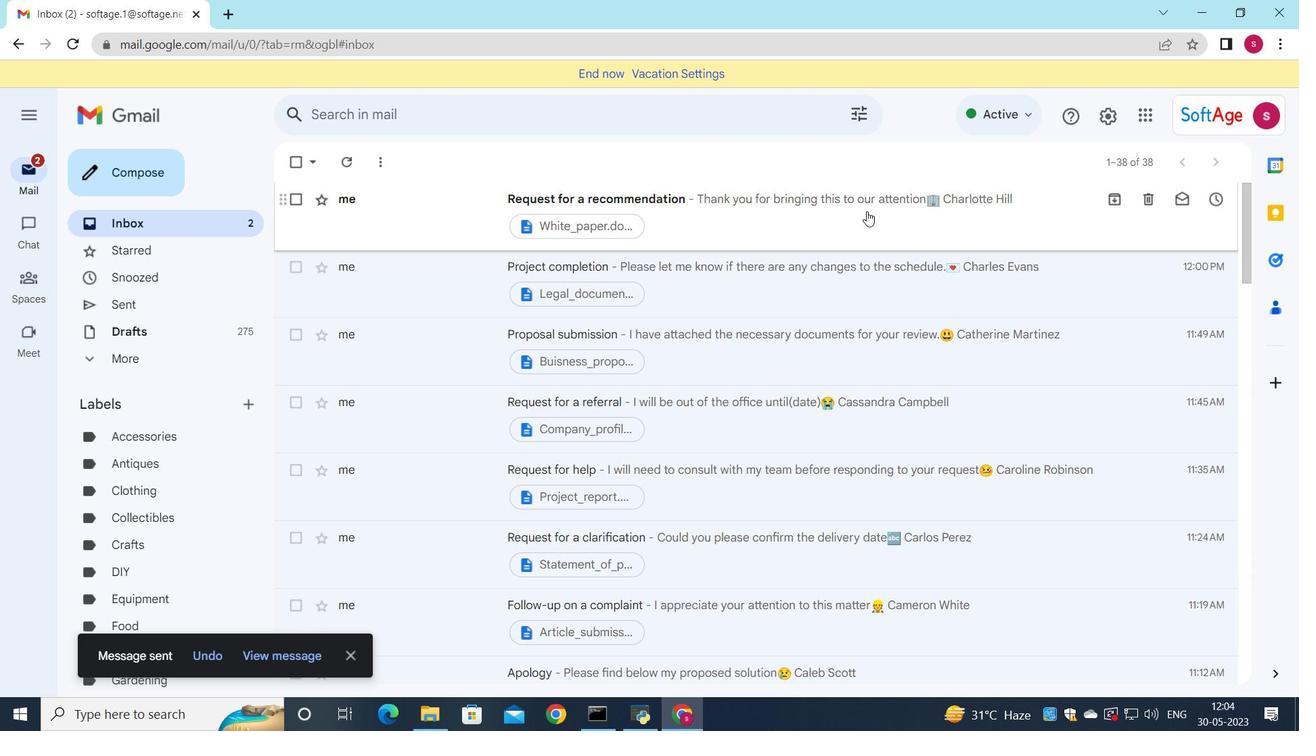 
Action: Mouse pressed left at (825, 226)
Screenshot: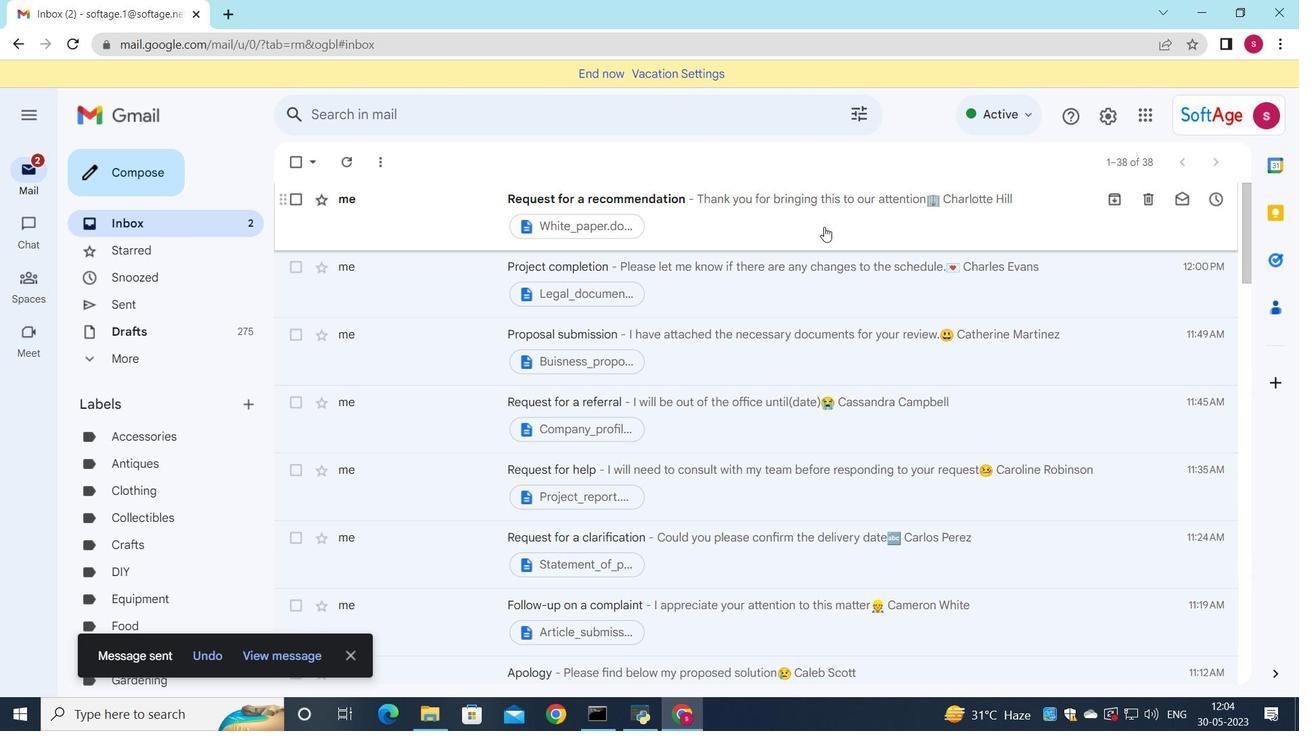 
Action: Mouse moved to (825, 232)
Screenshot: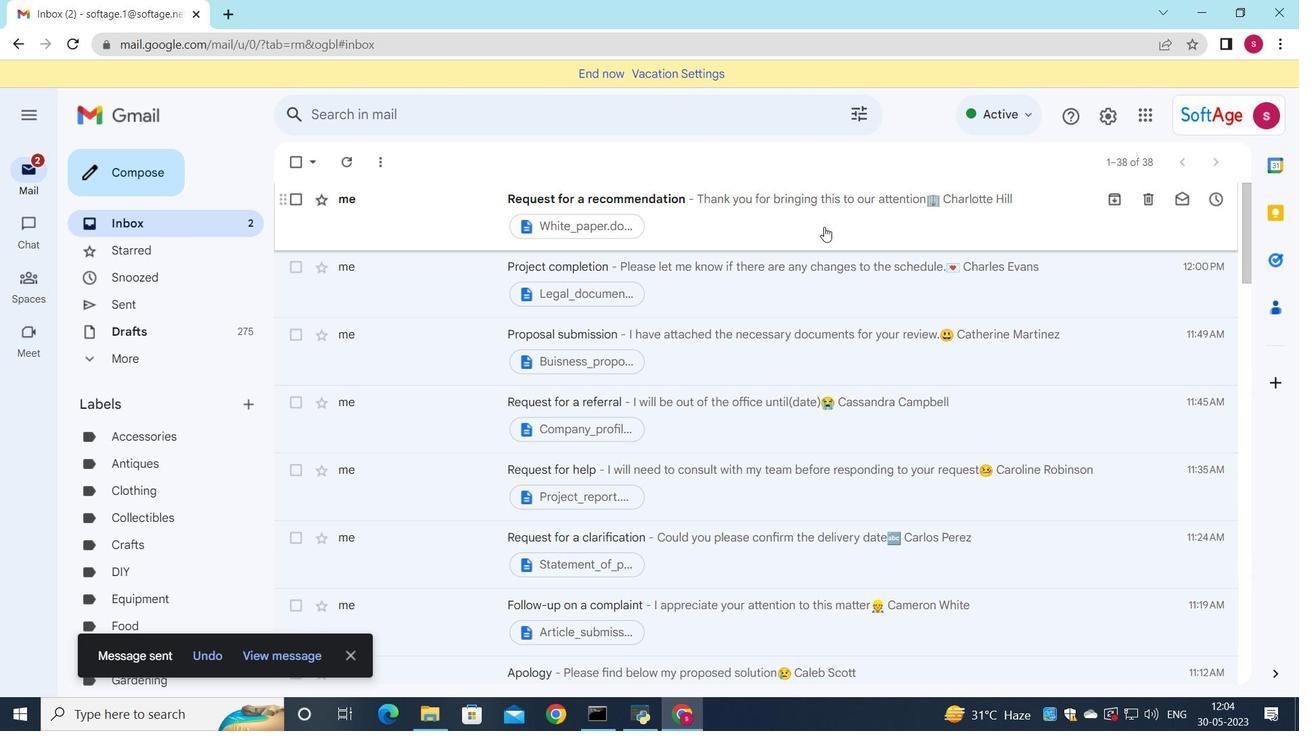 
